 Task: Look for space in Louth, United Kingdom from 2nd September, 2023 to 6th September, 2023 for 2 adults in price range Rs.15000 to Rs.20000. Place can be entire place with 1  bedroom having 1 bed and 1 bathroom. Property type can be house, flat, guest house, hotel. Booking option can be shelf check-in. Required host language is English.
Action: Mouse moved to (405, 146)
Screenshot: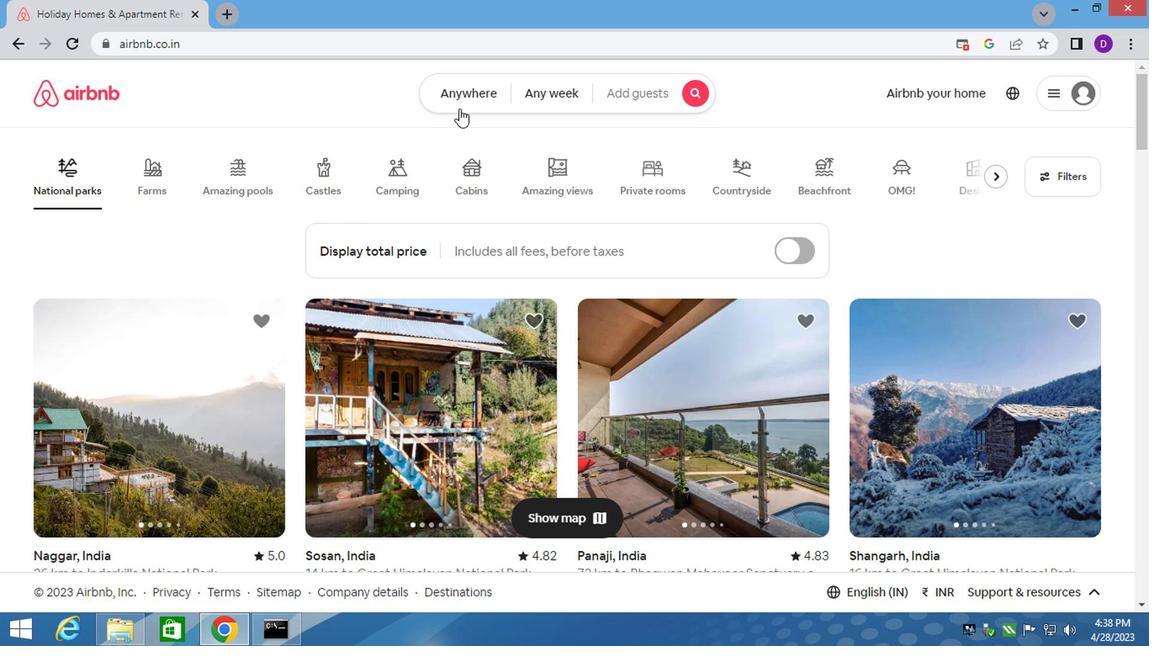 
Action: Mouse pressed left at (405, 146)
Screenshot: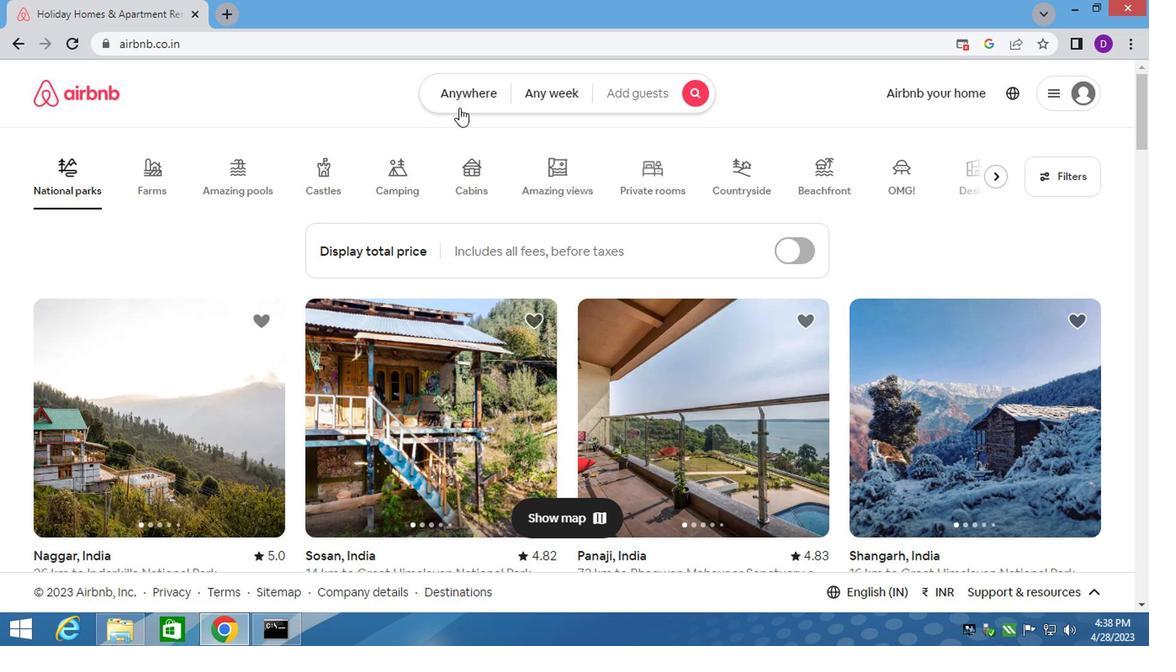 
Action: Mouse moved to (296, 195)
Screenshot: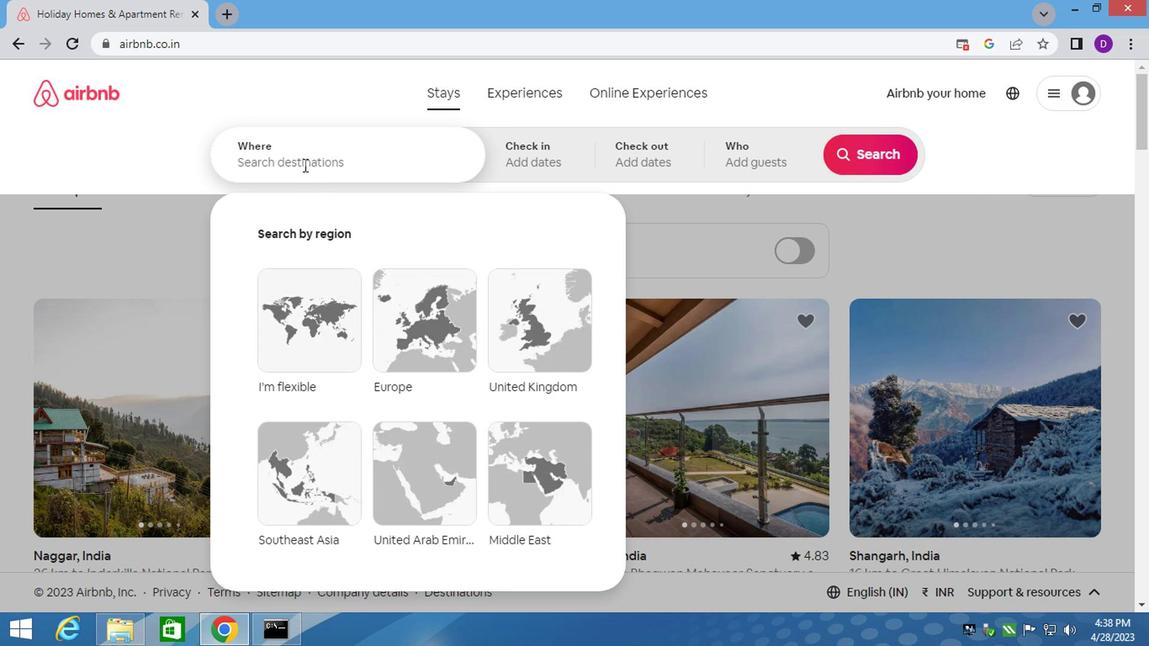 
Action: Mouse pressed left at (296, 195)
Screenshot: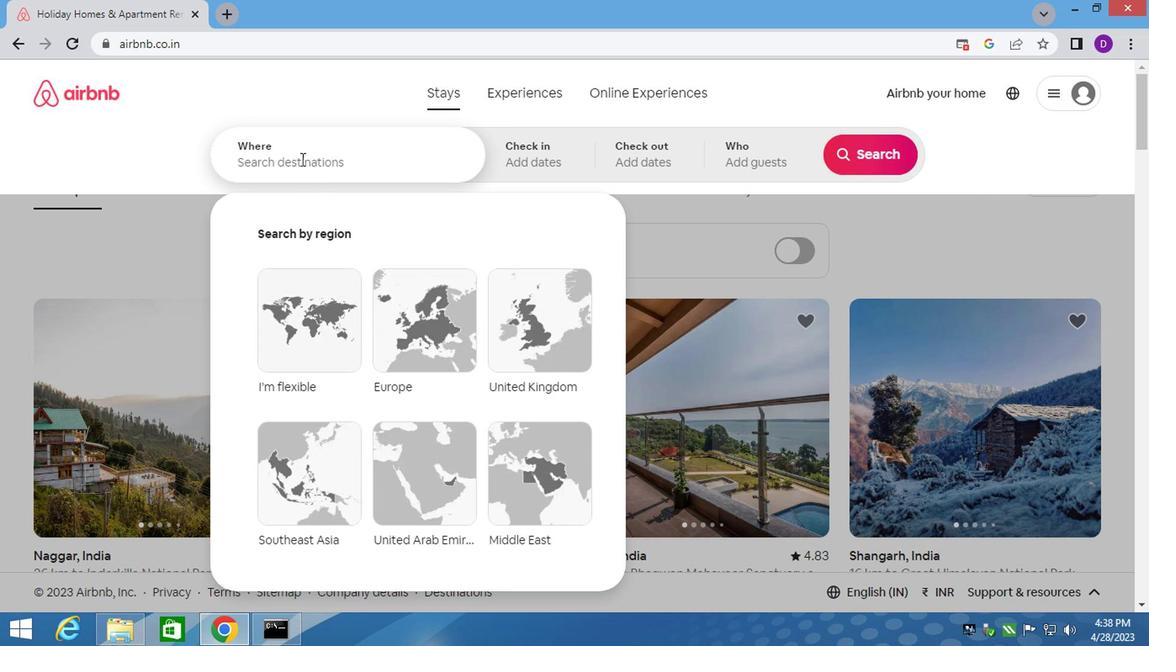 
Action: Key pressed <Key.shift>BN<Key.backspace><Key.shift>N<Key.backspace><Key.backspace><Key.shift_r><Key.shift_r>LOUTH,<Key.space><Key.shift_r><Key.shift_r><Key.shift_r>U<Key.down><Key.enter>
Screenshot: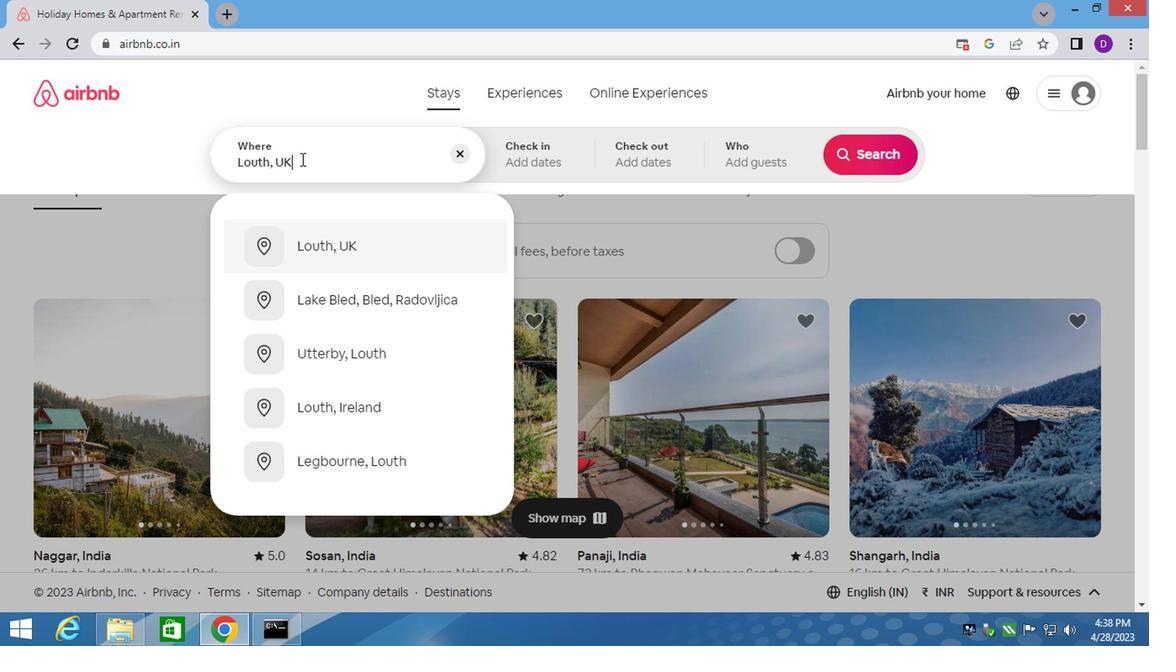 
Action: Mouse moved to (693, 286)
Screenshot: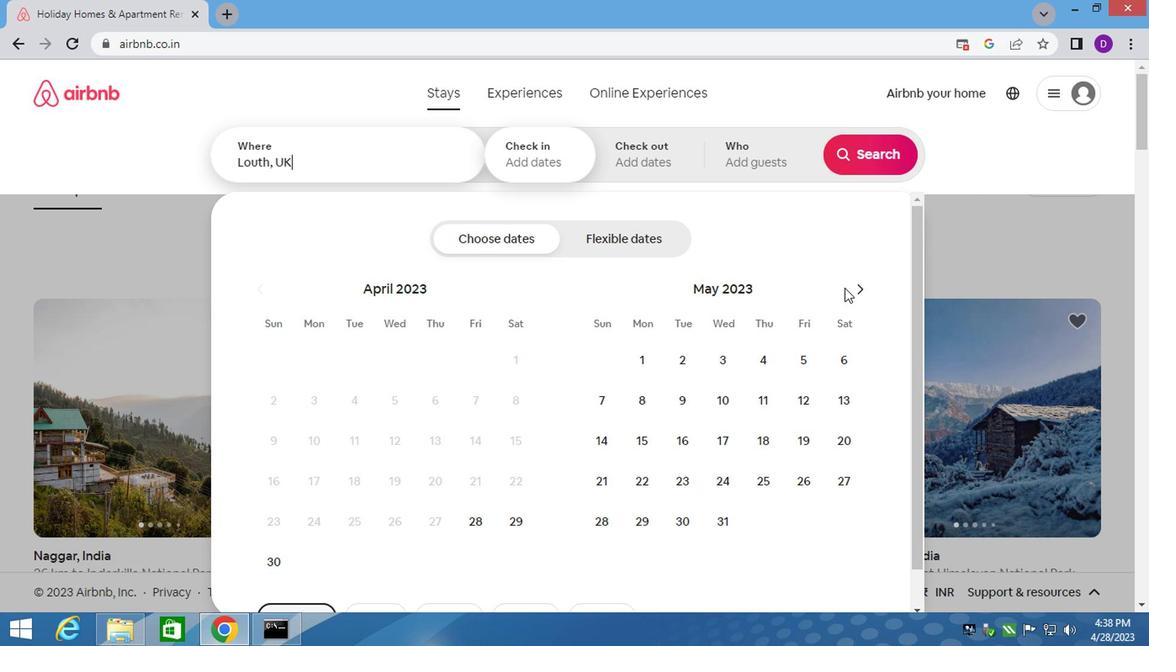 
Action: Mouse pressed left at (693, 286)
Screenshot: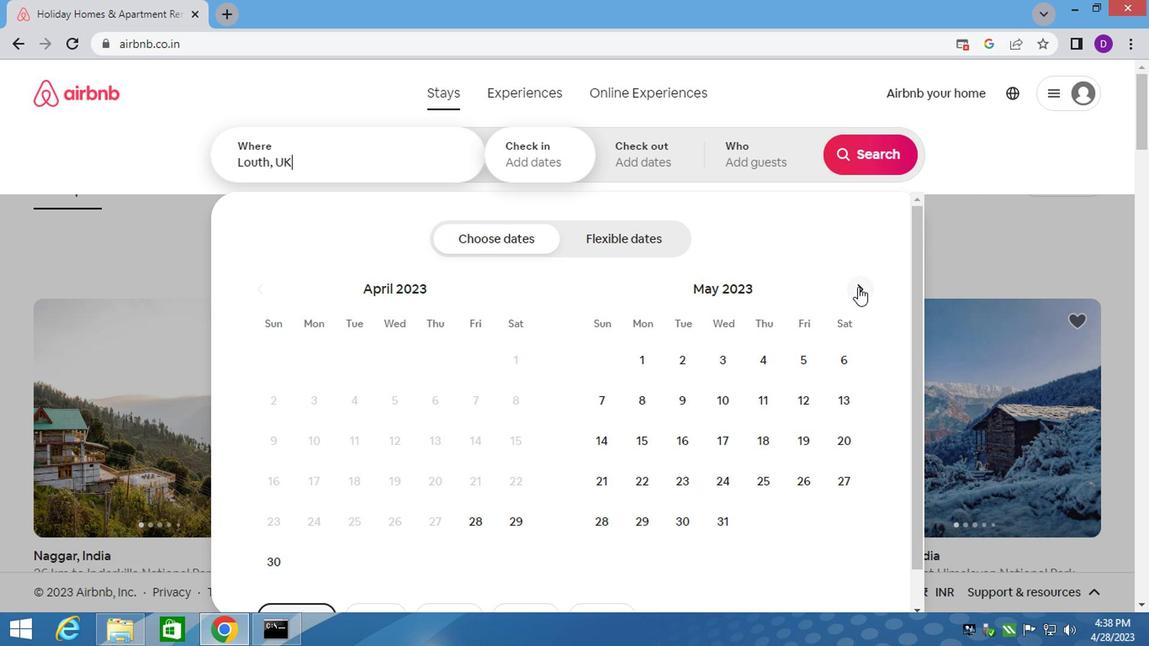 
Action: Mouse moved to (693, 286)
Screenshot: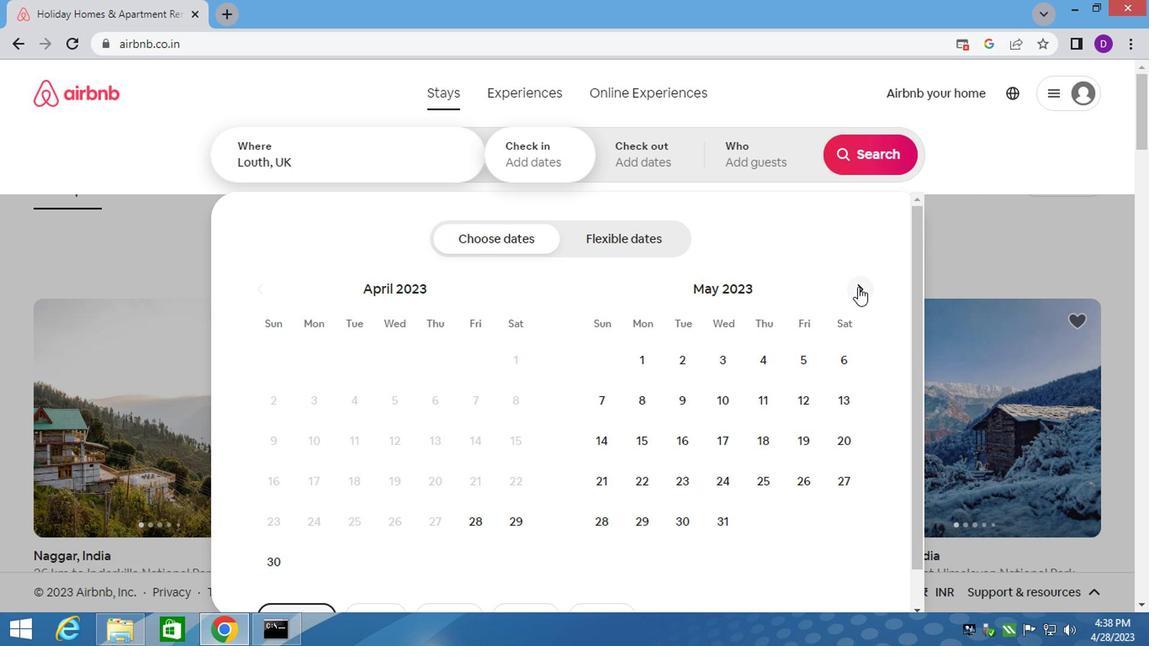 
Action: Mouse pressed left at (693, 286)
Screenshot: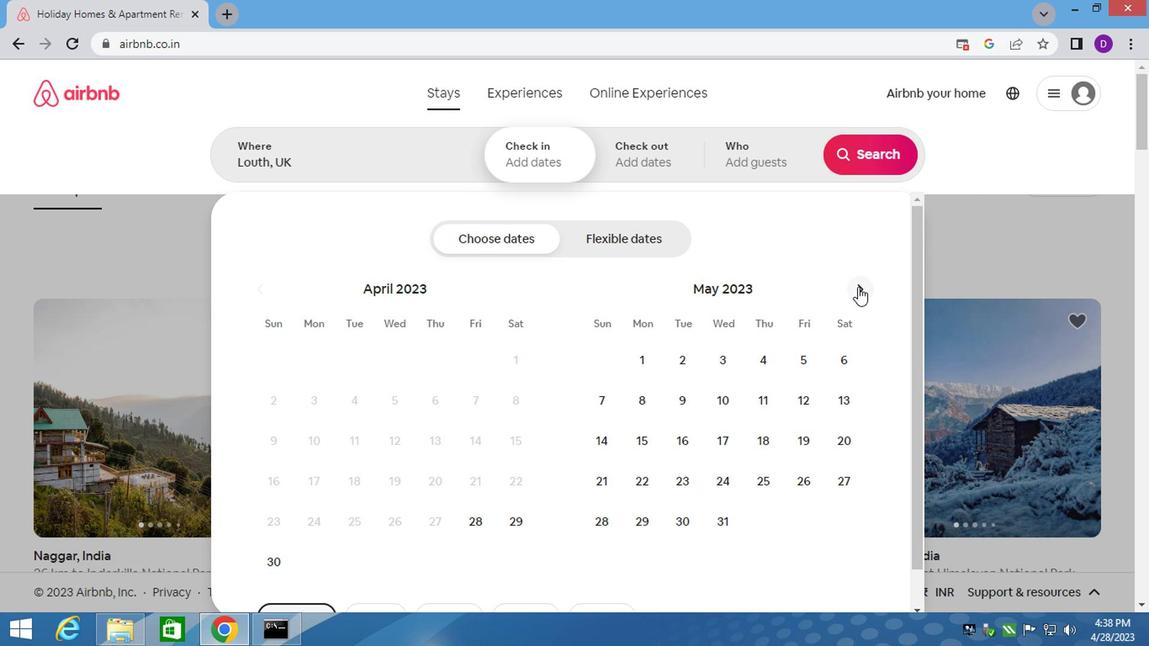
Action: Mouse pressed left at (693, 286)
Screenshot: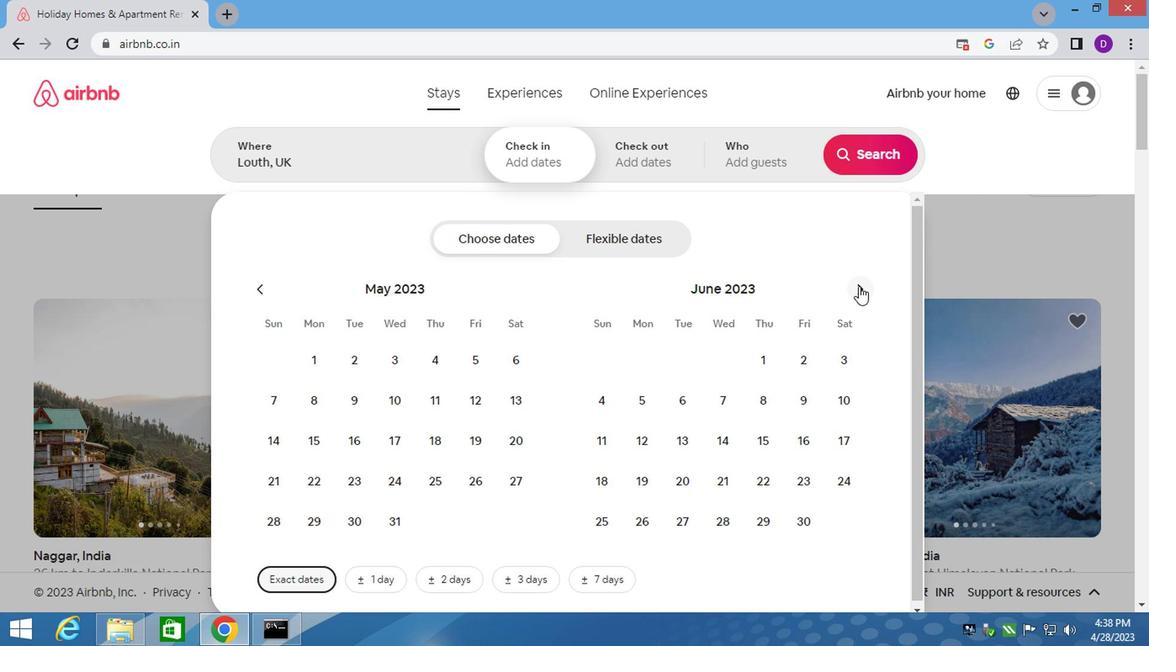 
Action: Mouse pressed left at (693, 286)
Screenshot: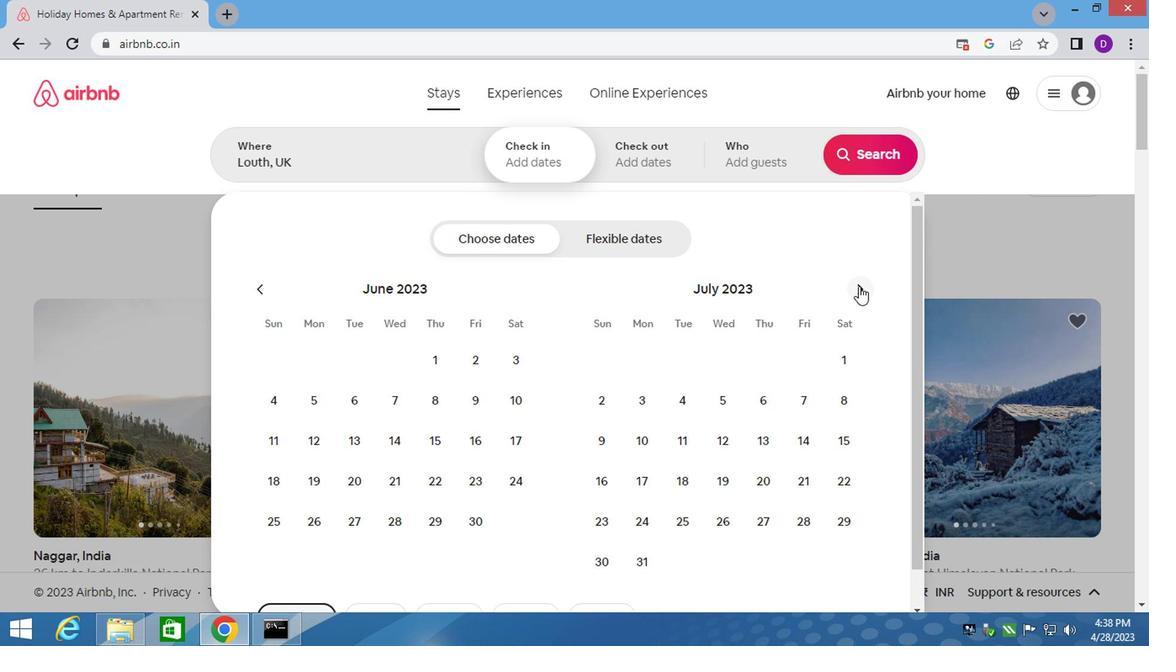 
Action: Mouse pressed left at (693, 286)
Screenshot: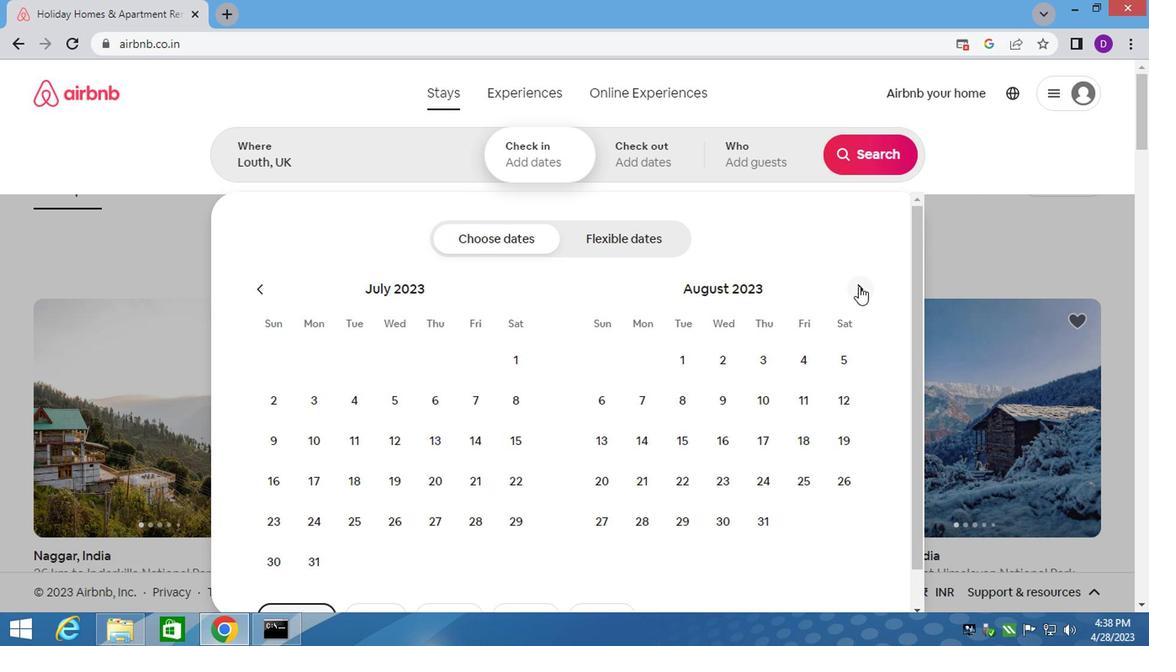 
Action: Mouse moved to (681, 331)
Screenshot: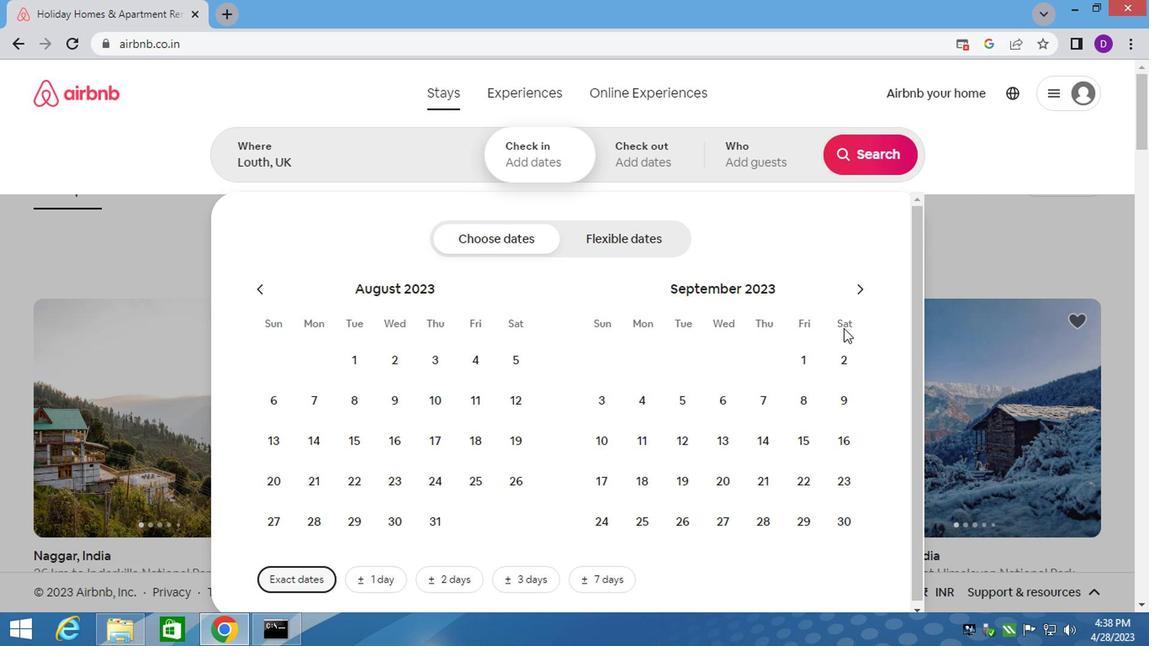 
Action: Mouse pressed left at (681, 331)
Screenshot: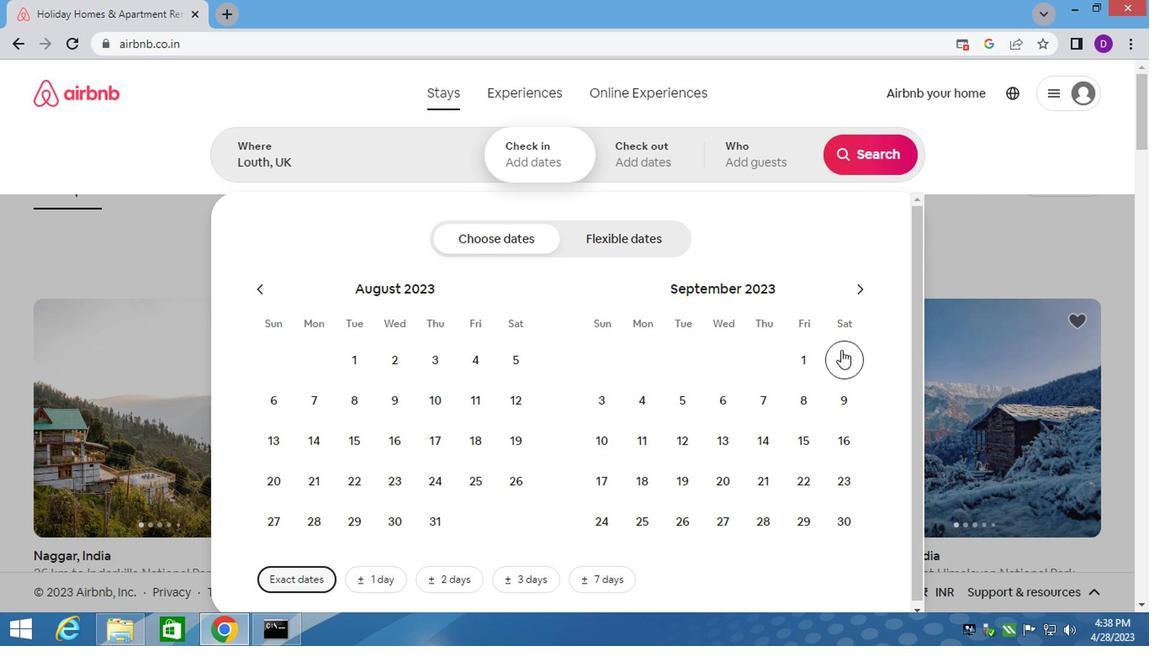
Action: Mouse moved to (605, 364)
Screenshot: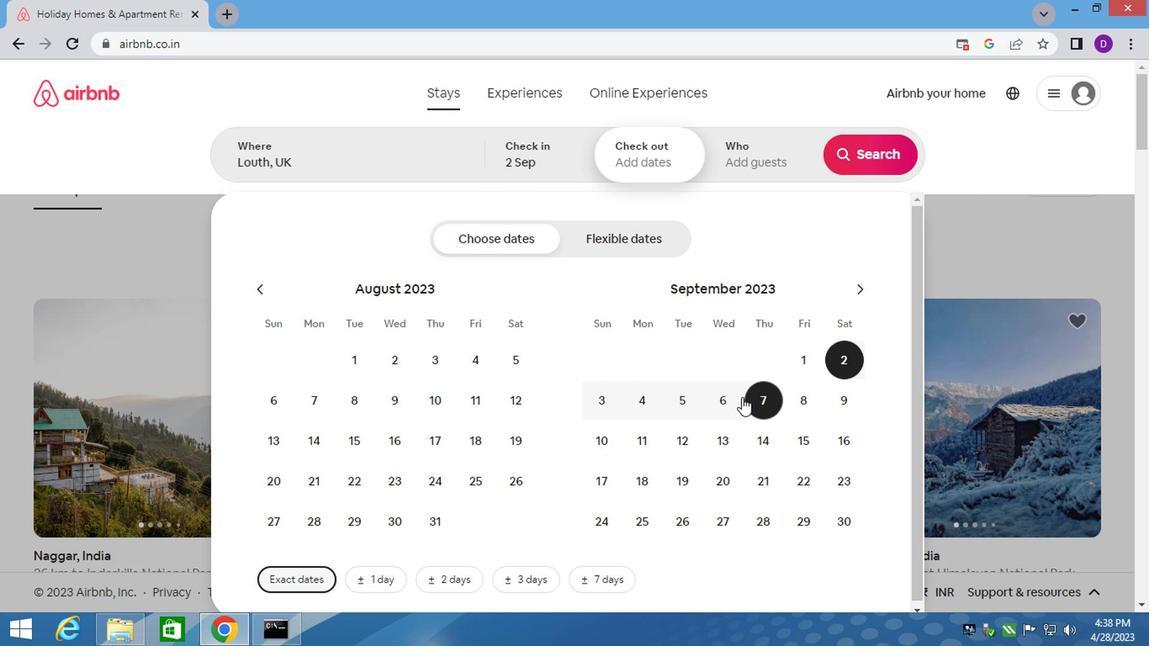 
Action: Mouse pressed left at (605, 364)
Screenshot: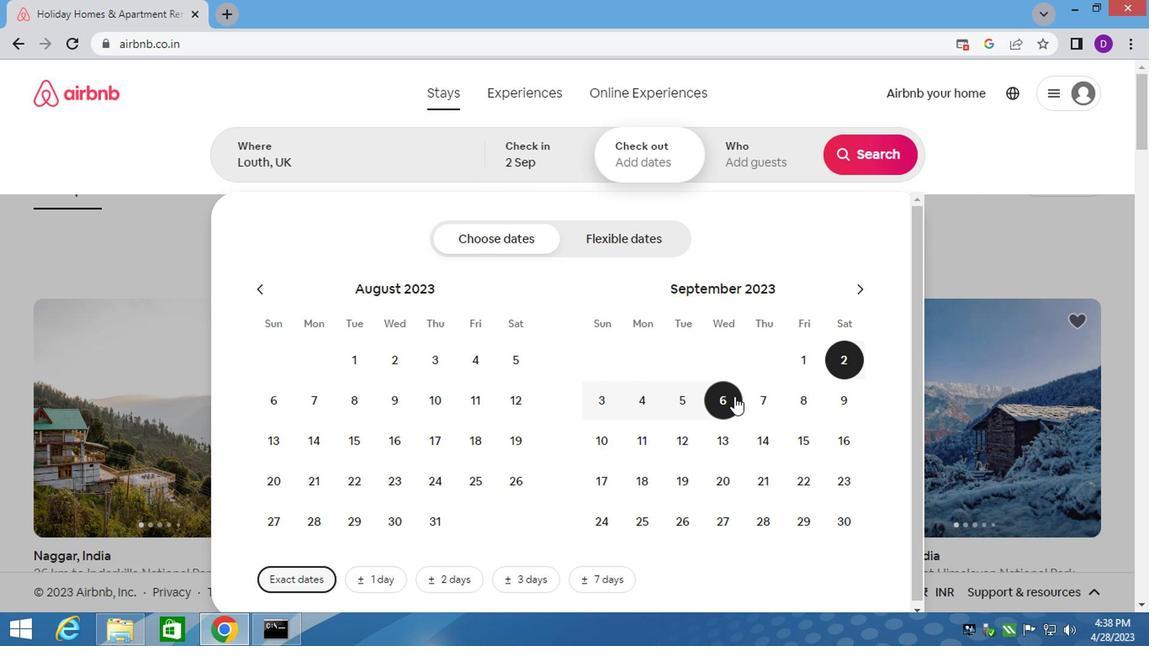 
Action: Mouse moved to (615, 189)
Screenshot: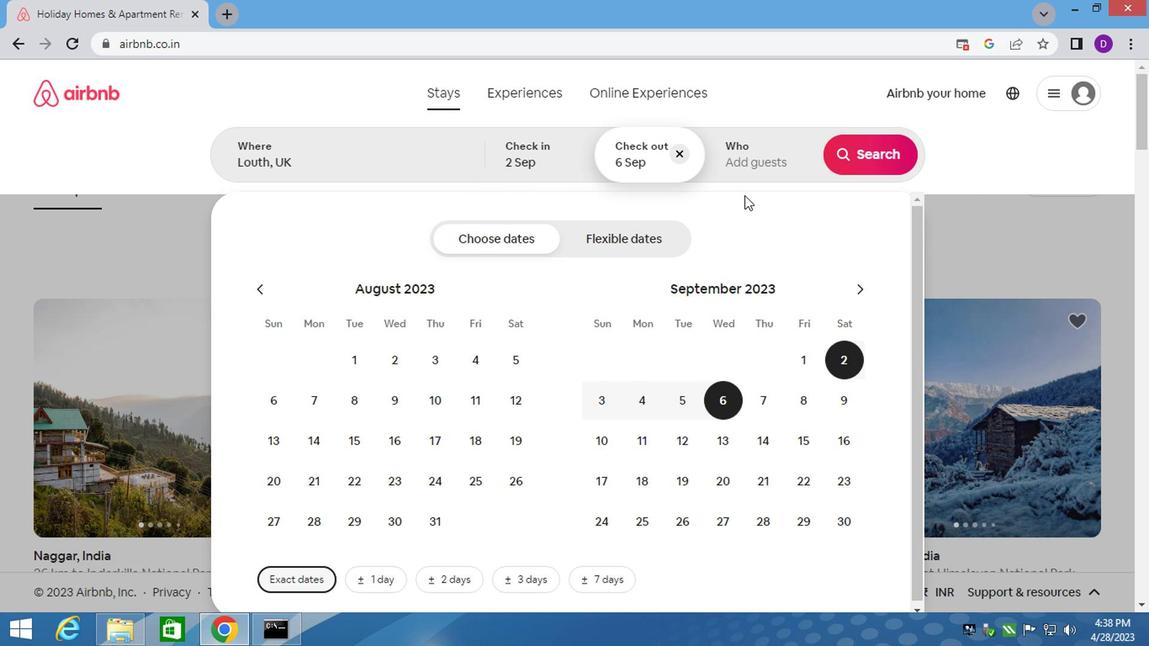 
Action: Mouse pressed left at (615, 189)
Screenshot: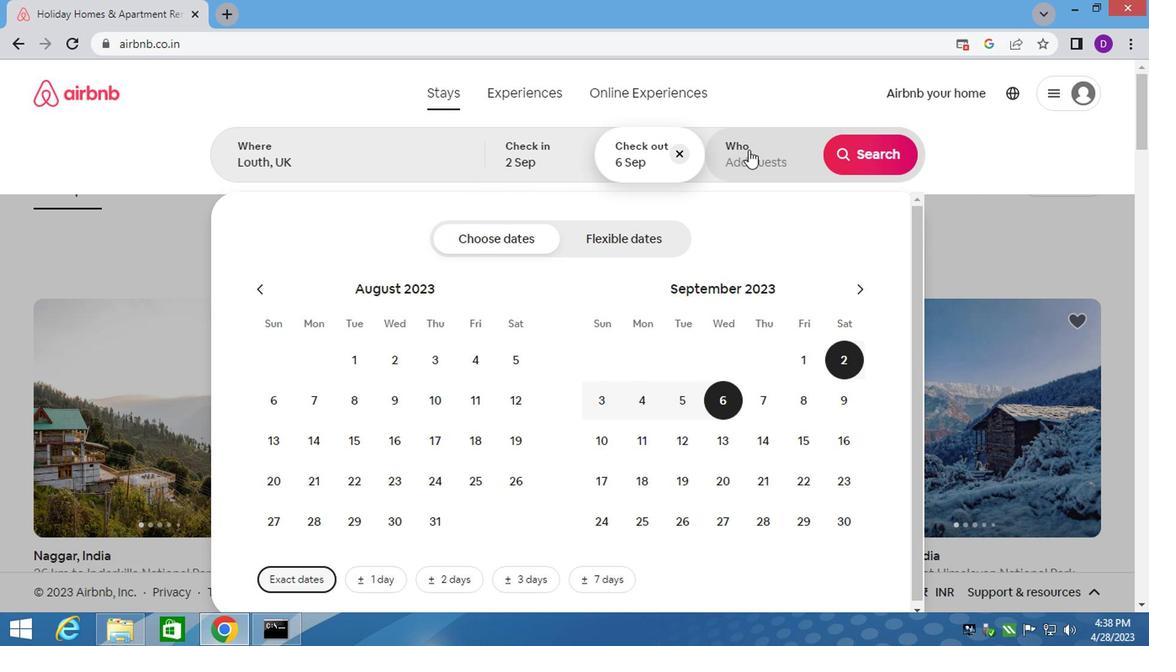 
Action: Mouse moved to (701, 257)
Screenshot: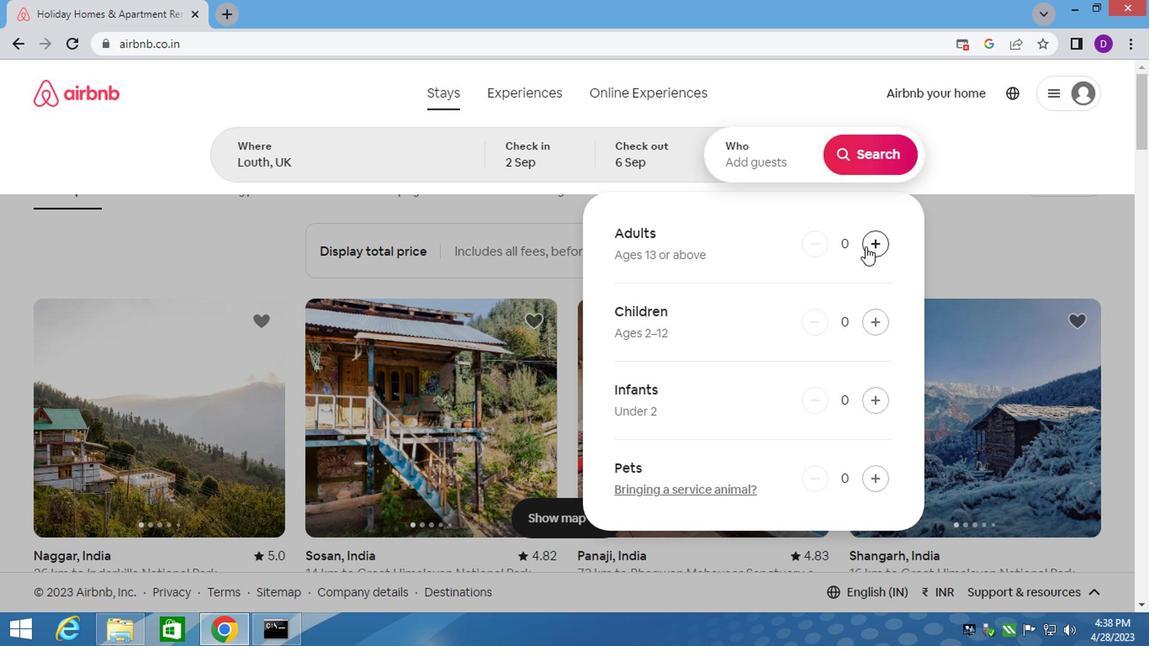 
Action: Mouse pressed left at (701, 257)
Screenshot: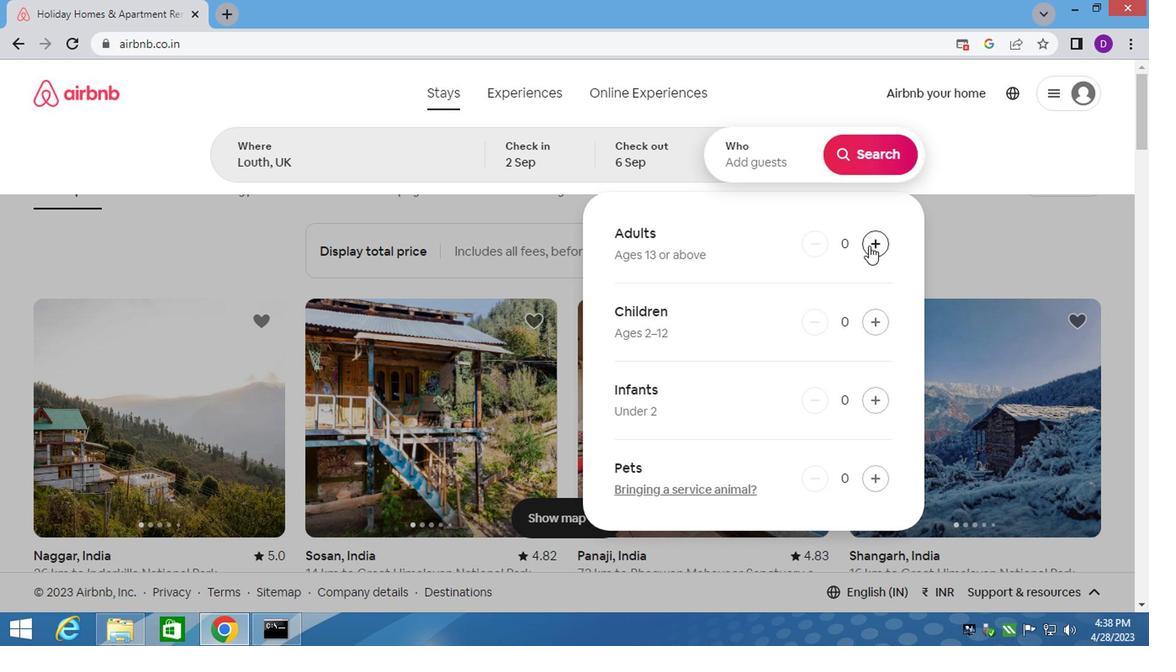 
Action: Mouse pressed left at (701, 257)
Screenshot: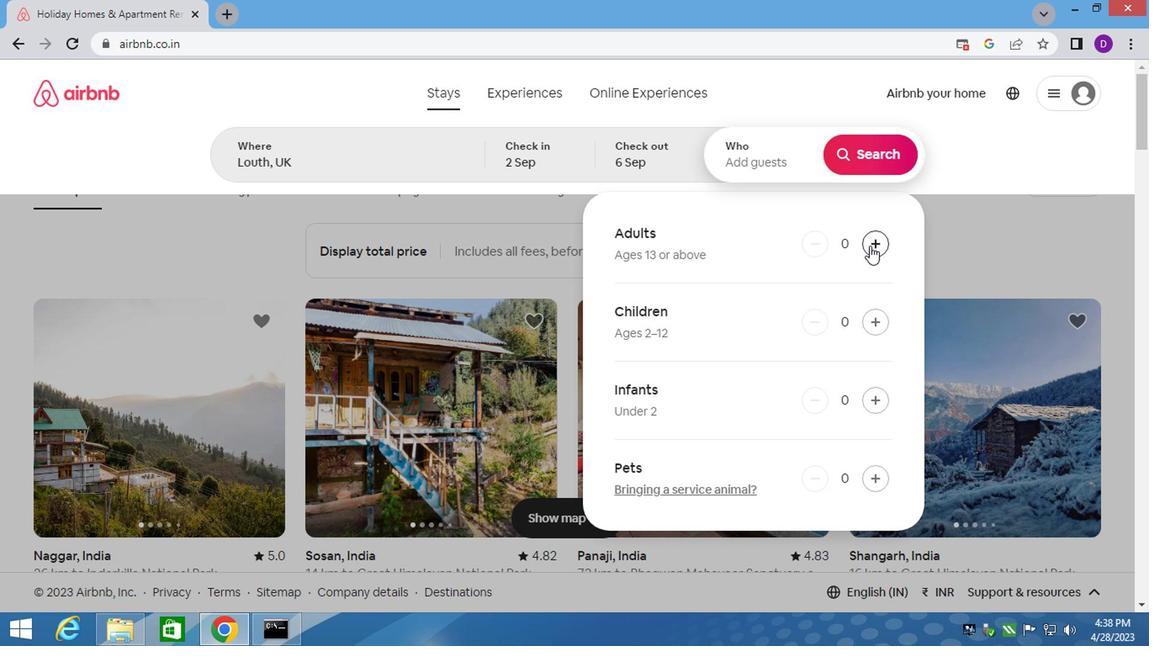 
Action: Mouse moved to (697, 192)
Screenshot: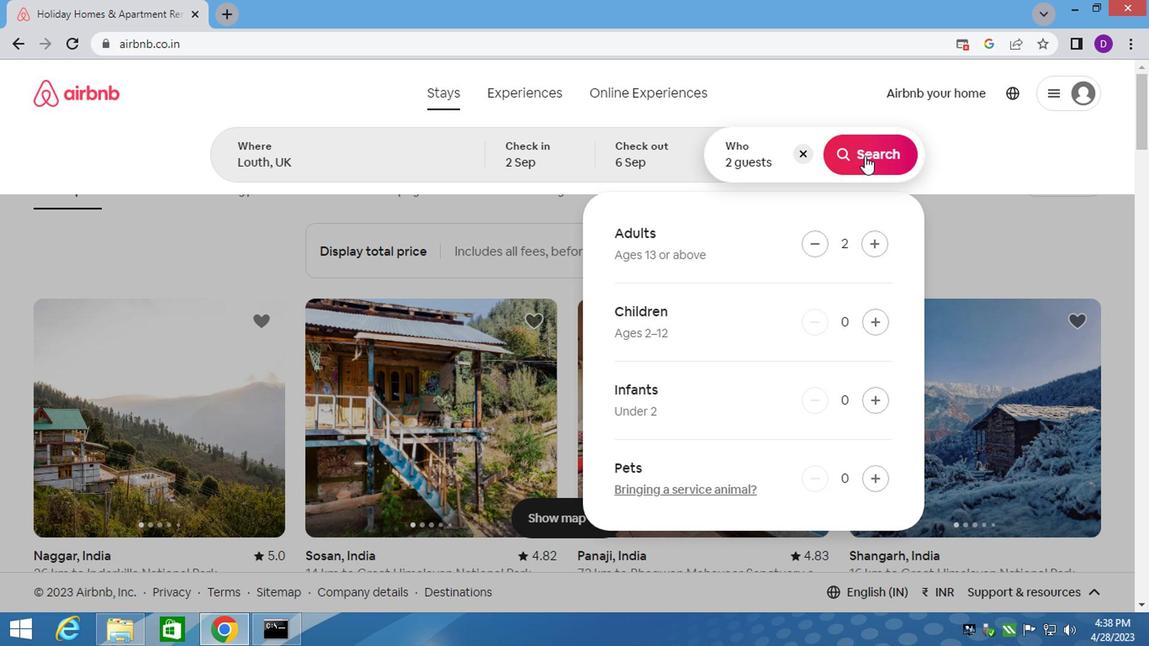
Action: Mouse pressed left at (697, 192)
Screenshot: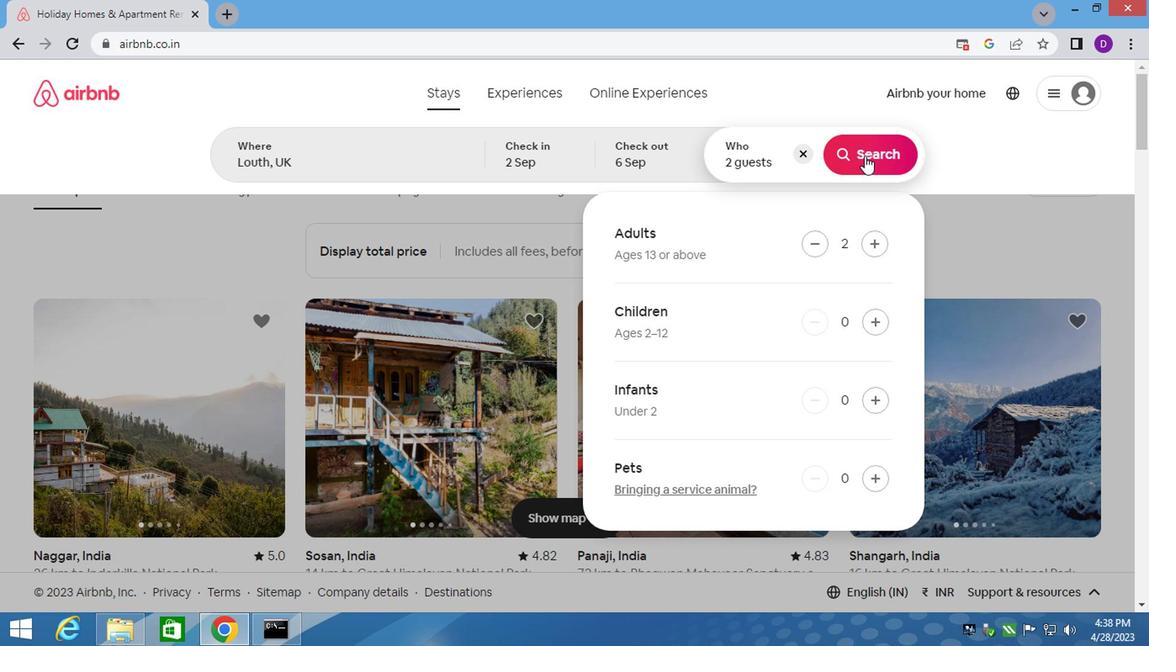 
Action: Mouse moved to (845, 200)
Screenshot: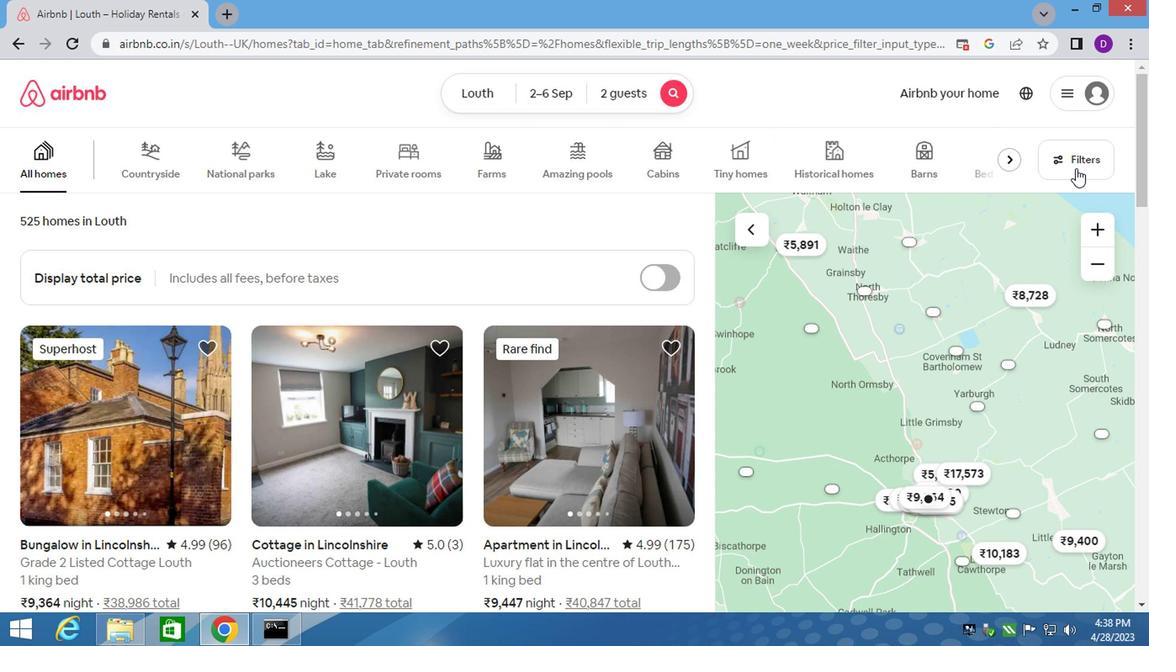
Action: Mouse pressed left at (845, 200)
Screenshot: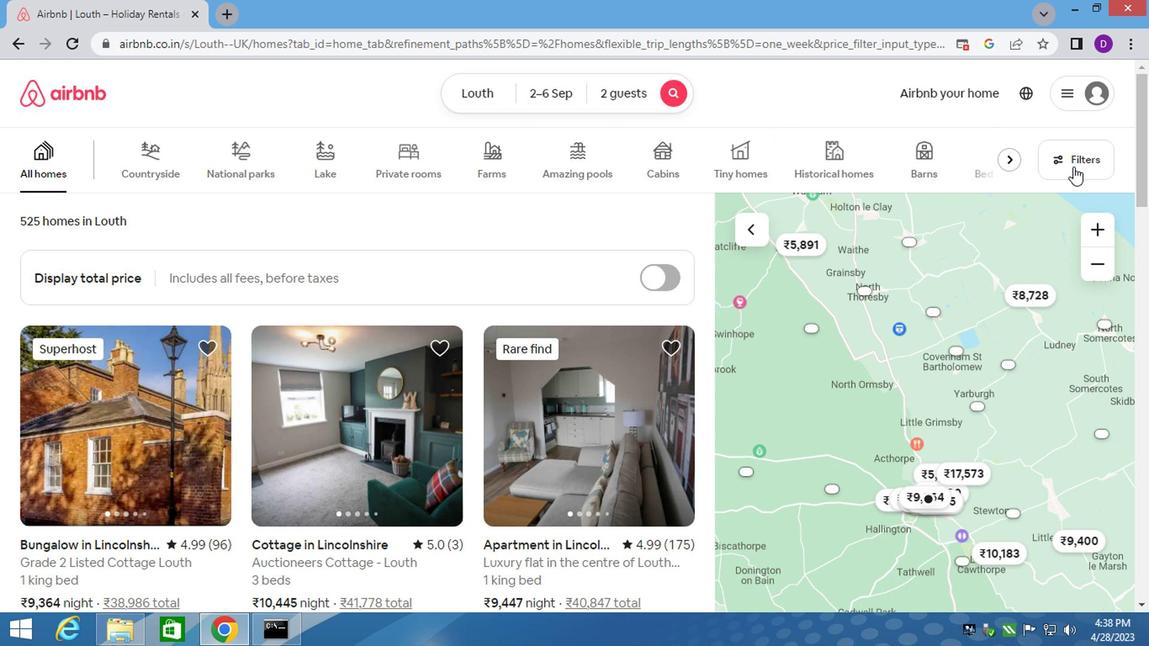
Action: Mouse moved to (332, 350)
Screenshot: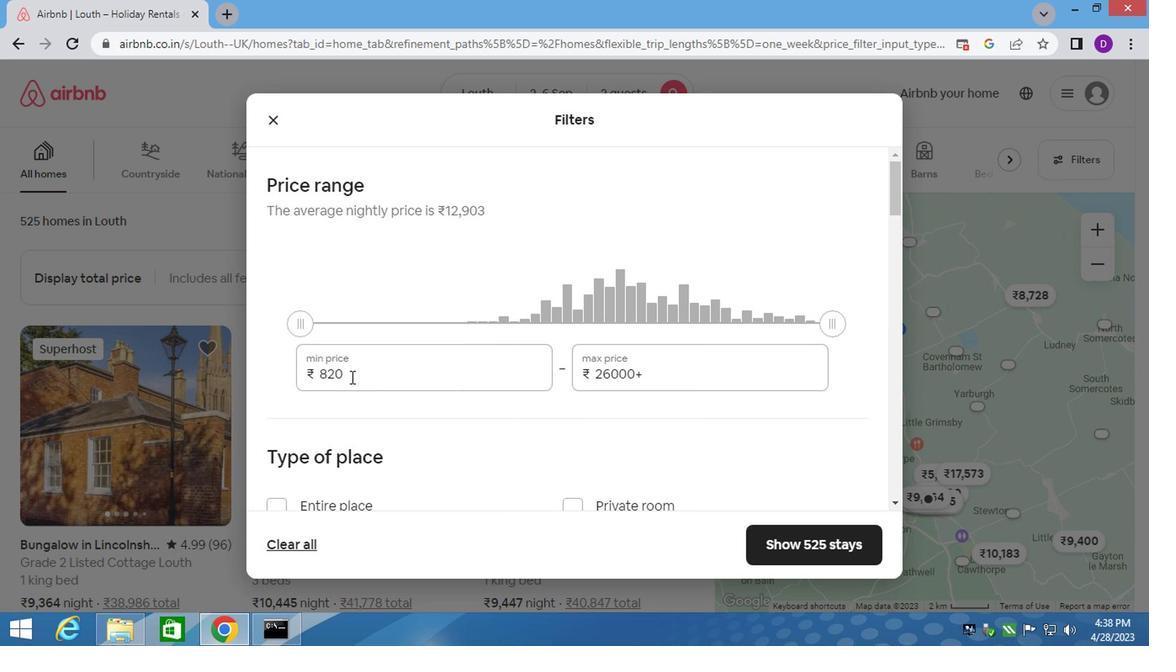 
Action: Mouse pressed left at (332, 350)
Screenshot: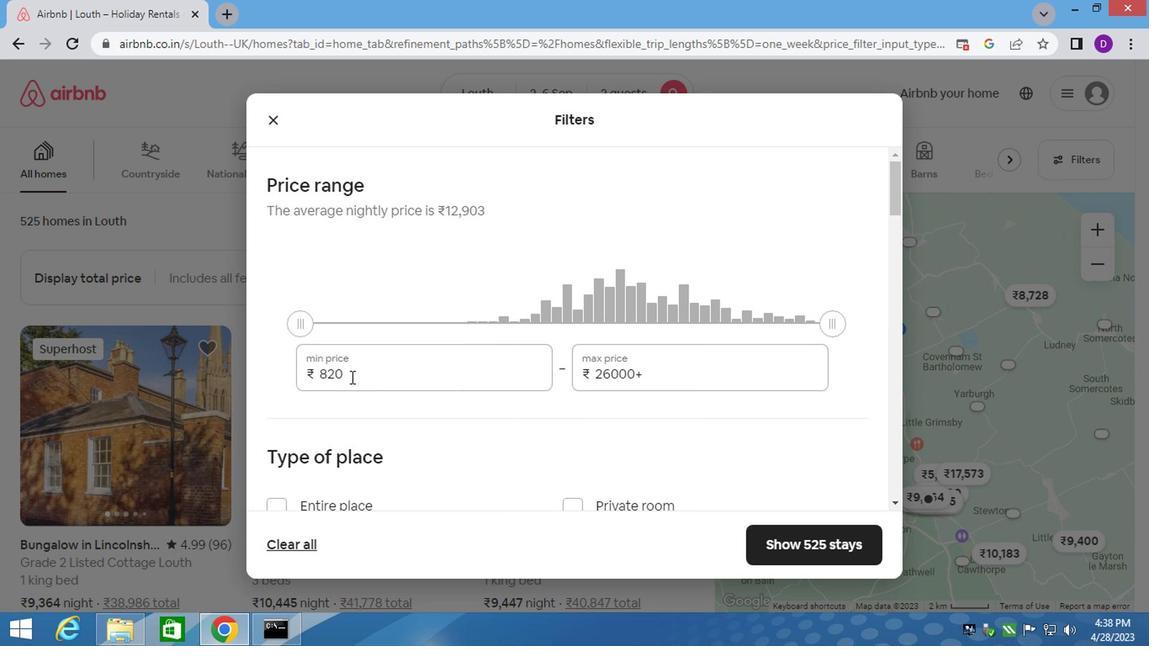 
Action: Mouse pressed left at (332, 350)
Screenshot: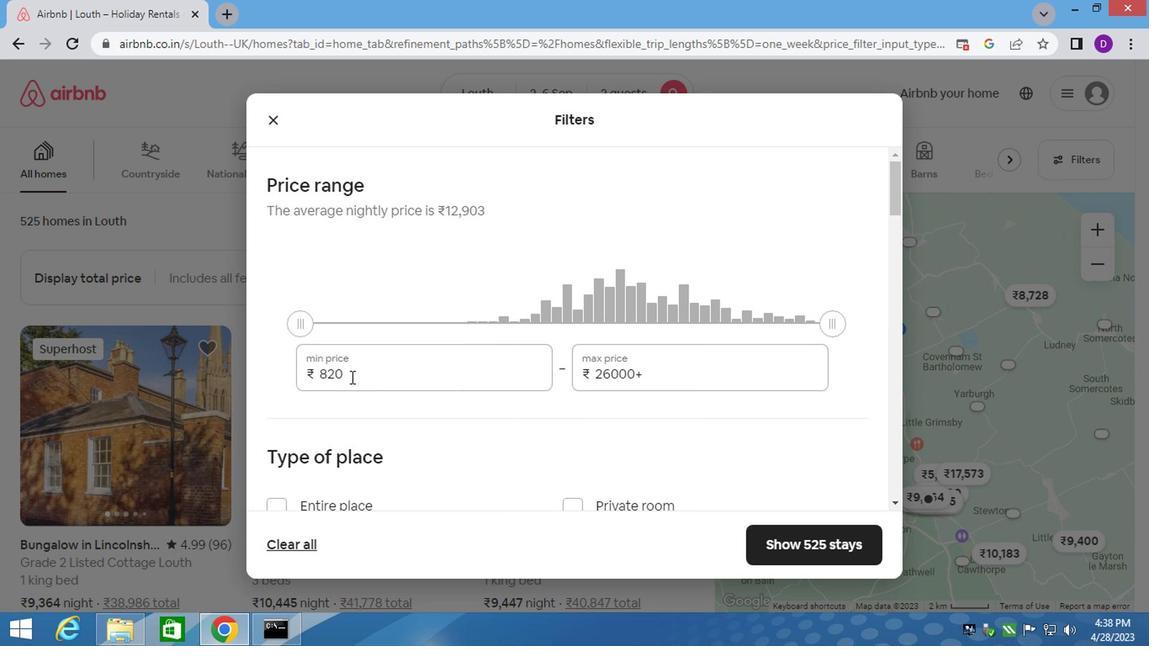 
Action: Key pressed 15000<Key.tab>29<Key.backspace>0000
Screenshot: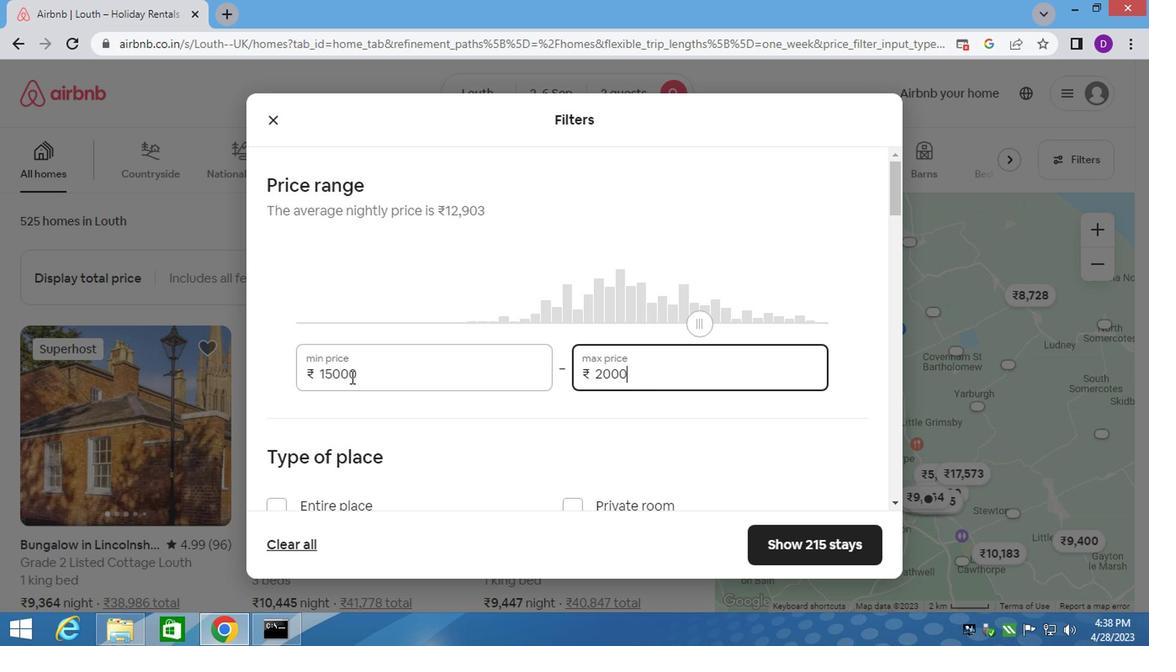 
Action: Mouse scrolled (332, 350) with delta (0, 0)
Screenshot: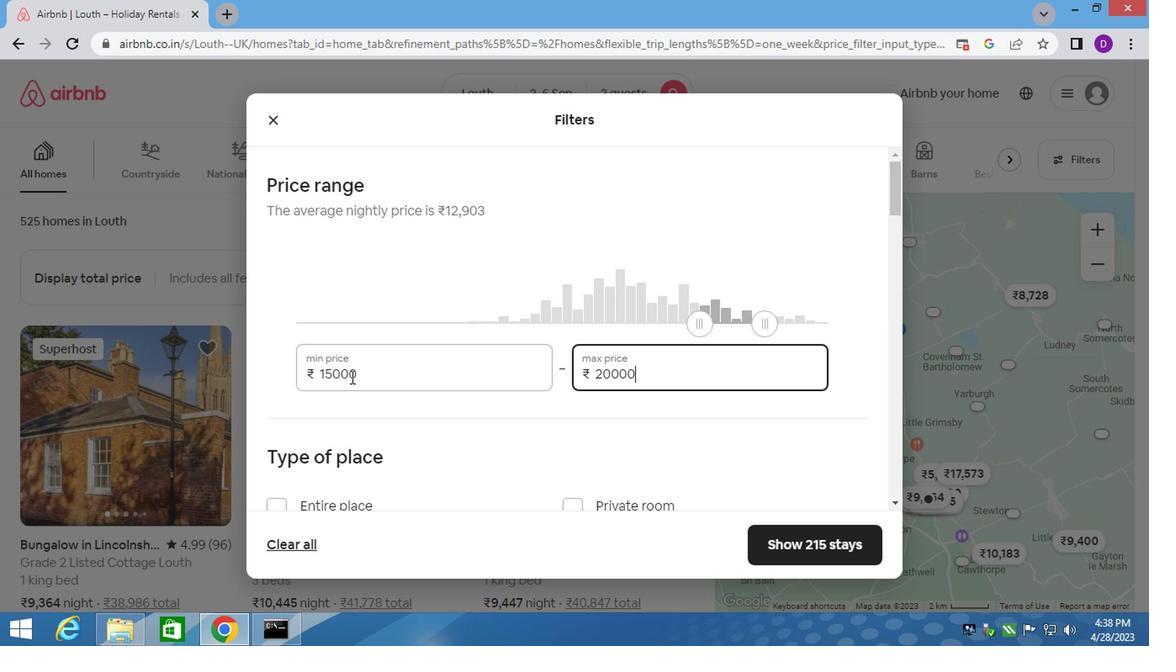 
Action: Mouse scrolled (332, 350) with delta (0, 0)
Screenshot: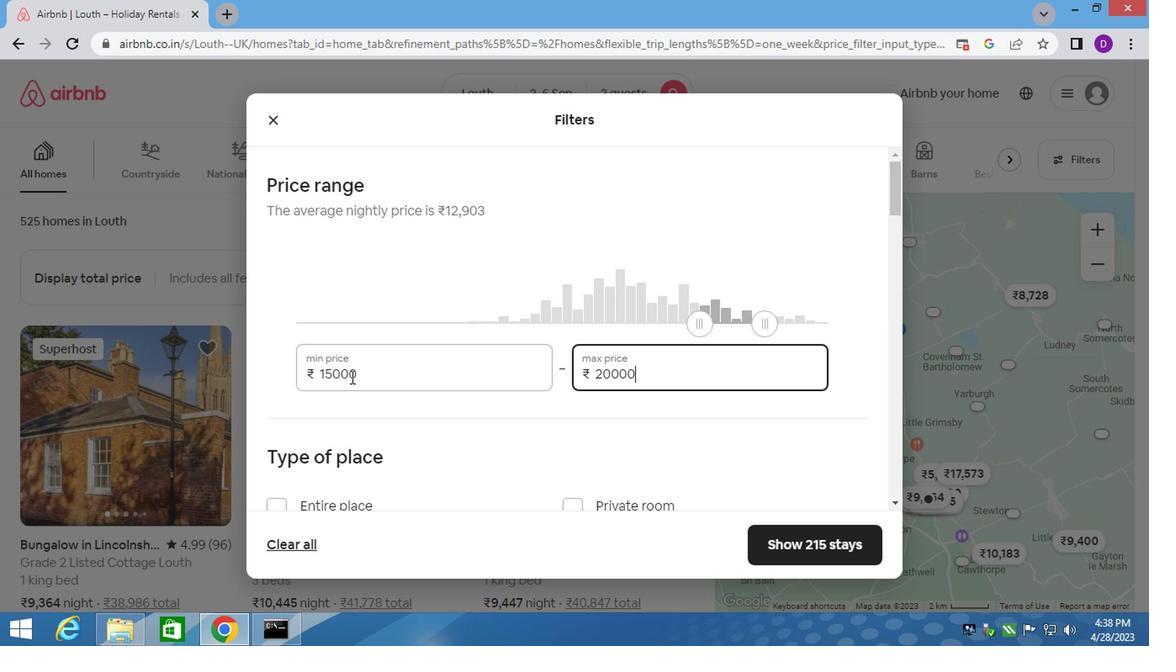 
Action: Mouse scrolled (332, 350) with delta (0, 0)
Screenshot: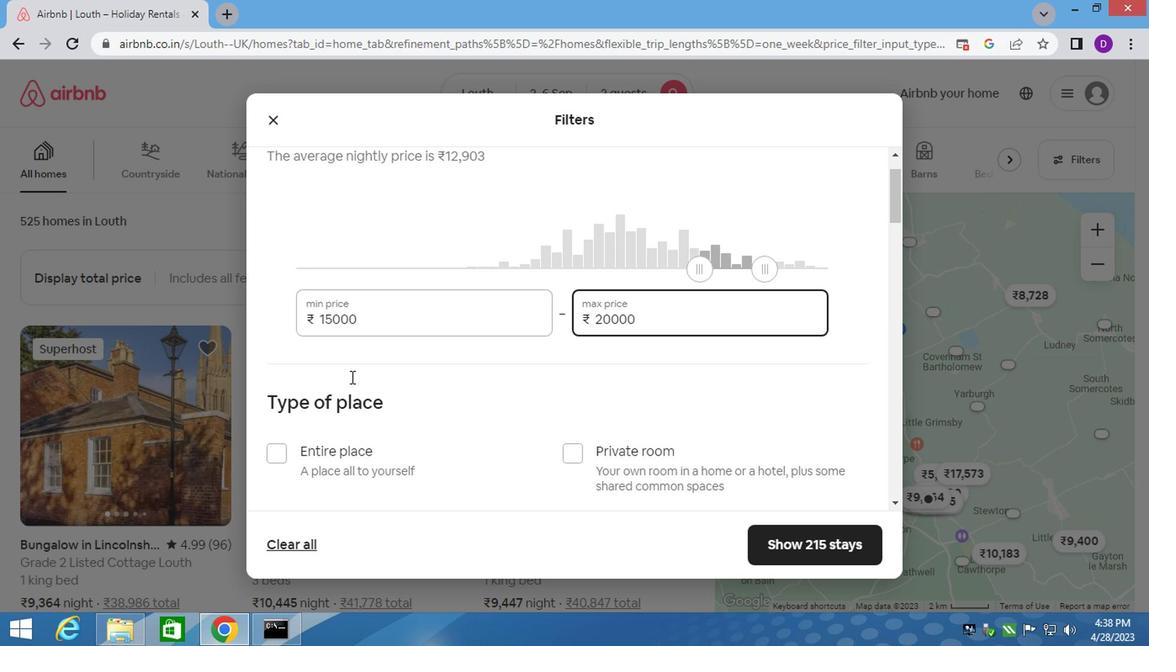 
Action: Mouse moved to (280, 268)
Screenshot: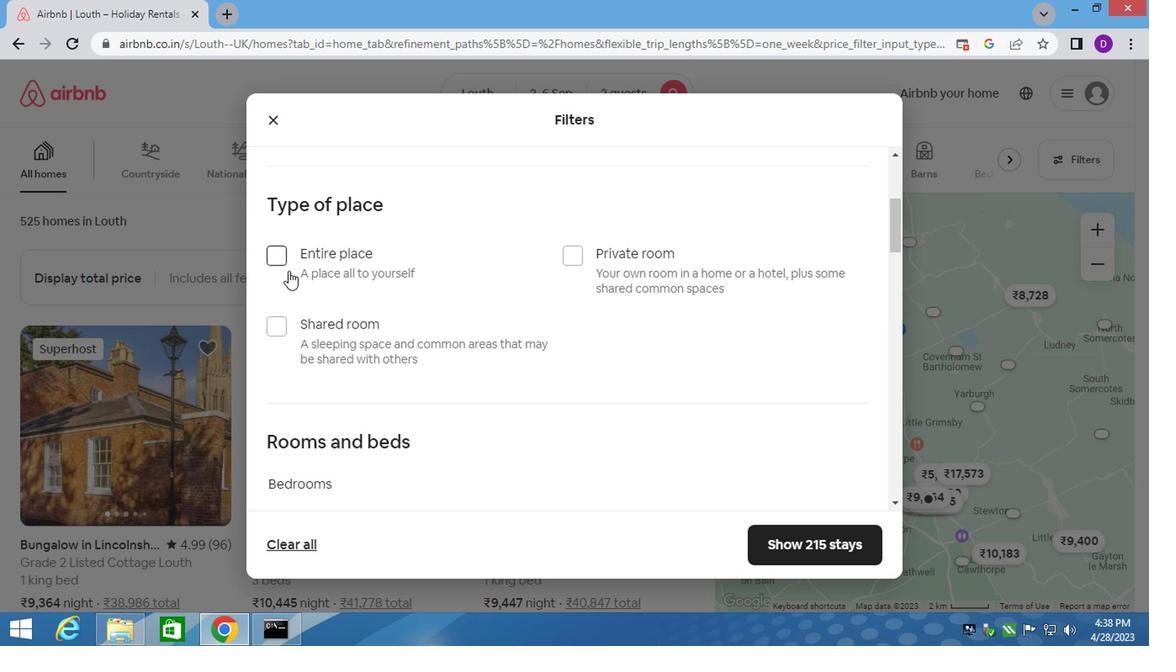 
Action: Mouse pressed left at (280, 268)
Screenshot: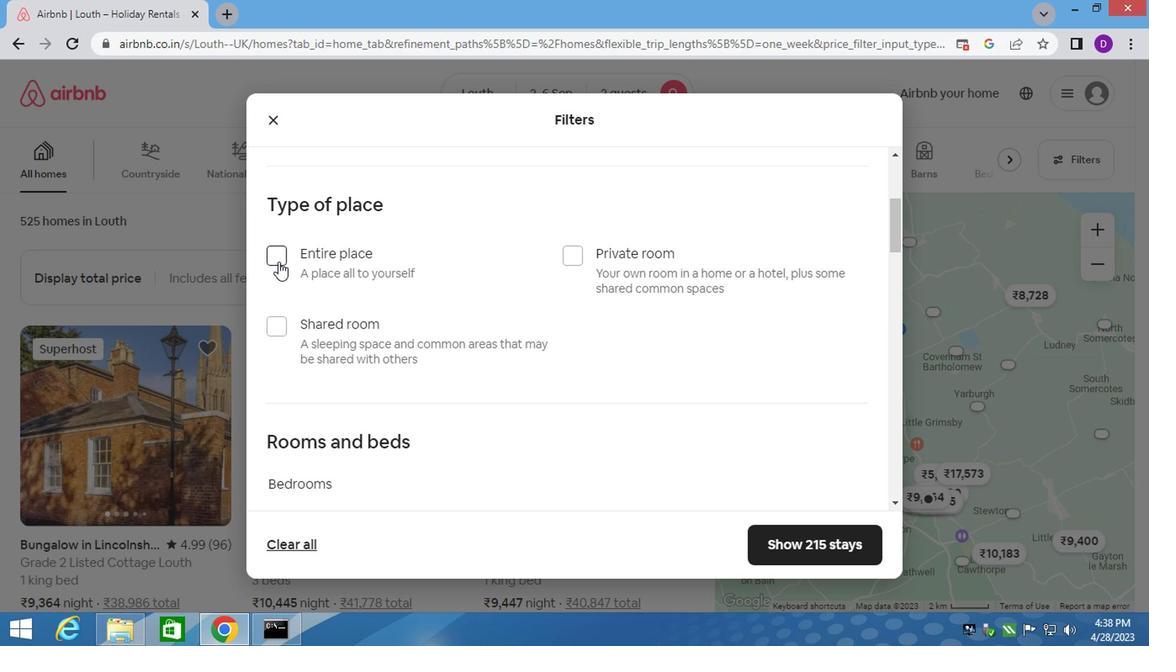 
Action: Mouse moved to (363, 343)
Screenshot: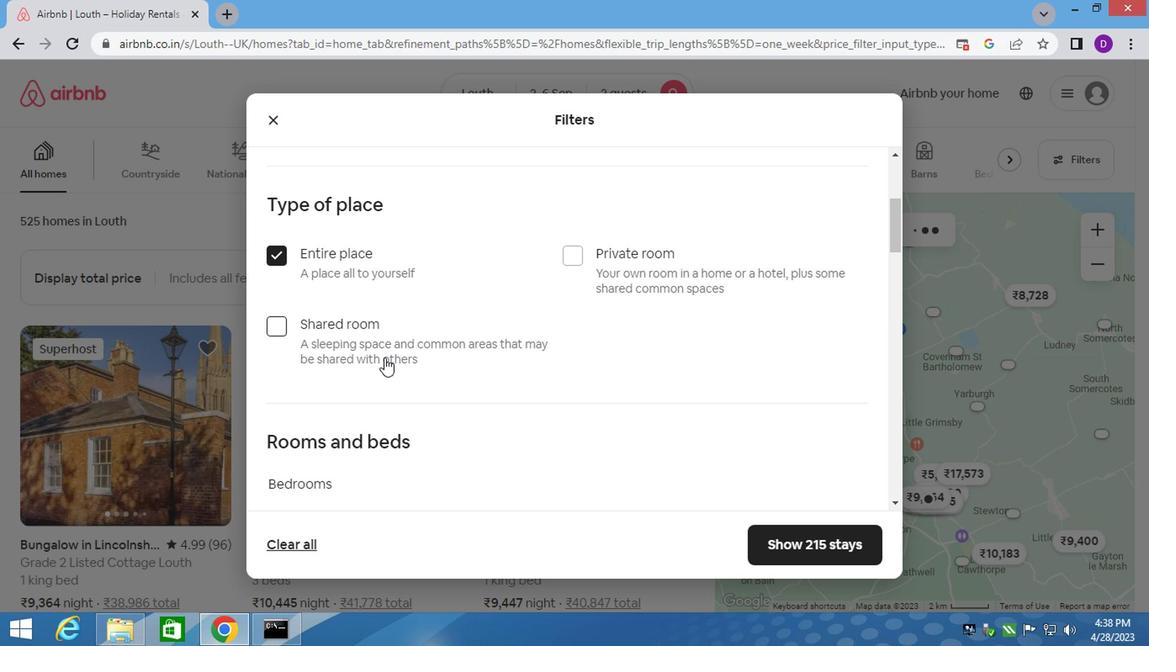 
Action: Mouse scrolled (363, 342) with delta (0, 0)
Screenshot: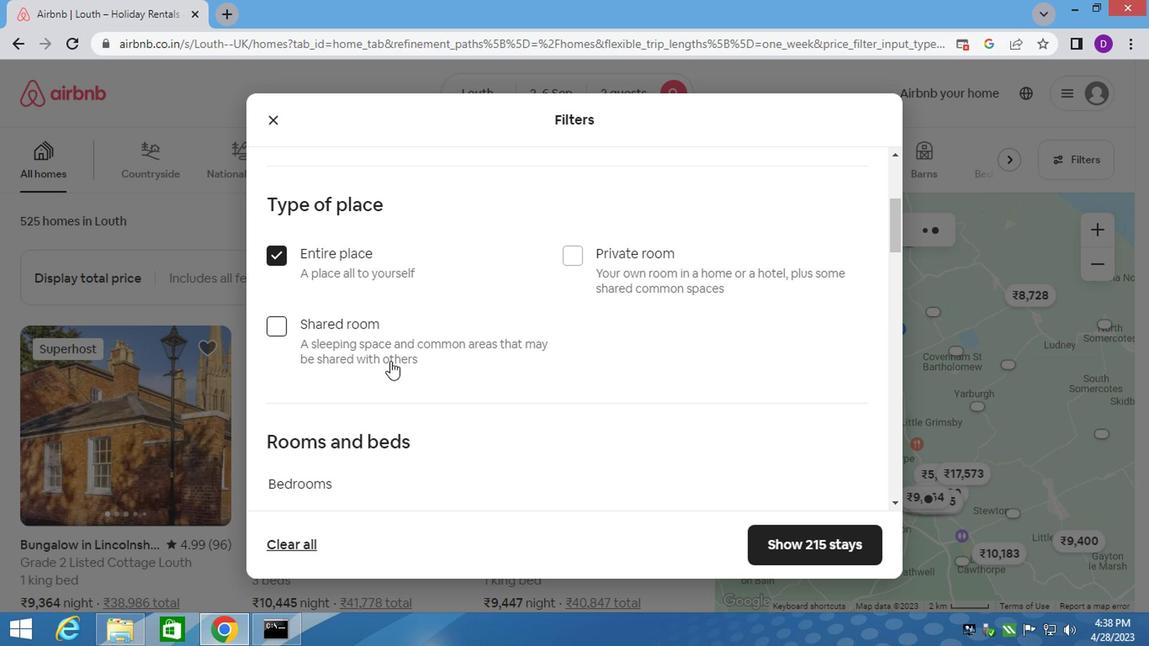 
Action: Mouse scrolled (363, 342) with delta (0, 0)
Screenshot: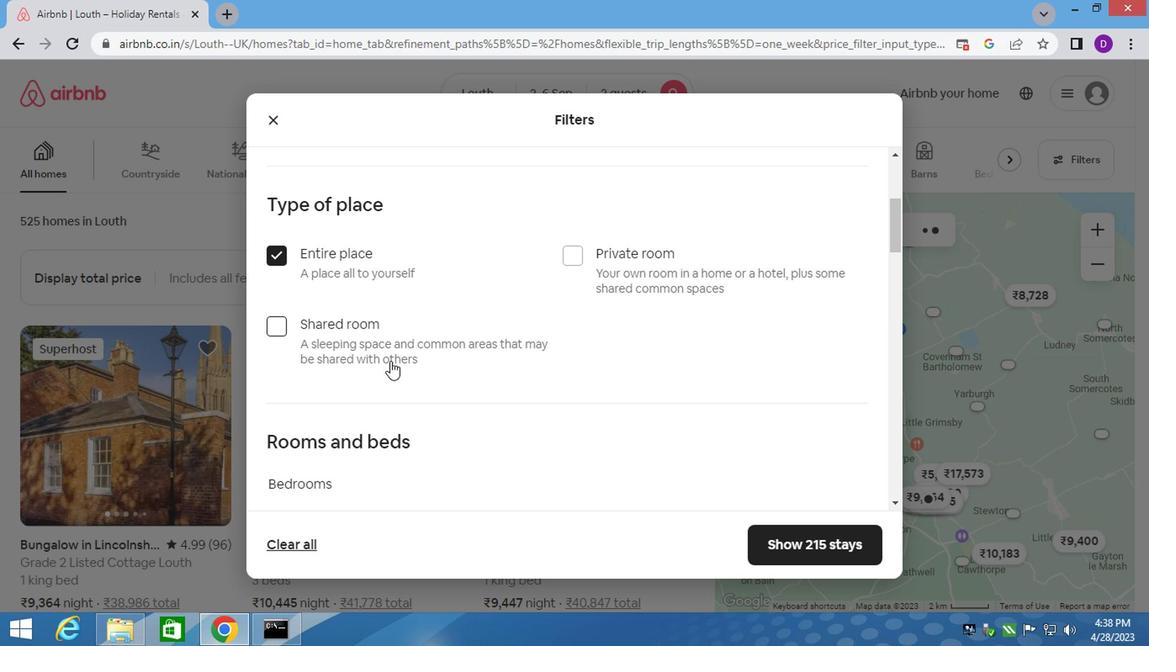 
Action: Mouse scrolled (363, 342) with delta (0, 0)
Screenshot: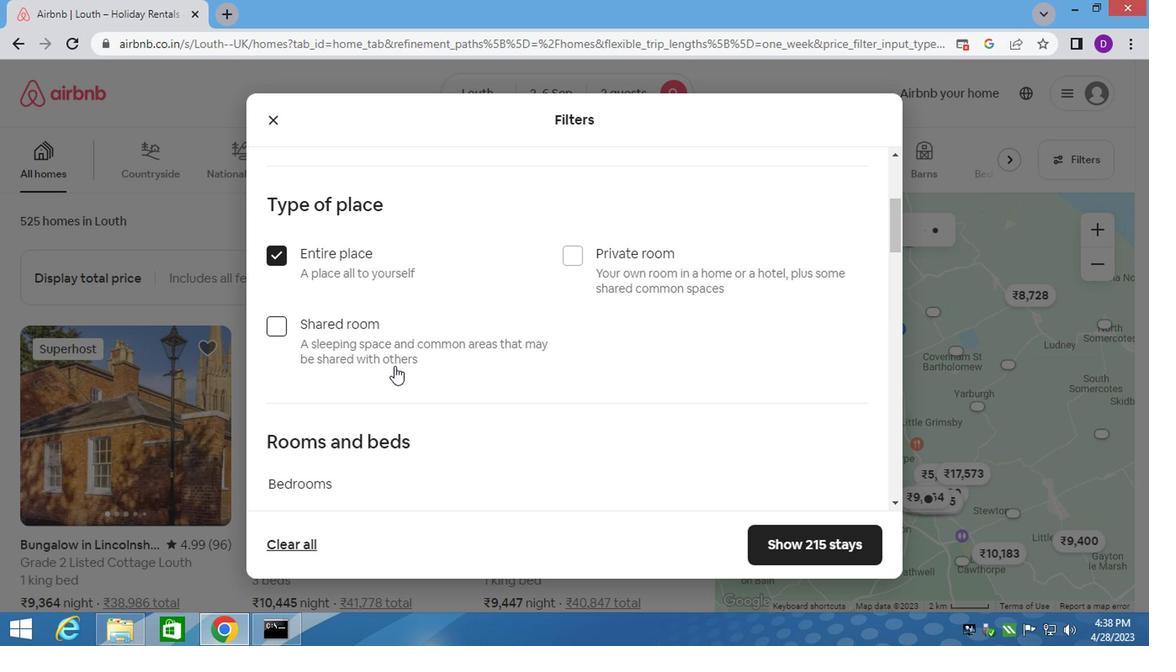 
Action: Mouse scrolled (363, 342) with delta (0, 0)
Screenshot: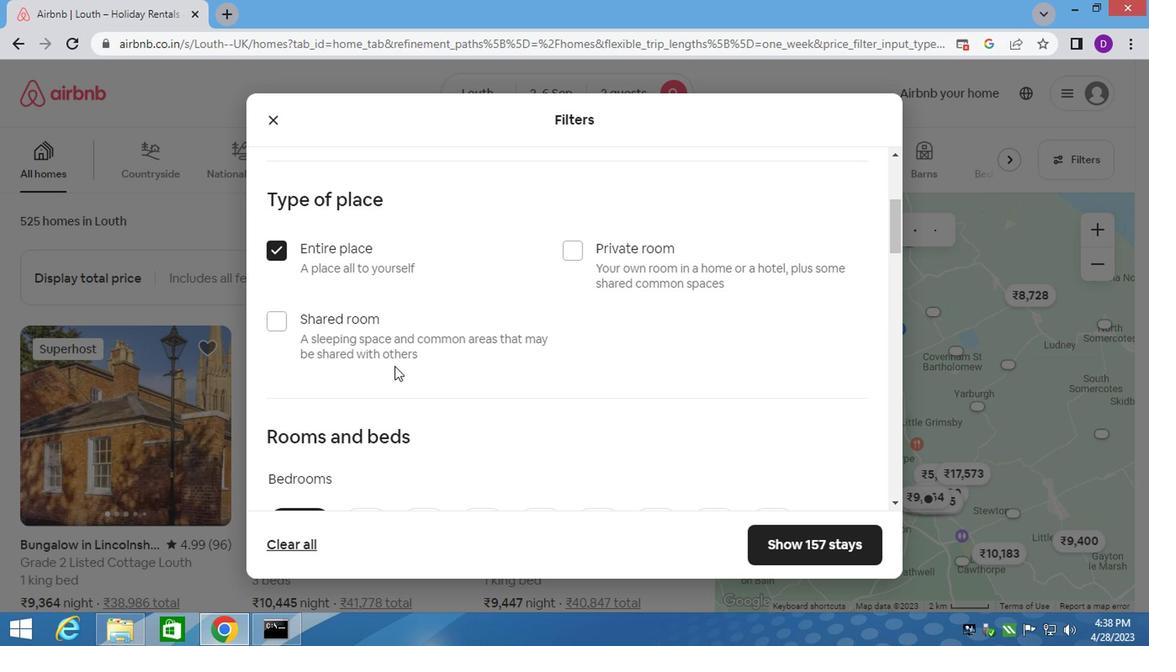 
Action: Mouse moved to (341, 220)
Screenshot: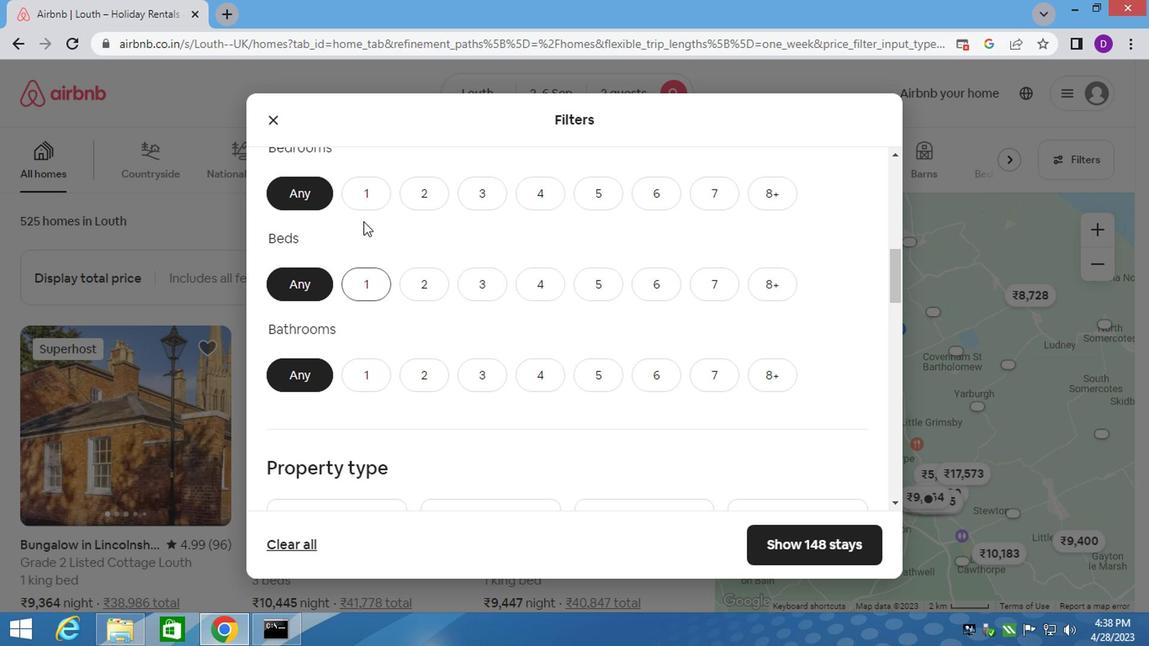 
Action: Mouse pressed left at (341, 220)
Screenshot: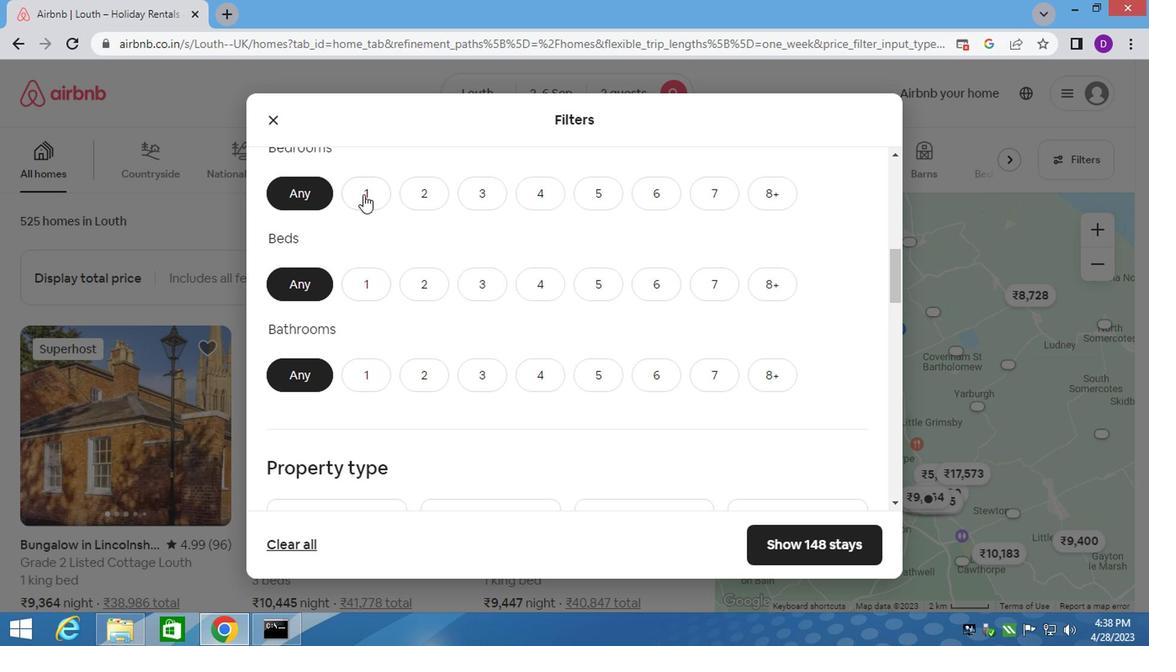 
Action: Mouse moved to (341, 280)
Screenshot: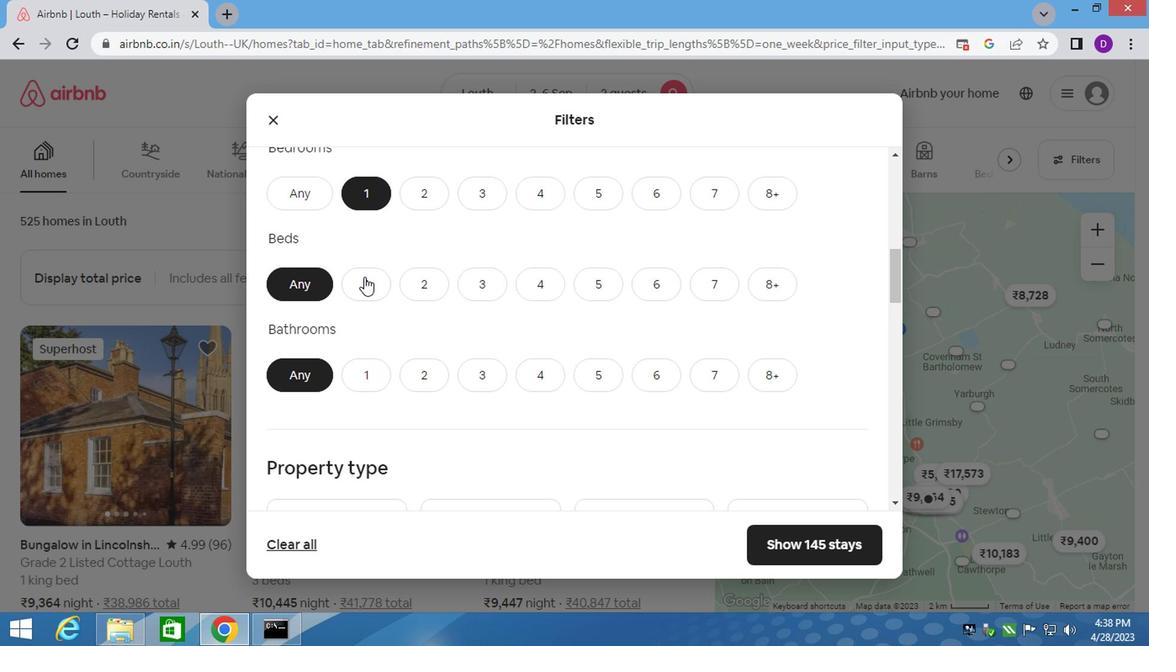 
Action: Mouse pressed left at (341, 280)
Screenshot: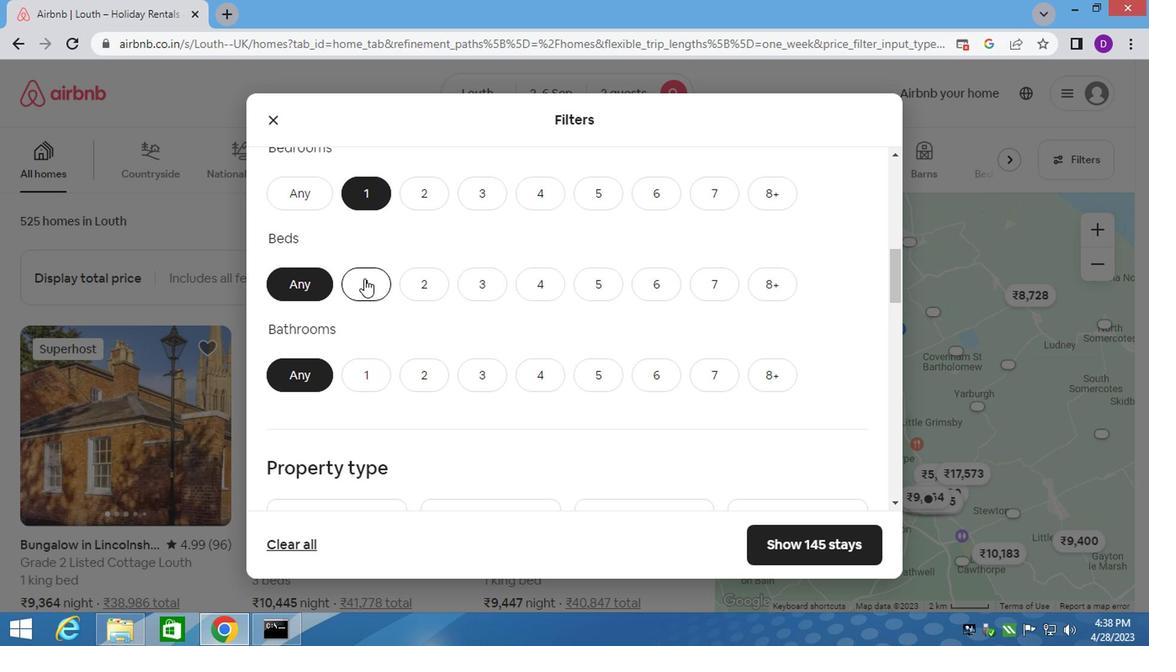 
Action: Mouse moved to (343, 341)
Screenshot: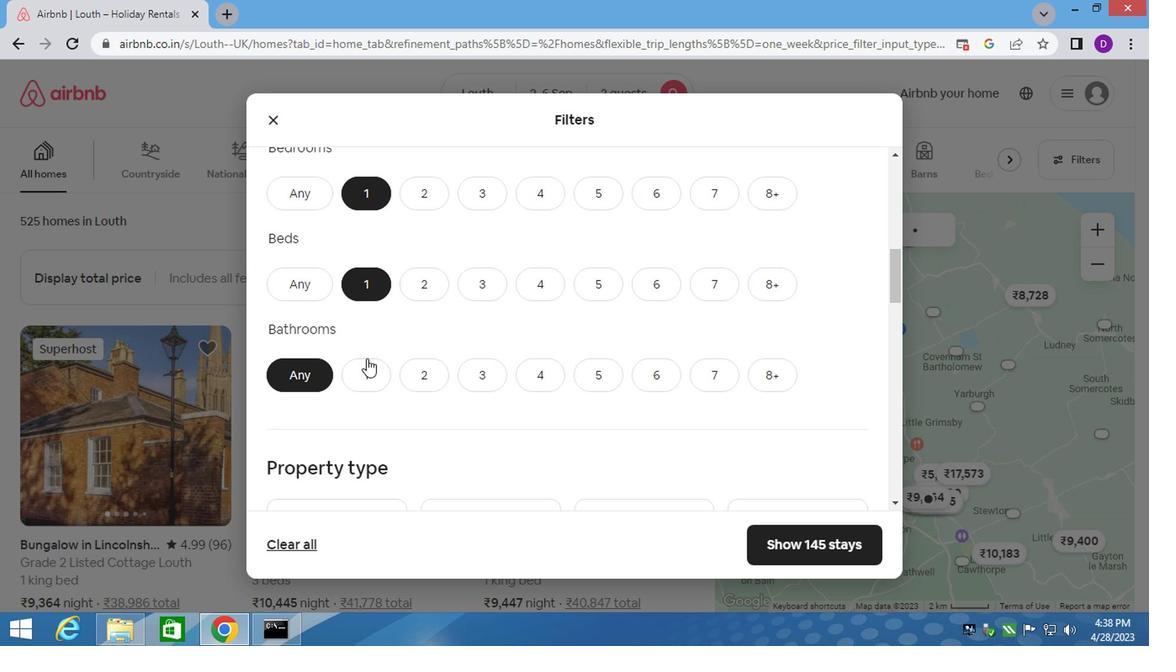 
Action: Mouse pressed left at (343, 341)
Screenshot: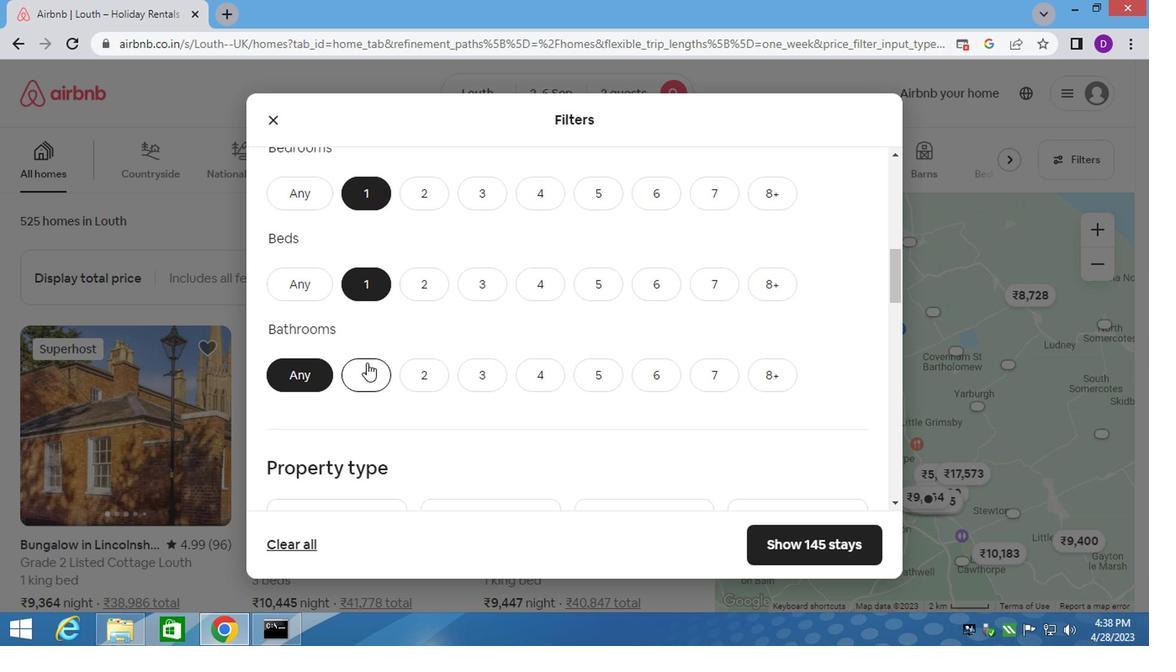 
Action: Mouse moved to (389, 332)
Screenshot: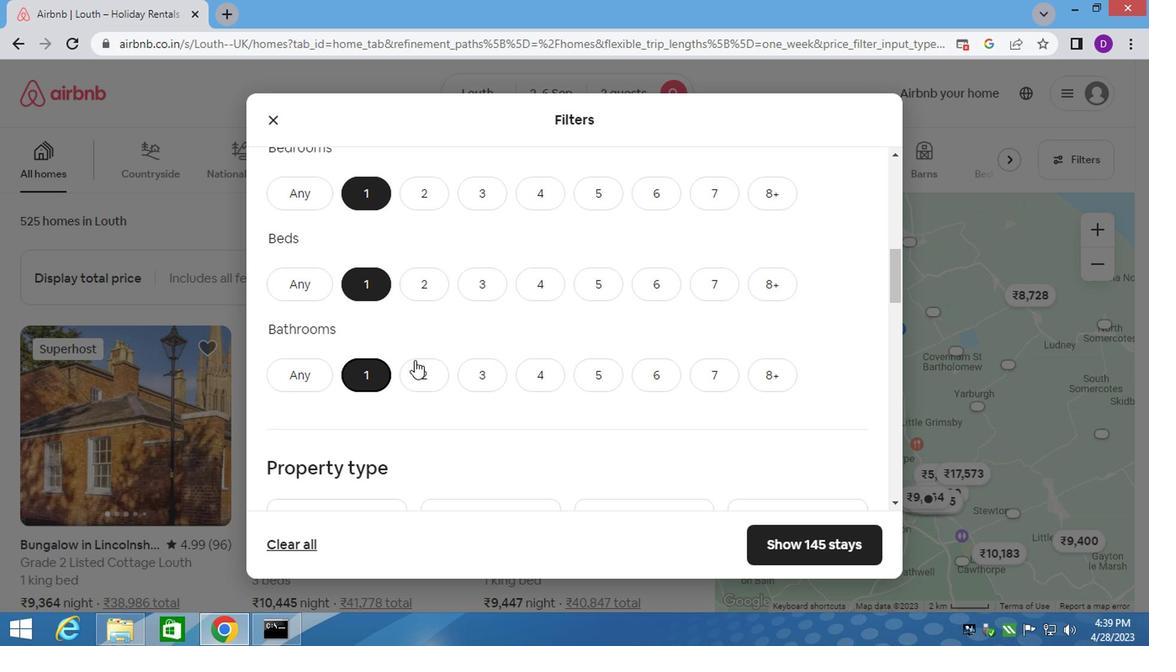 
Action: Mouse scrolled (389, 331) with delta (0, 0)
Screenshot: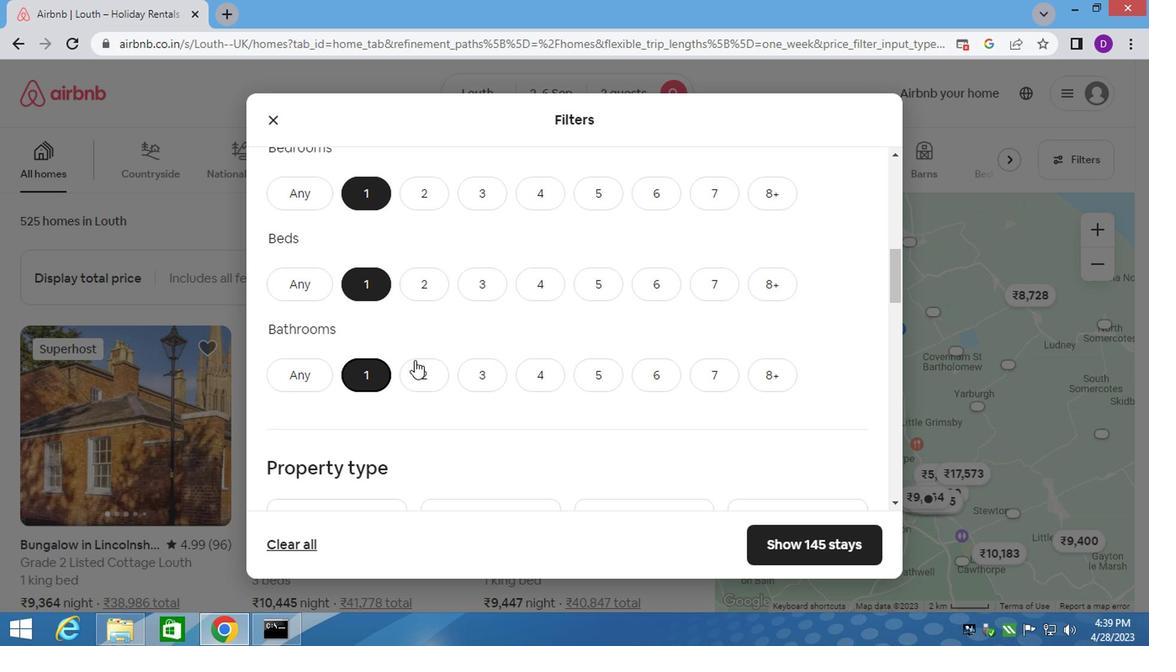 
Action: Mouse scrolled (389, 331) with delta (0, 0)
Screenshot: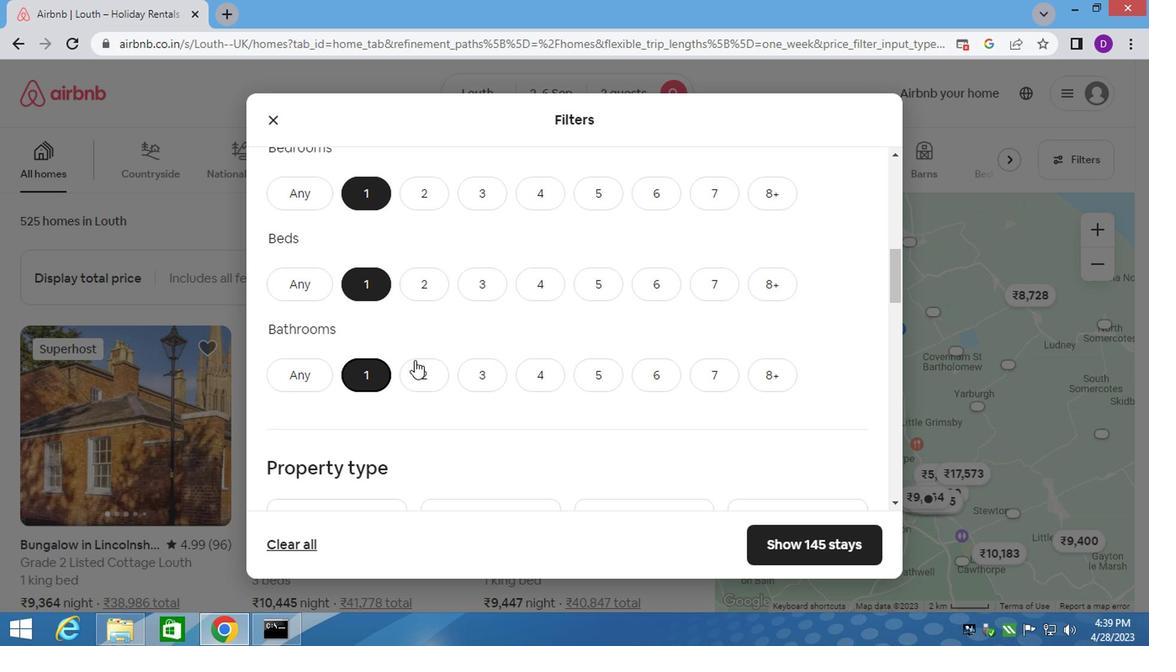 
Action: Mouse scrolled (389, 331) with delta (0, 0)
Screenshot: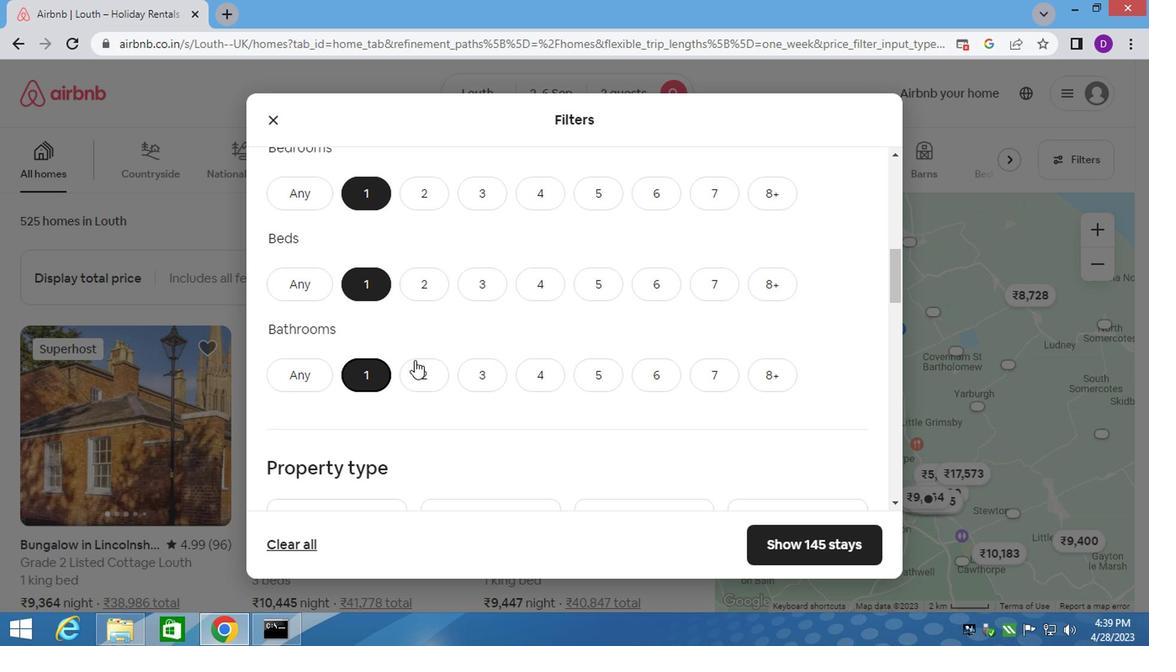 
Action: Mouse scrolled (389, 331) with delta (0, 0)
Screenshot: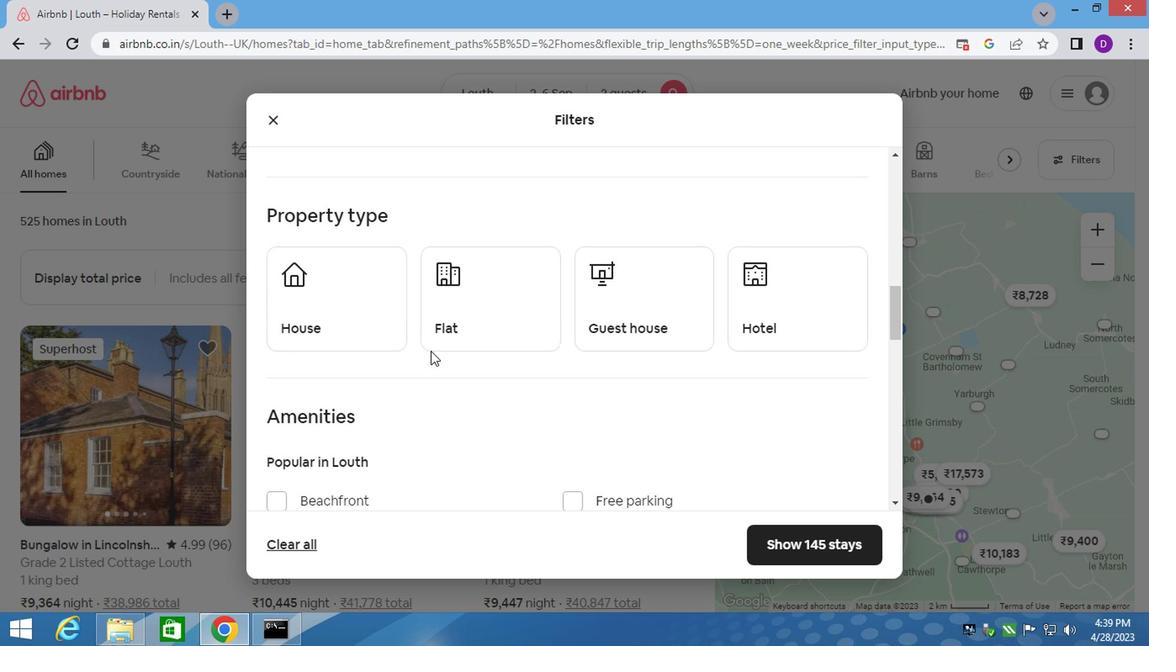 
Action: Mouse moved to (326, 252)
Screenshot: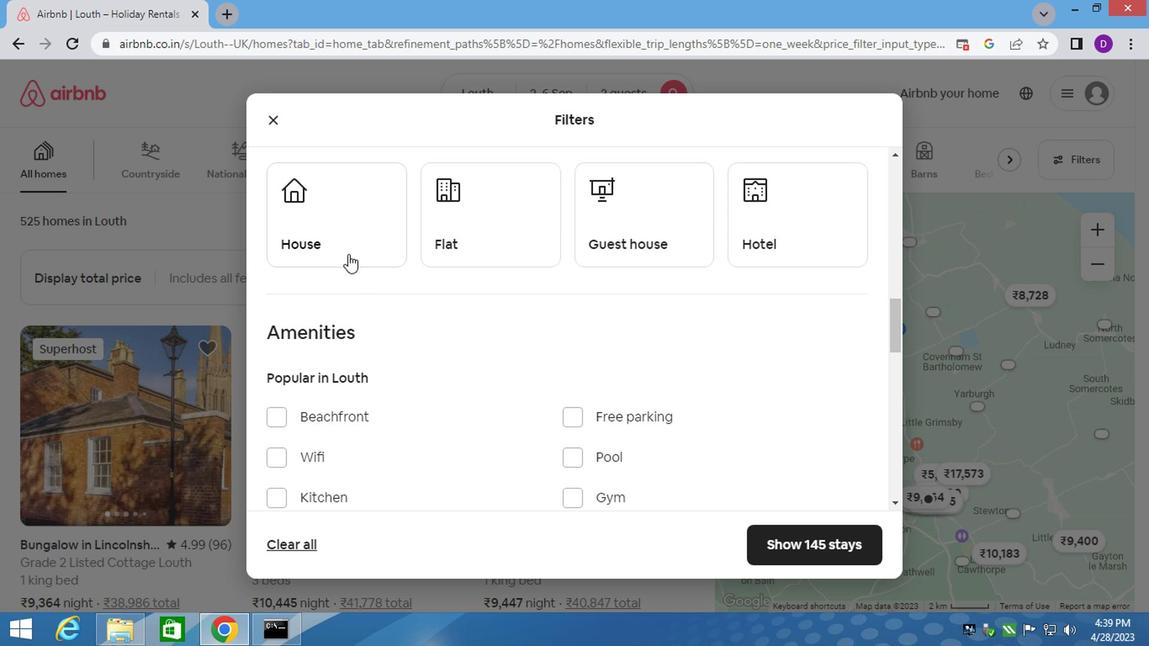 
Action: Mouse pressed left at (326, 252)
Screenshot: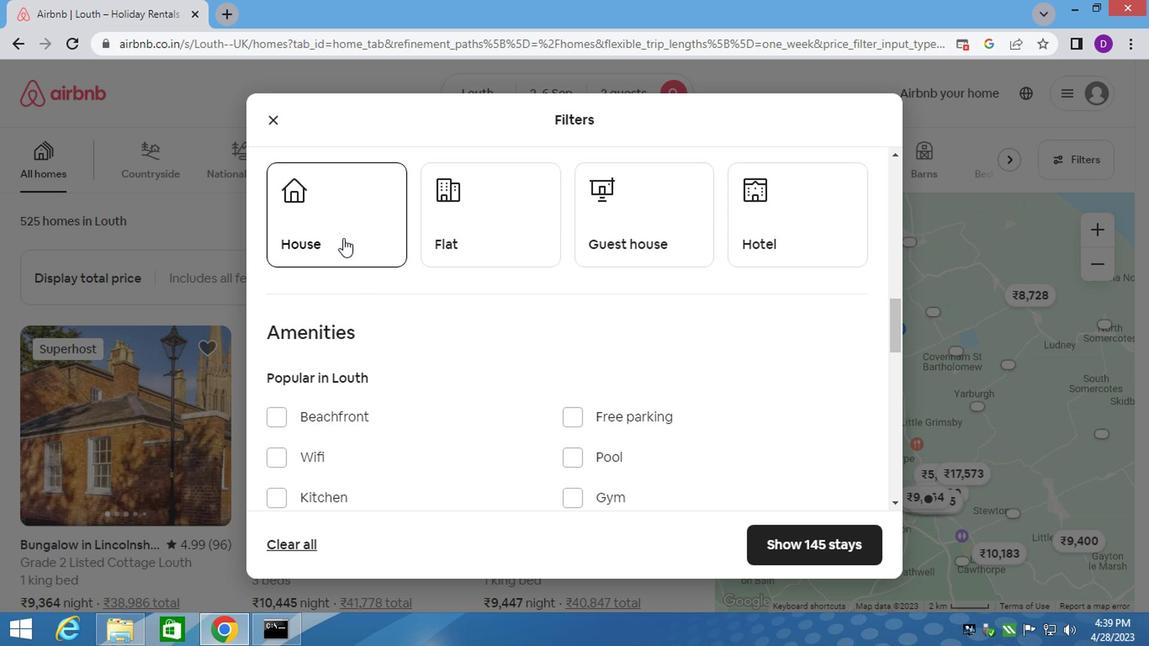 
Action: Mouse moved to (423, 248)
Screenshot: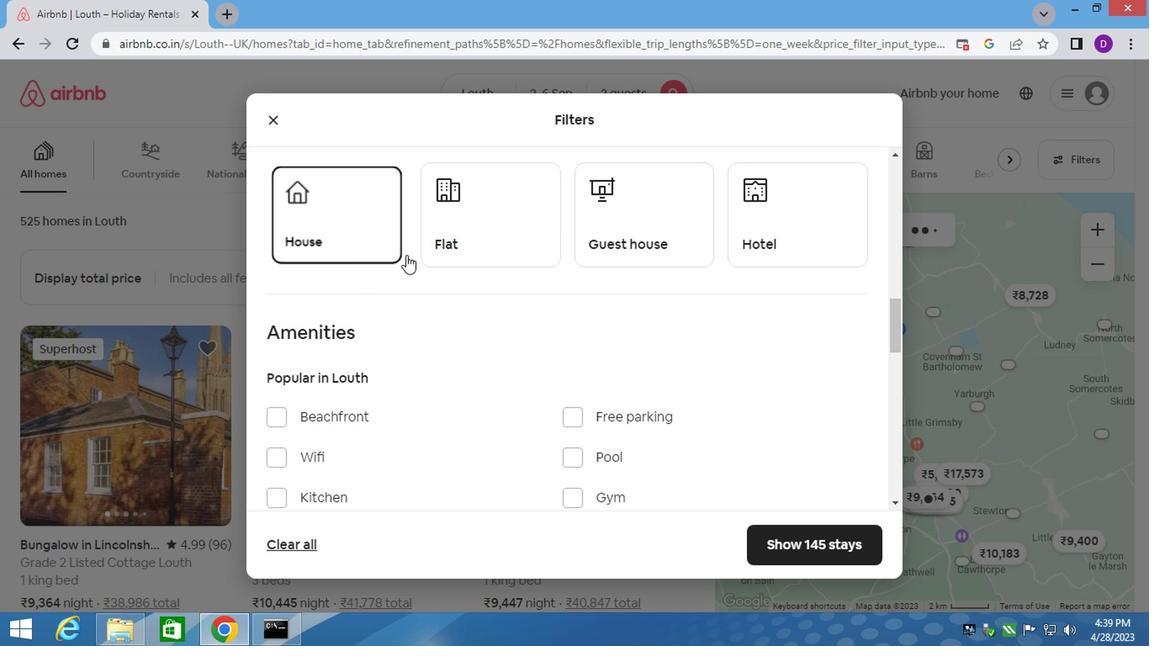 
Action: Mouse pressed left at (423, 248)
Screenshot: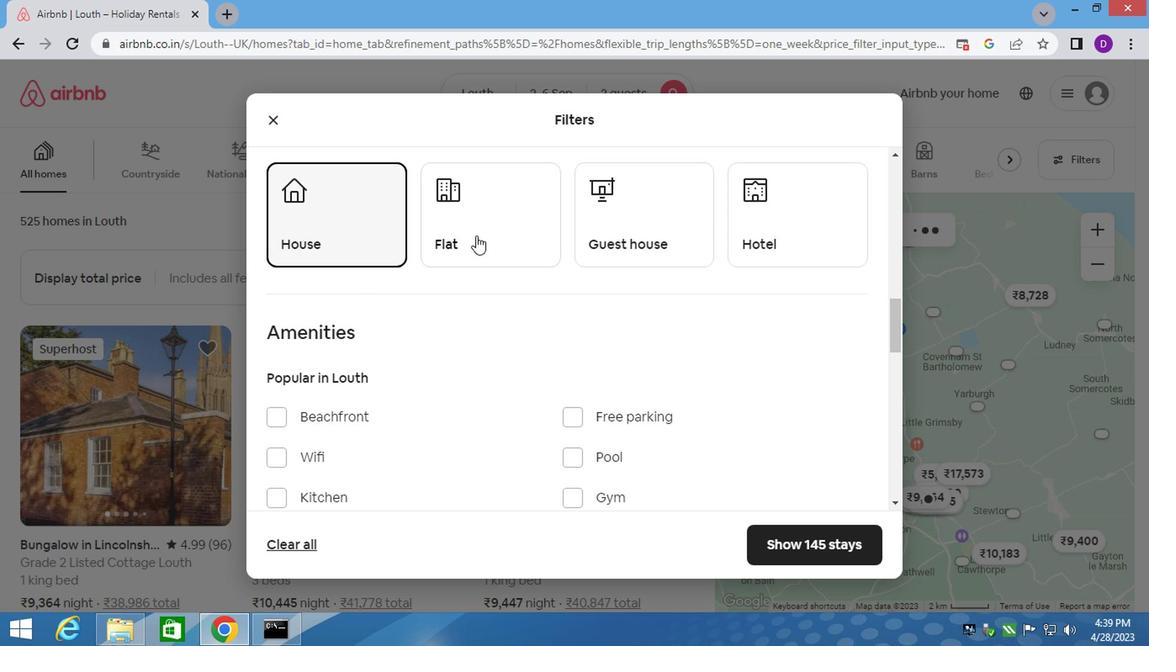 
Action: Mouse moved to (531, 246)
Screenshot: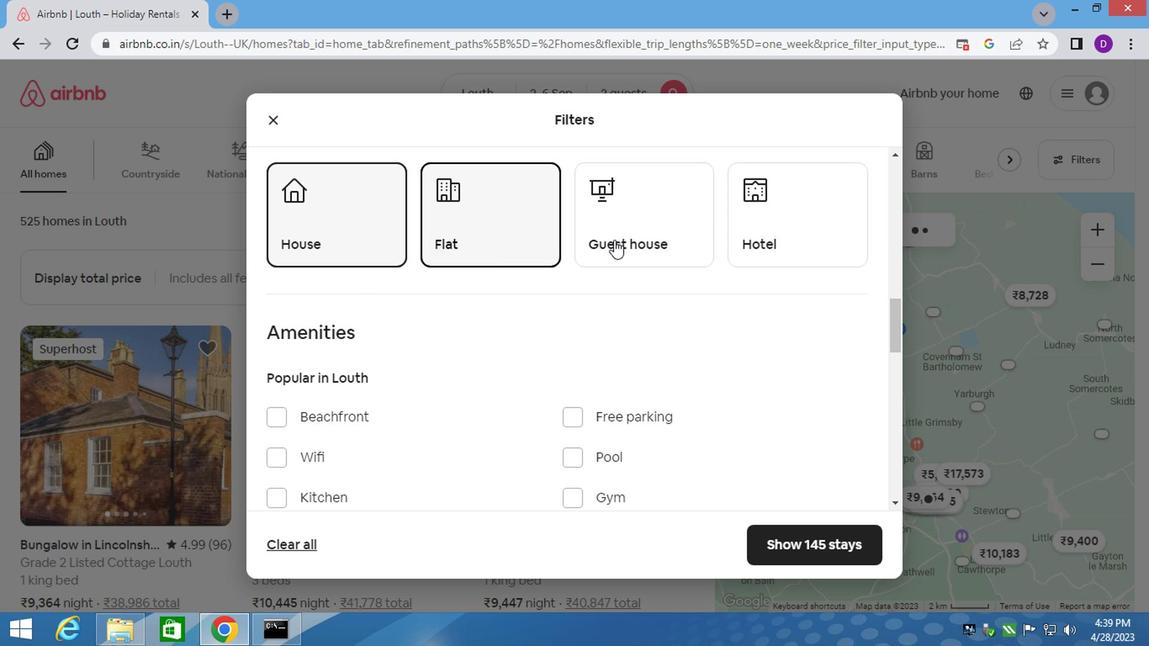
Action: Mouse pressed left at (531, 246)
Screenshot: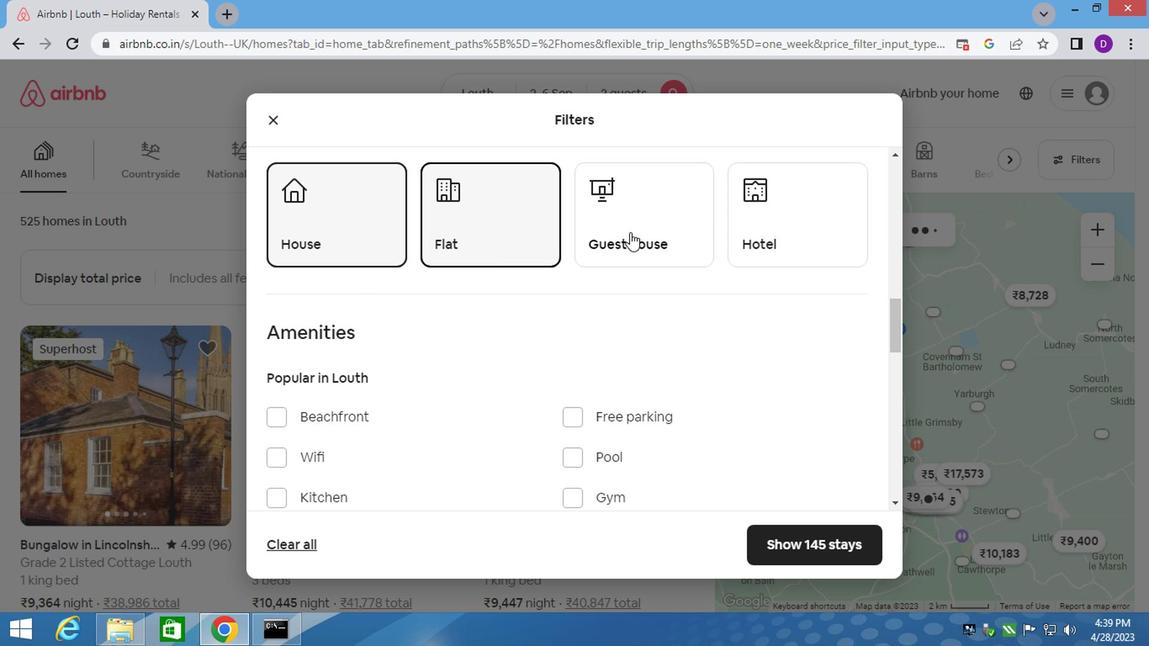 
Action: Mouse moved to (623, 241)
Screenshot: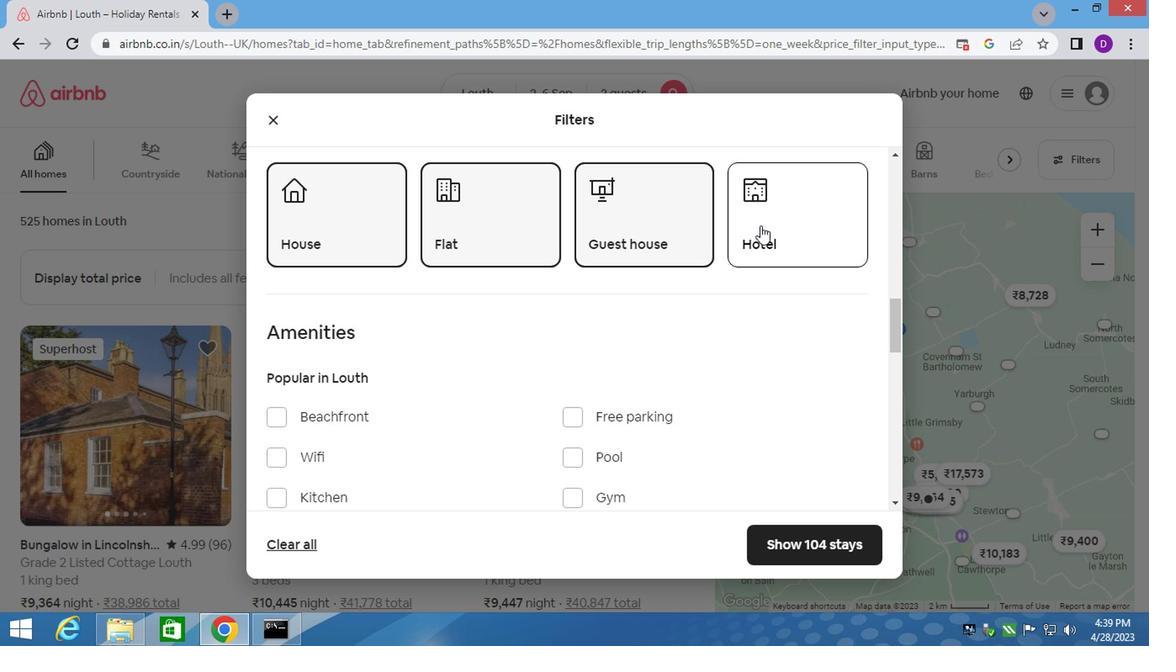 
Action: Mouse pressed left at (623, 241)
Screenshot: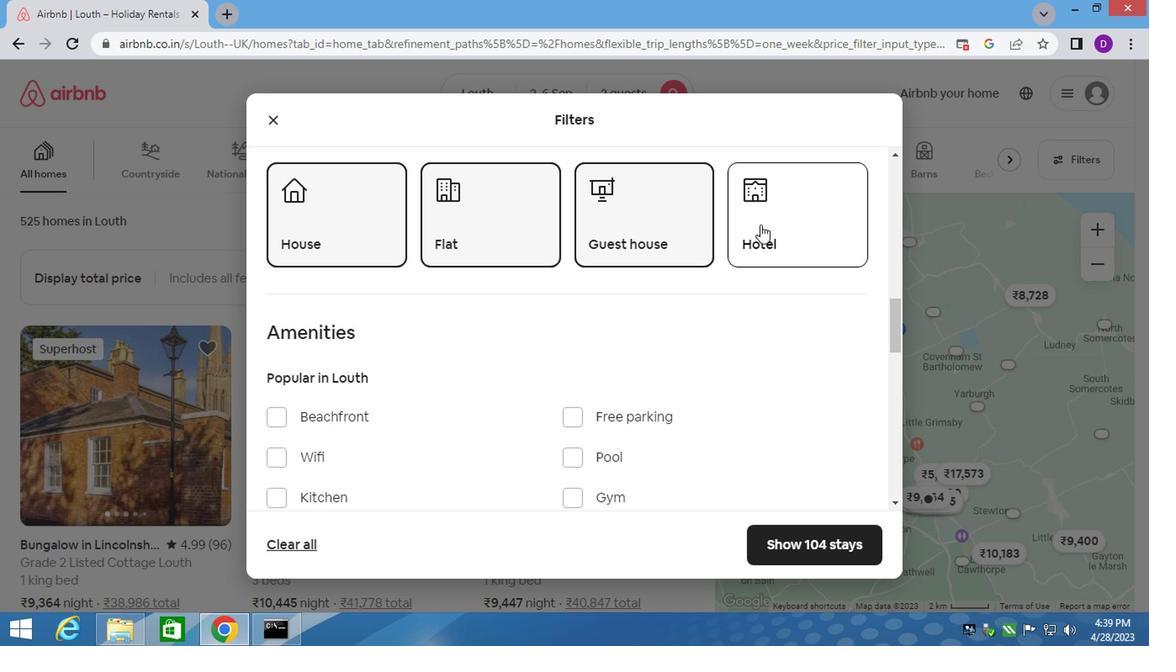 
Action: Mouse moved to (454, 295)
Screenshot: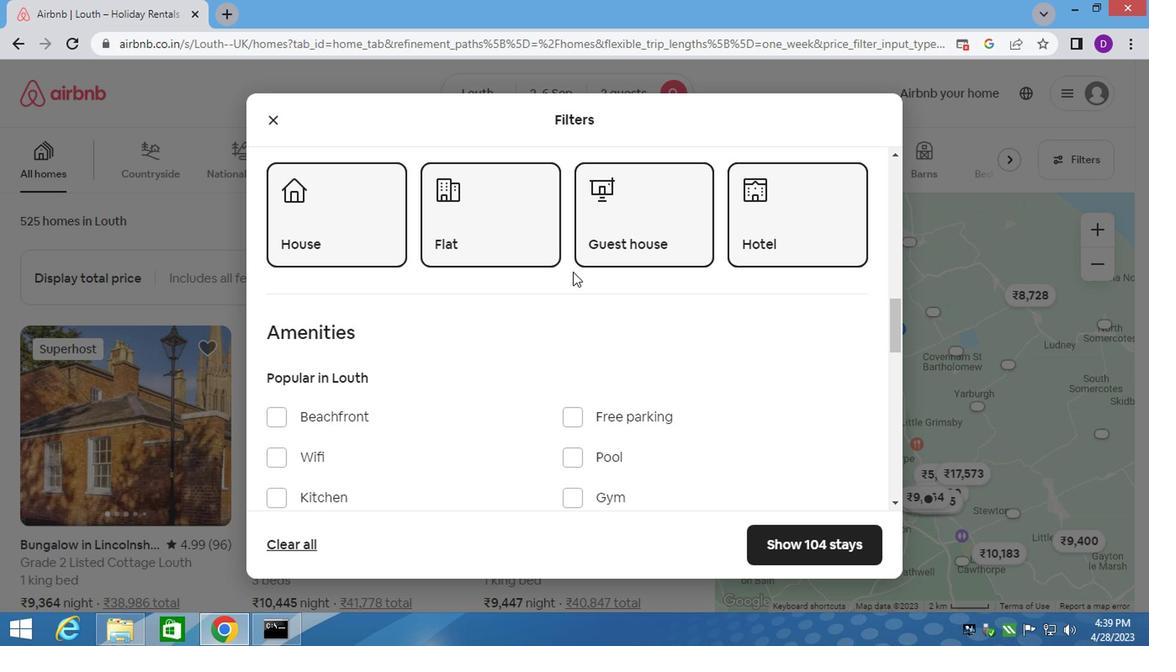 
Action: Mouse scrolled (454, 295) with delta (0, 0)
Screenshot: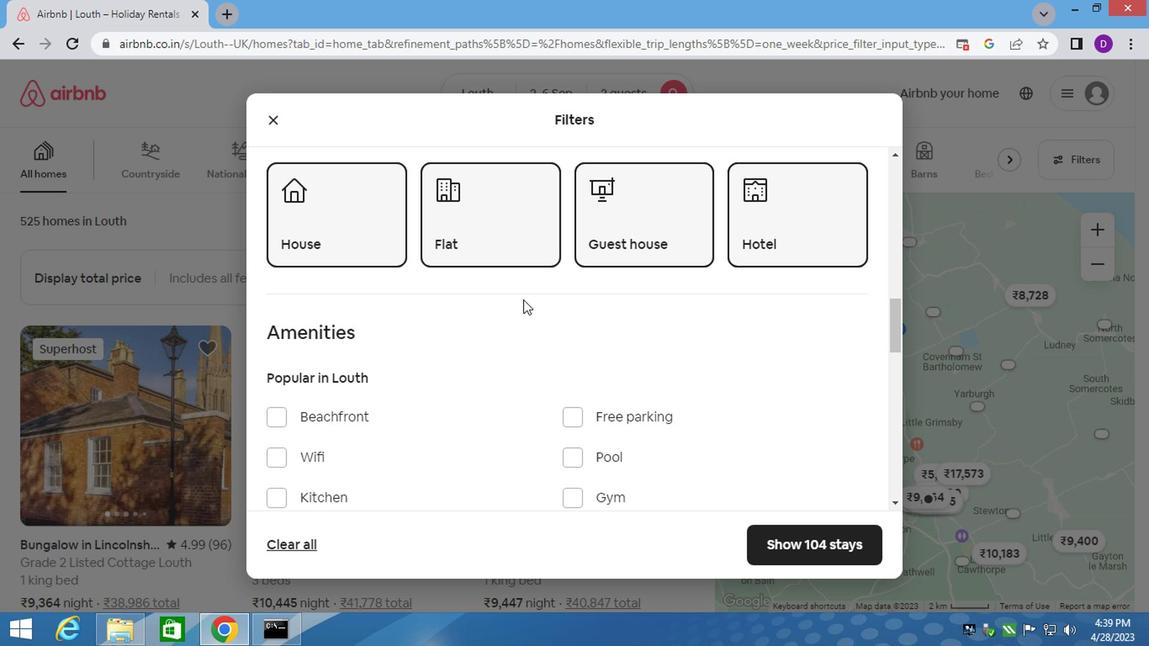 
Action: Mouse scrolled (454, 295) with delta (0, 0)
Screenshot: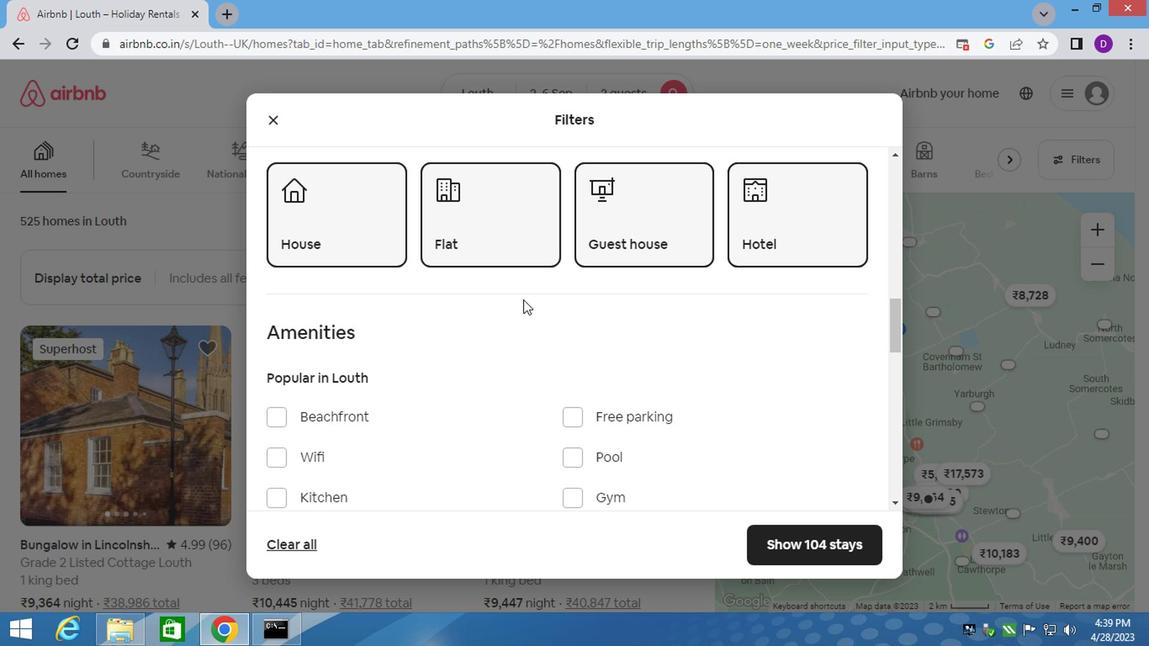 
Action: Mouse moved to (478, 300)
Screenshot: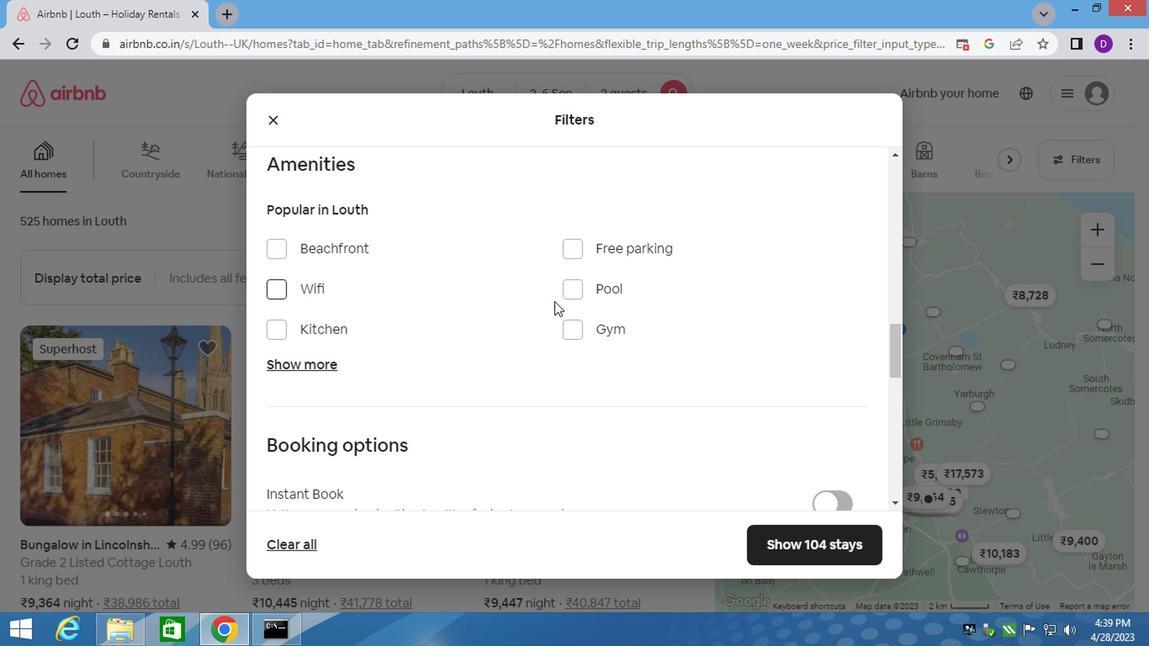 
Action: Mouse scrolled (478, 299) with delta (0, 0)
Screenshot: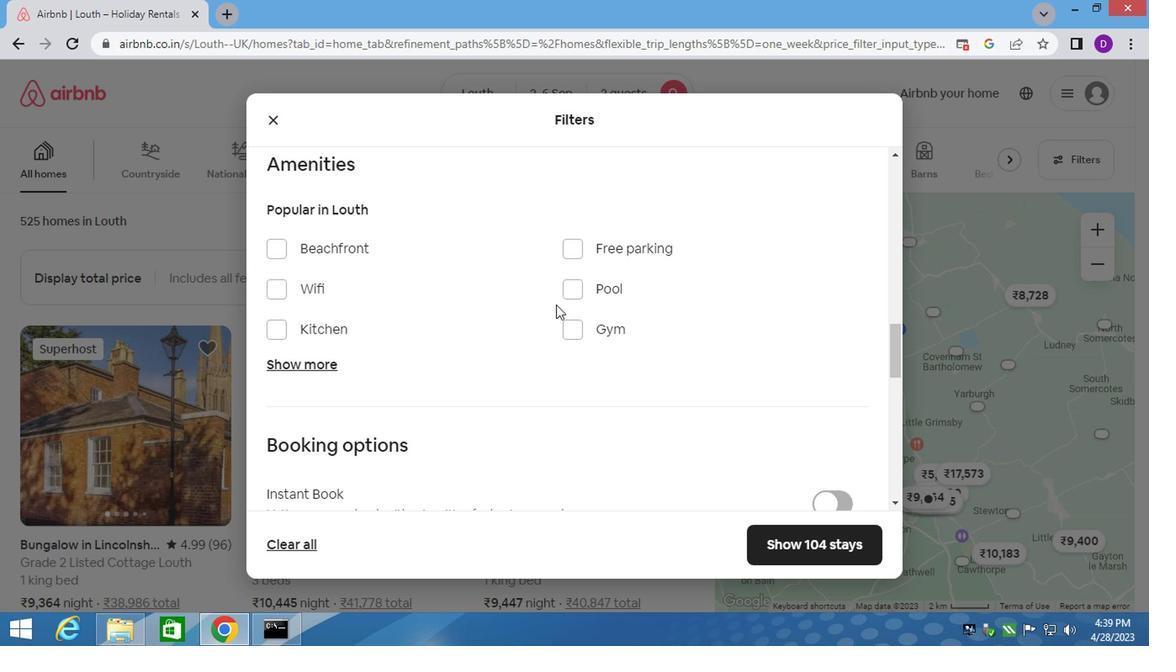 
Action: Mouse moved to (478, 301)
Screenshot: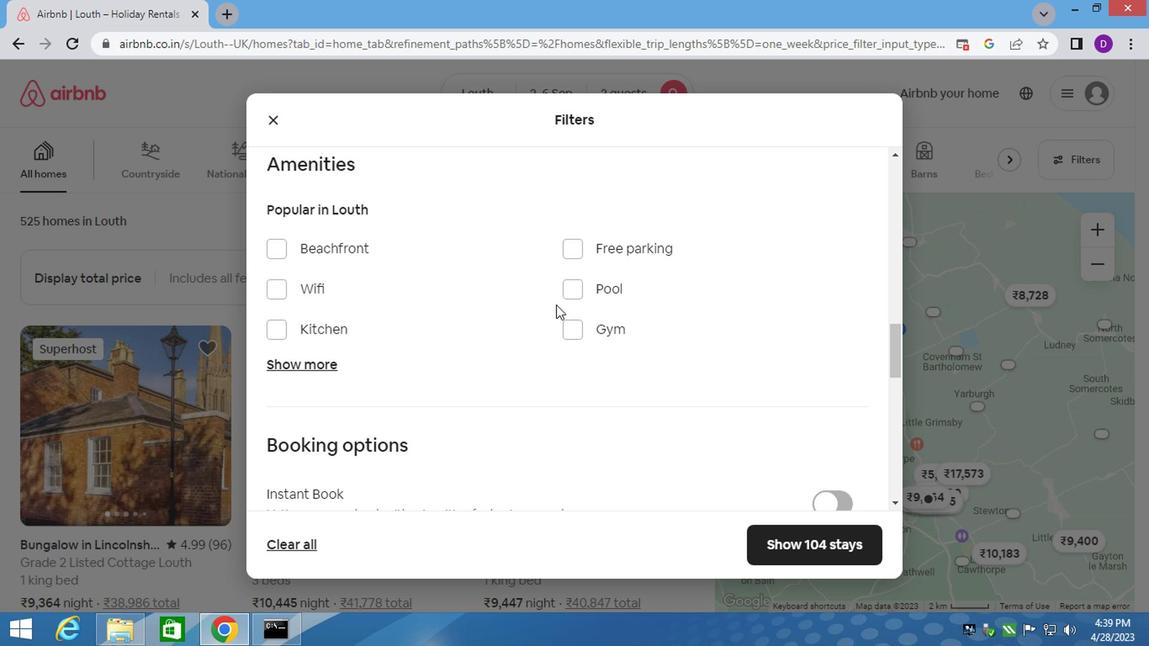 
Action: Mouse scrolled (478, 300) with delta (0, 0)
Screenshot: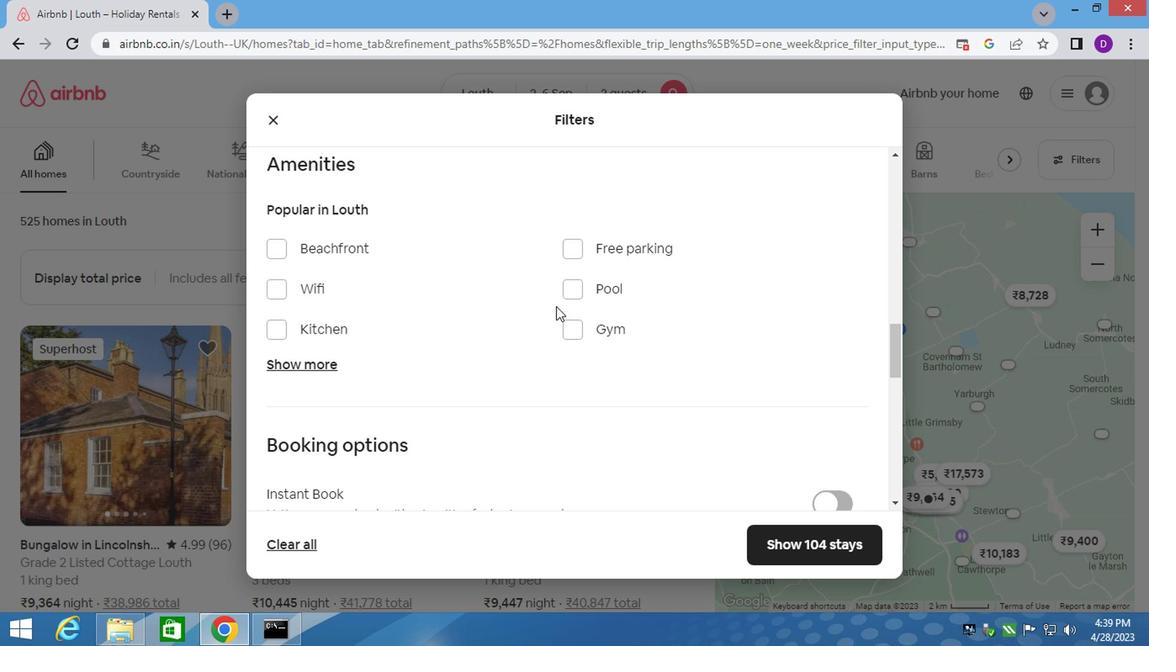 
Action: Mouse moved to (674, 365)
Screenshot: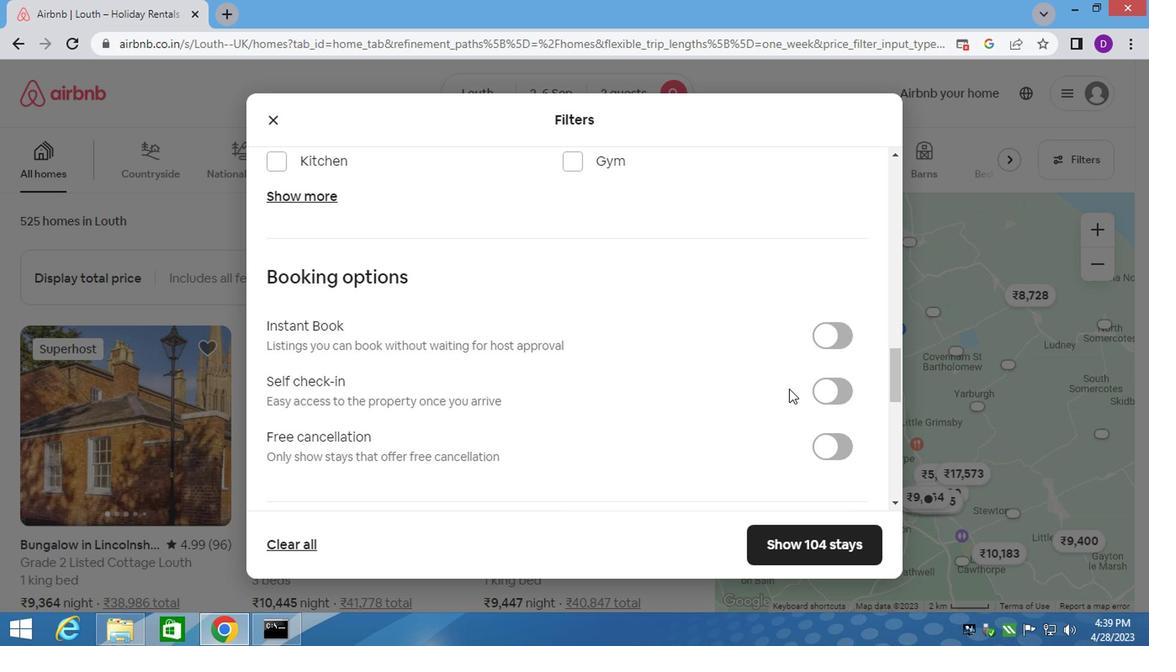 
Action: Mouse pressed left at (674, 365)
Screenshot: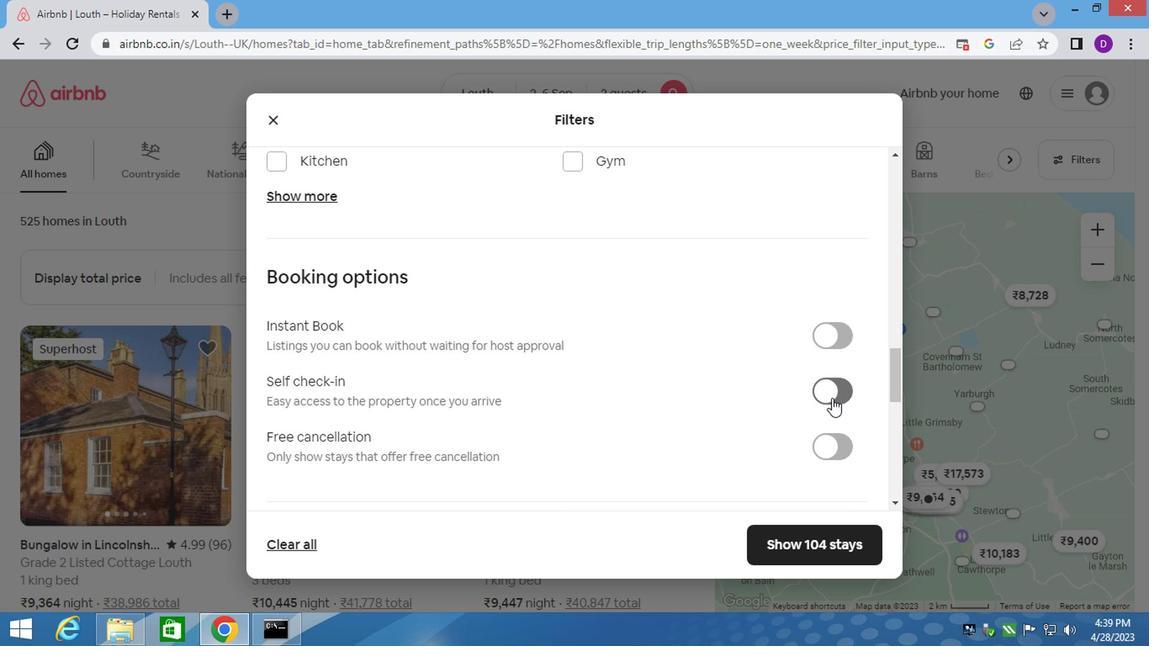 
Action: Mouse moved to (434, 364)
Screenshot: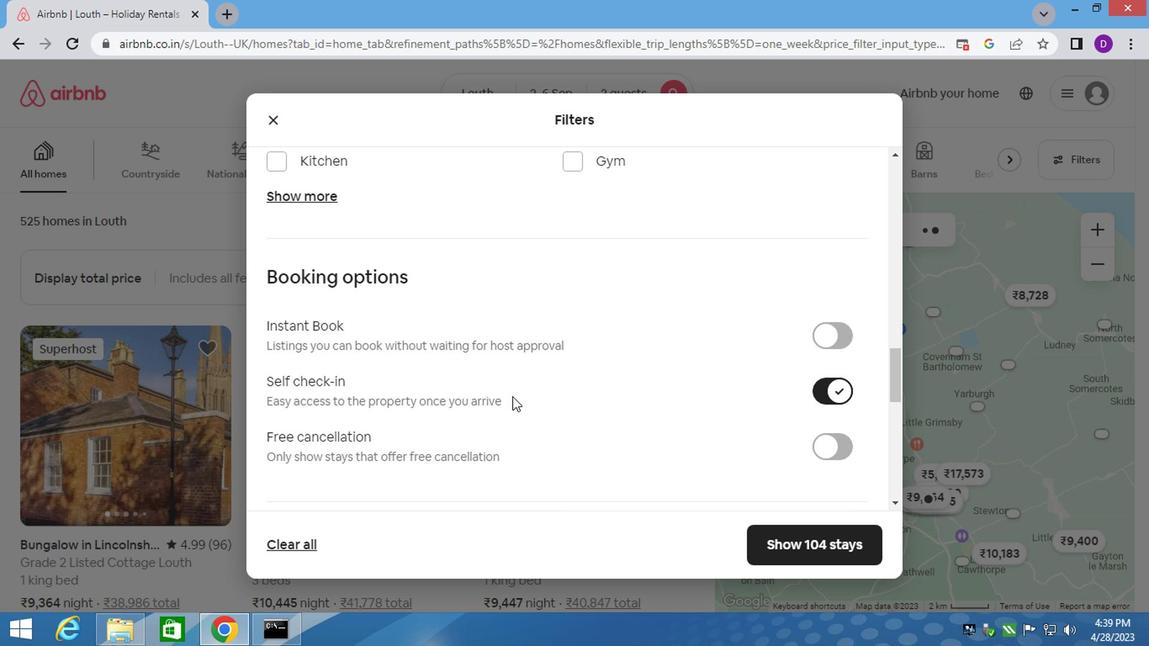 
Action: Mouse scrolled (434, 363) with delta (0, 0)
Screenshot: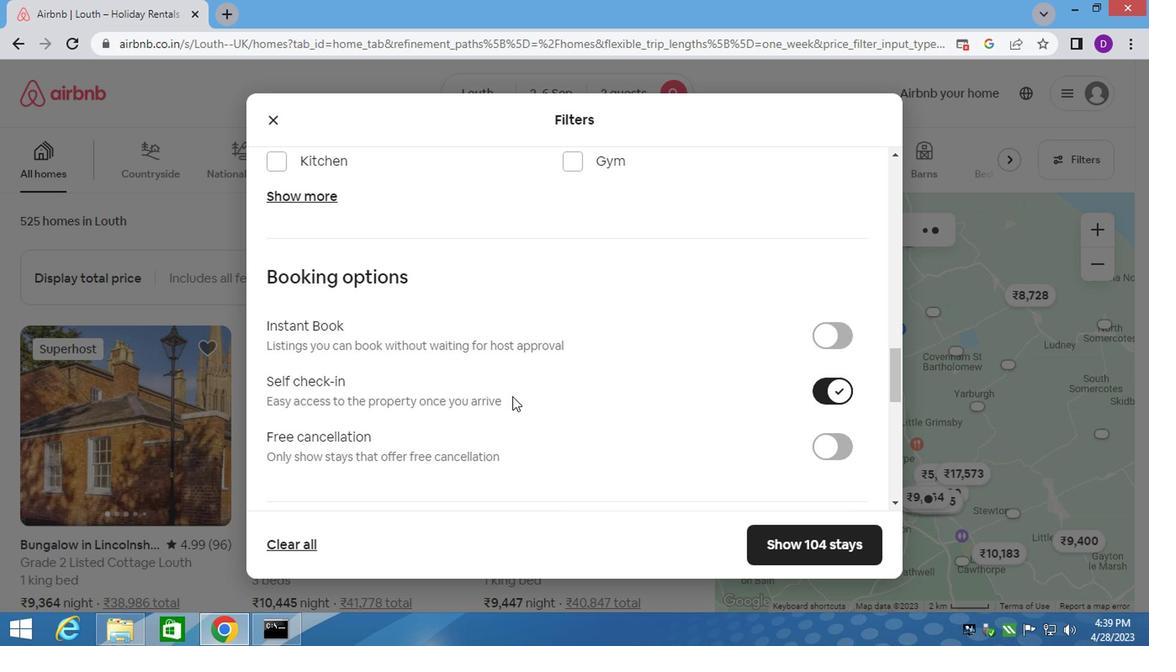 
Action: Mouse scrolled (434, 363) with delta (0, 0)
Screenshot: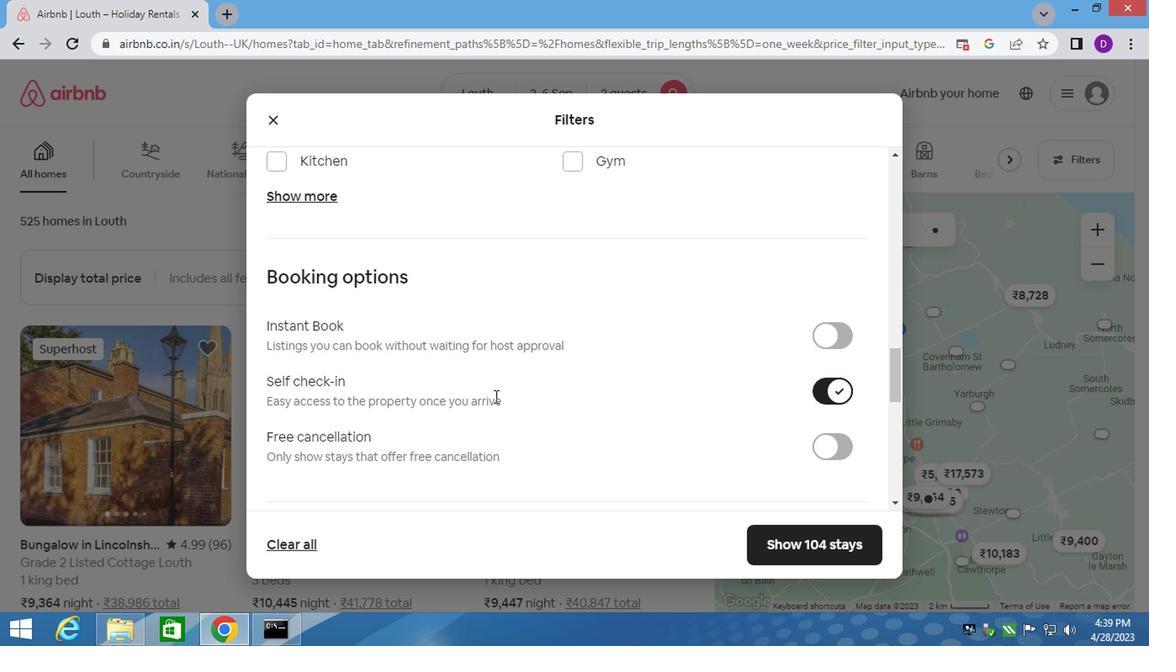 
Action: Mouse scrolled (434, 363) with delta (0, 0)
Screenshot: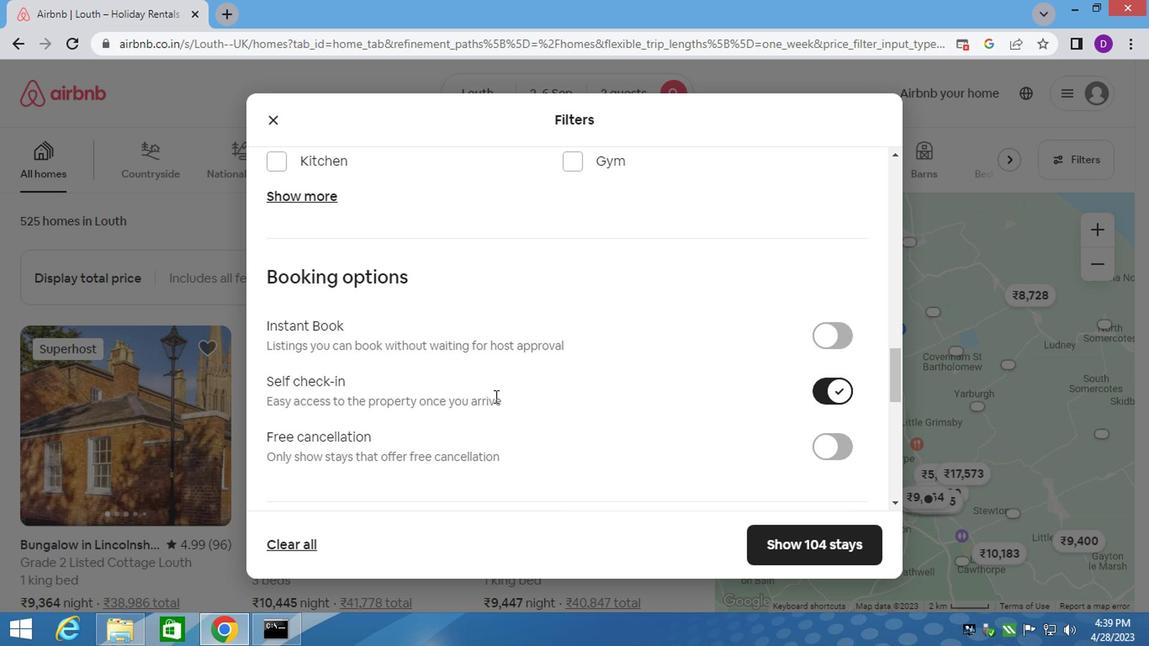
Action: Mouse scrolled (434, 363) with delta (0, 0)
Screenshot: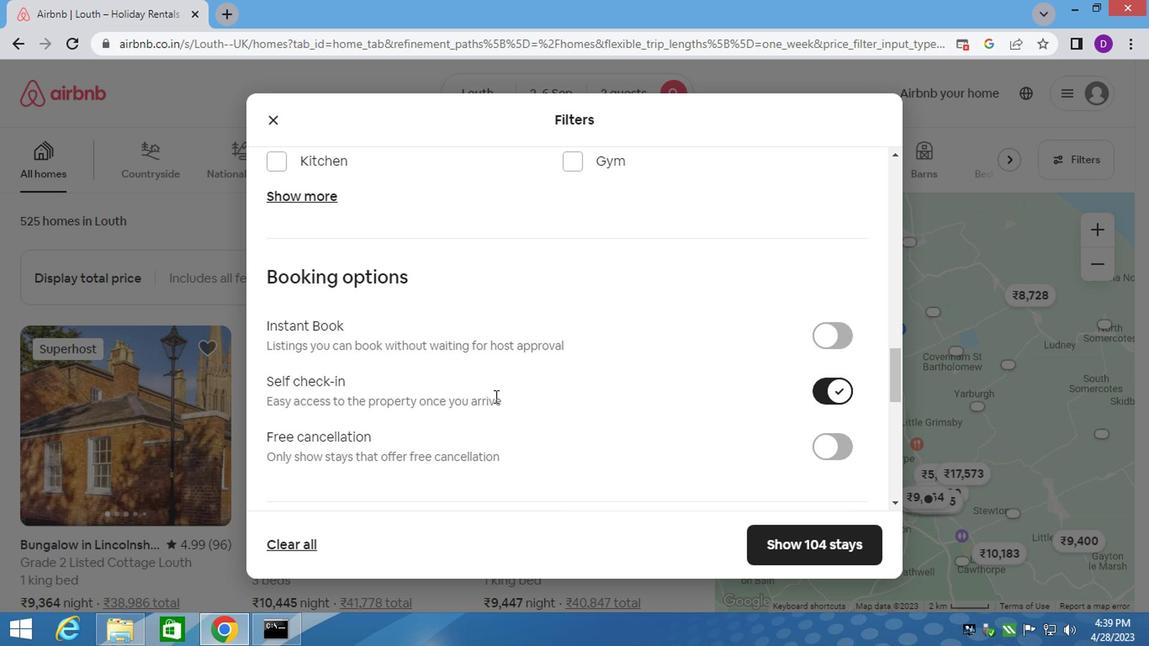
Action: Mouse moved to (434, 364)
Screenshot: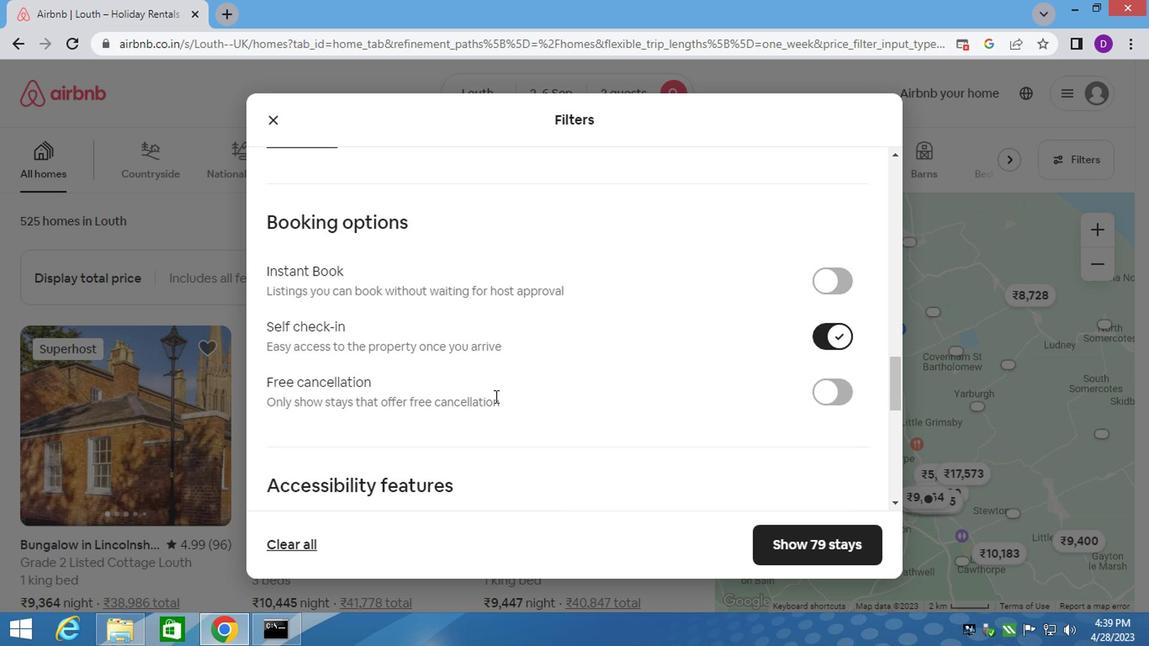 
Action: Mouse scrolled (434, 363) with delta (0, 0)
Screenshot: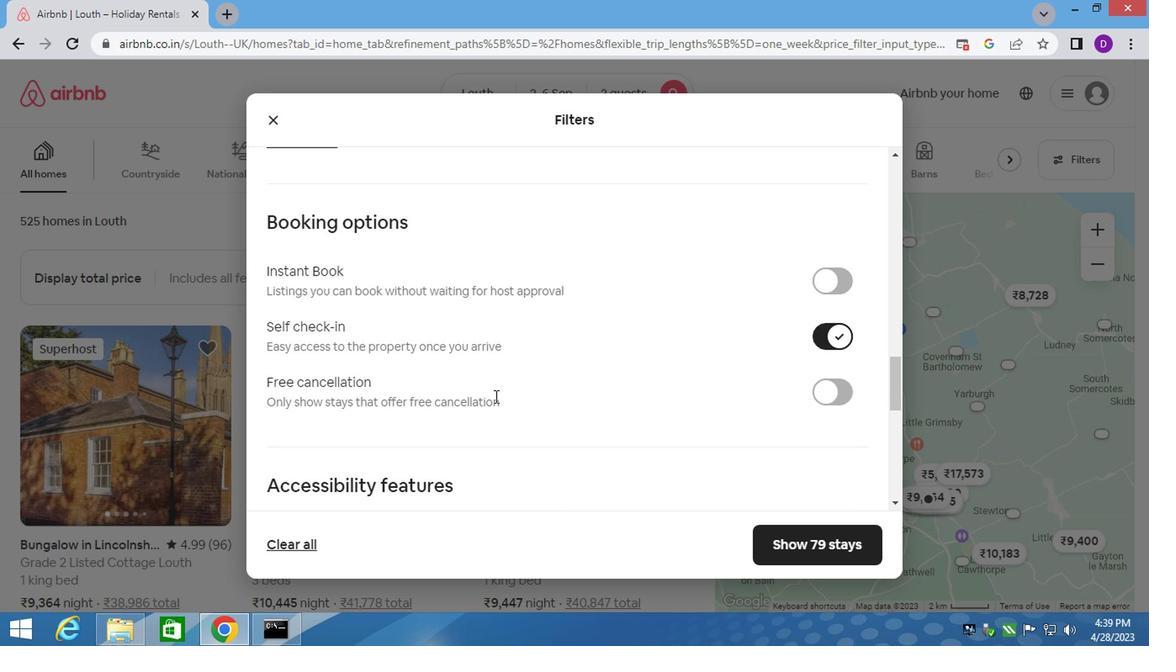 
Action: Mouse moved to (434, 367)
Screenshot: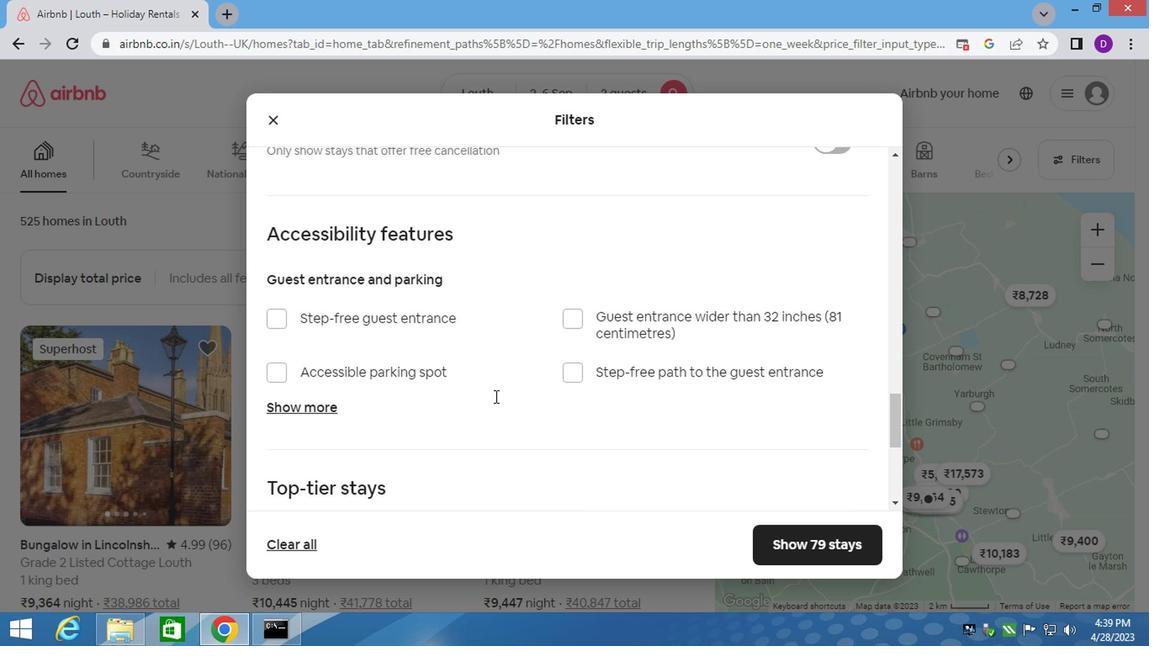 
Action: Mouse scrolled (434, 364) with delta (0, 0)
Screenshot: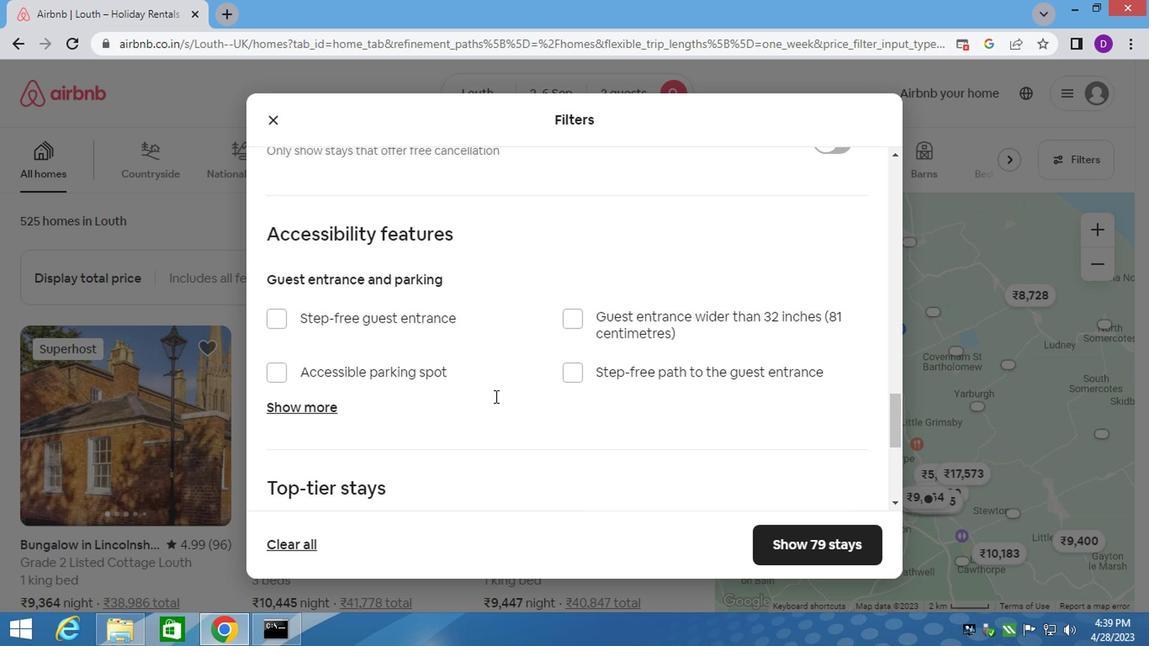 
Action: Mouse scrolled (434, 366) with delta (0, 0)
Screenshot: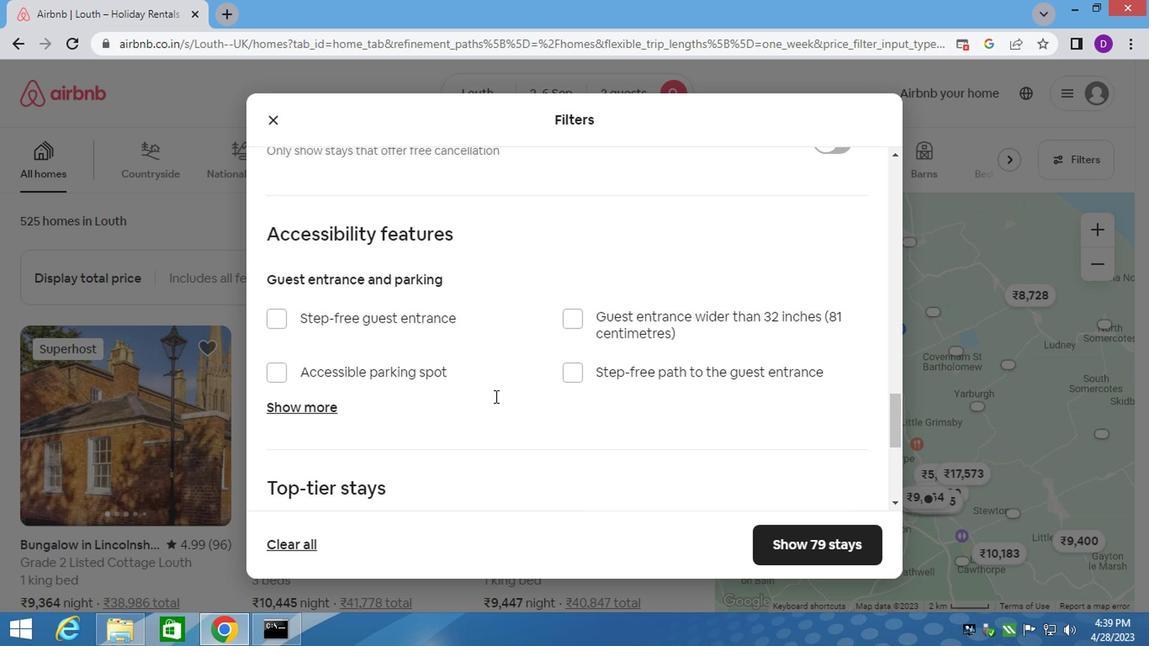 
Action: Mouse scrolled (434, 366) with delta (0, 0)
Screenshot: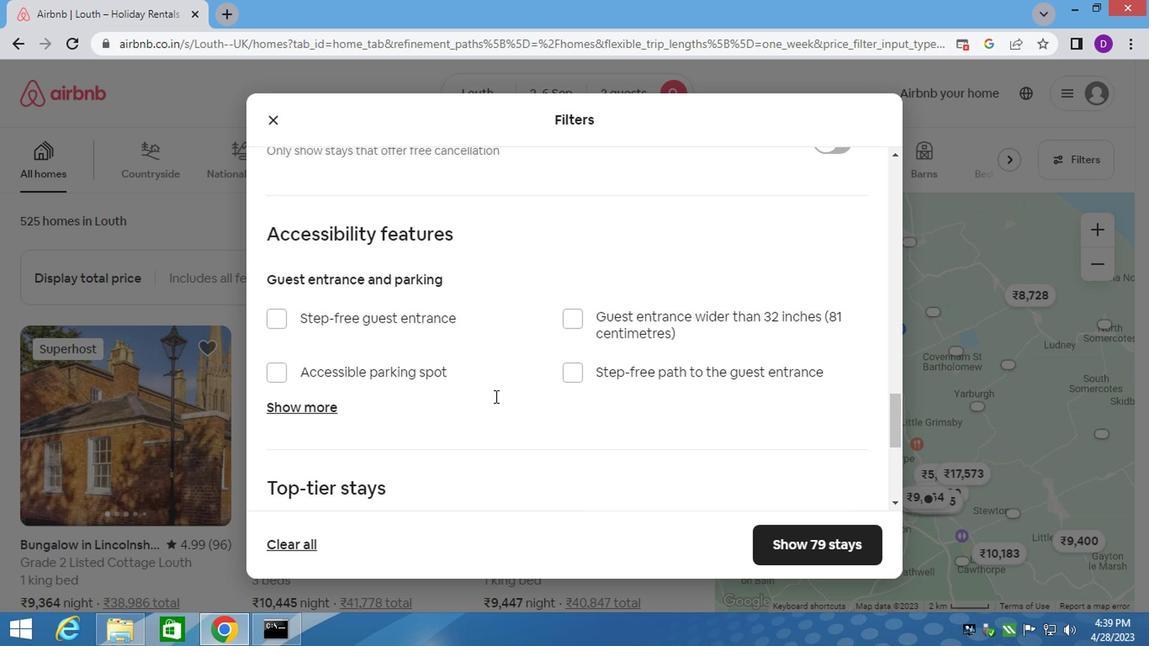 
Action: Mouse scrolled (434, 366) with delta (0, 0)
Screenshot: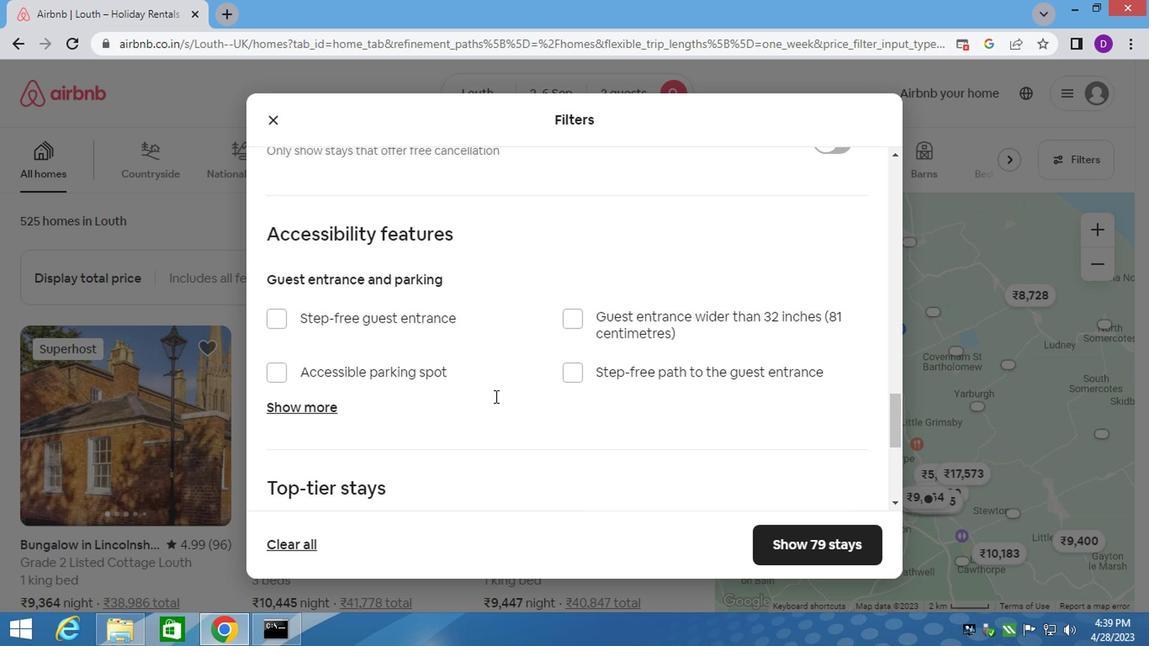 
Action: Mouse scrolled (434, 366) with delta (0, 0)
Screenshot: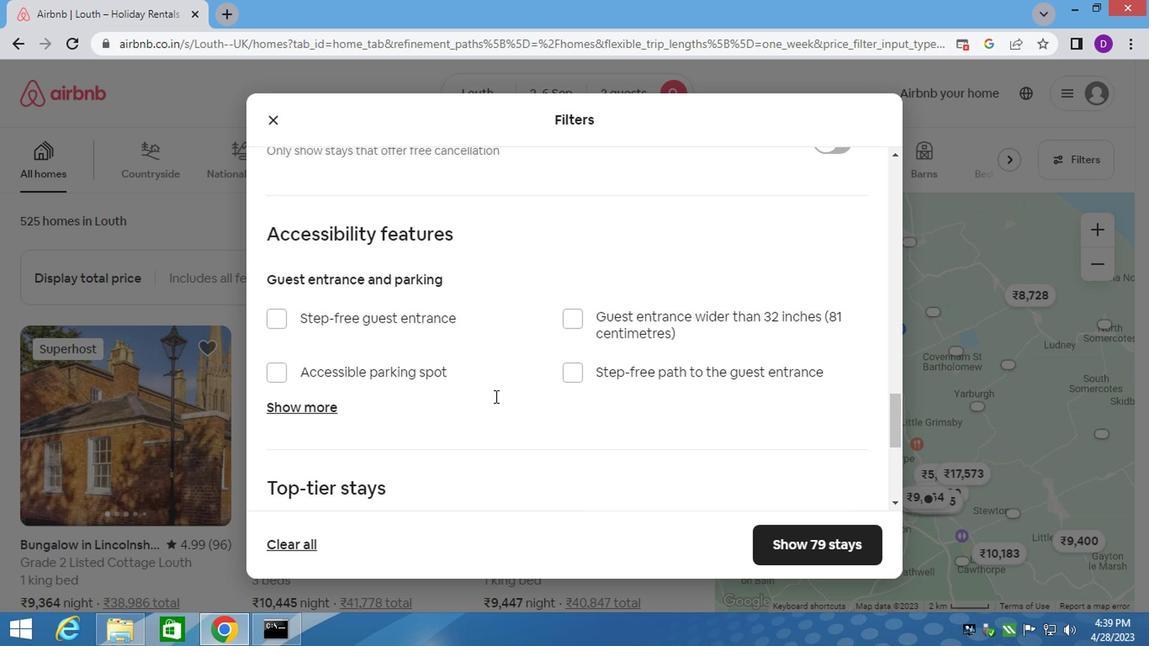 
Action: Mouse scrolled (434, 366) with delta (0, 0)
Screenshot: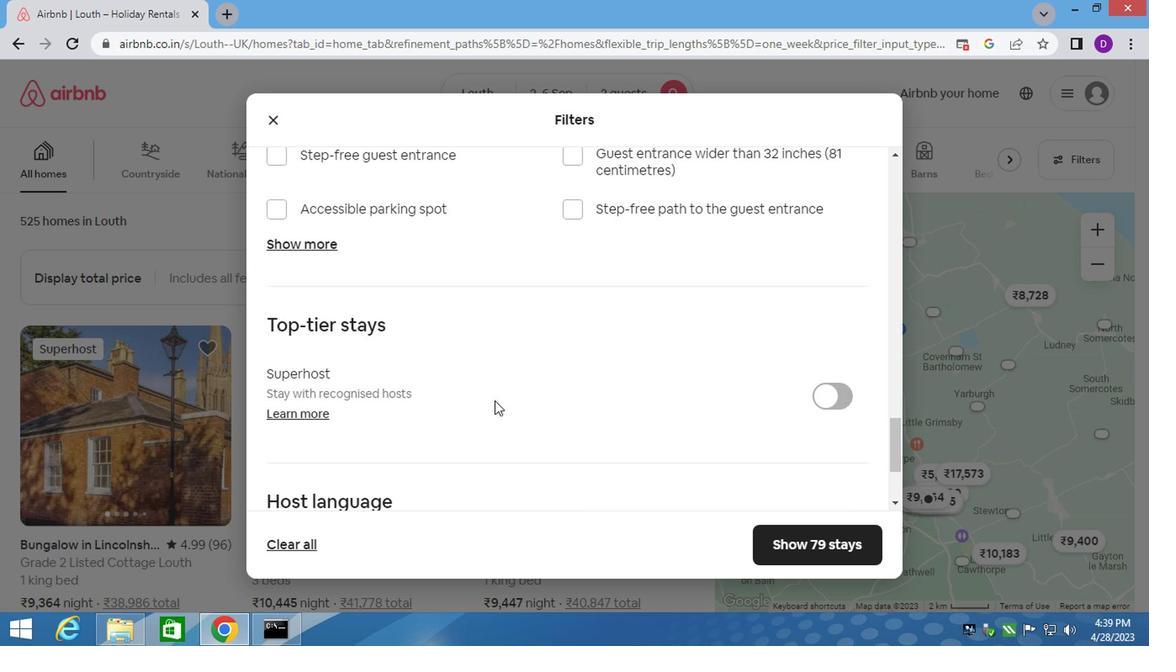 
Action: Mouse scrolled (434, 366) with delta (0, 0)
Screenshot: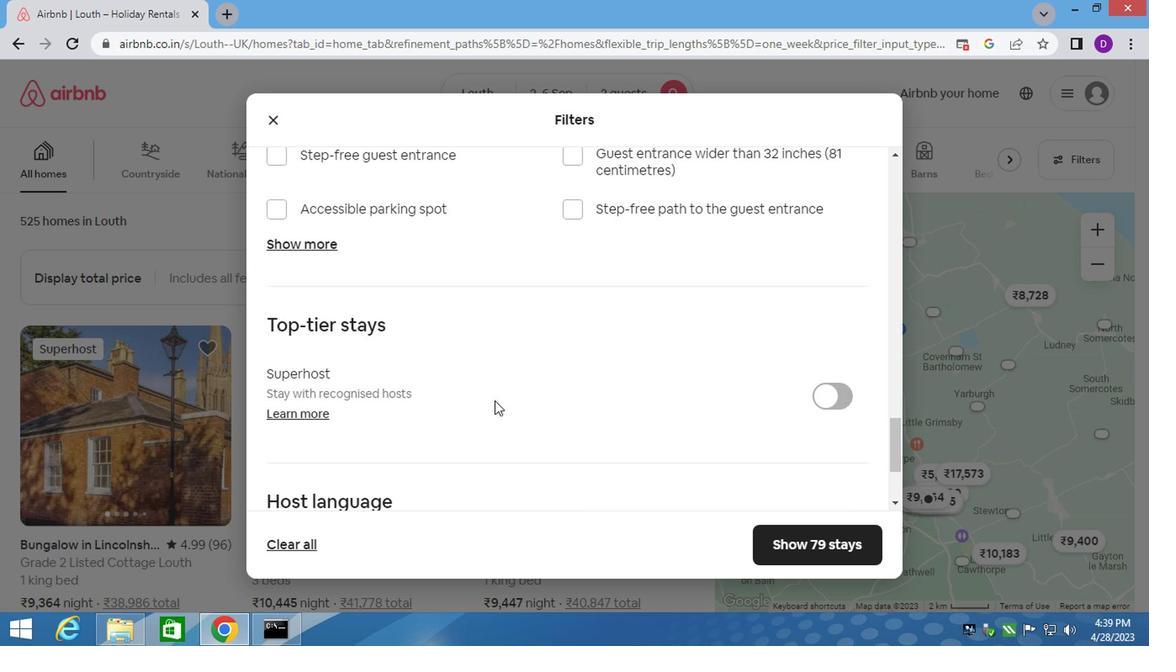 
Action: Mouse scrolled (434, 366) with delta (0, 0)
Screenshot: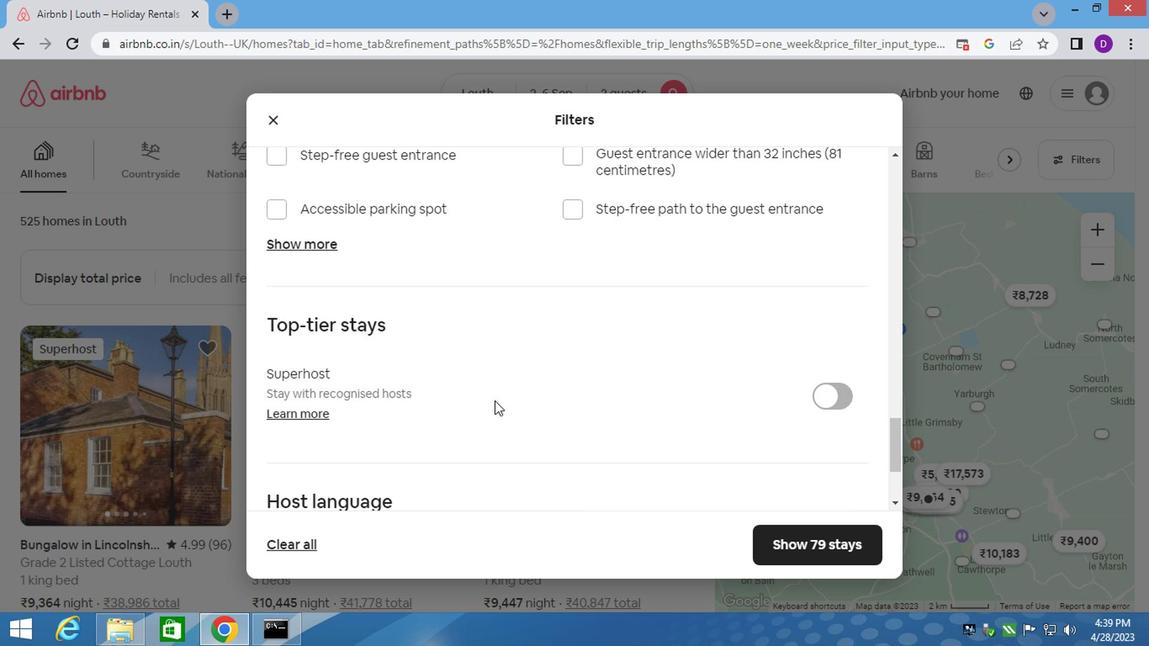 
Action: Mouse scrolled (434, 366) with delta (0, 0)
Screenshot: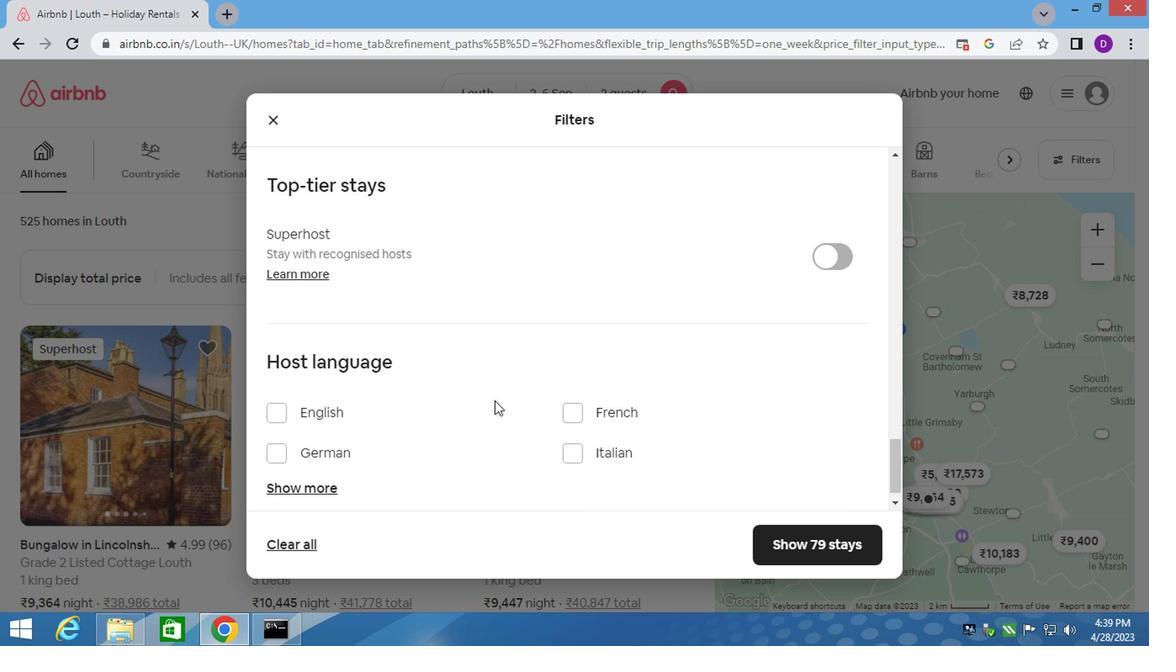 
Action: Mouse moved to (276, 362)
Screenshot: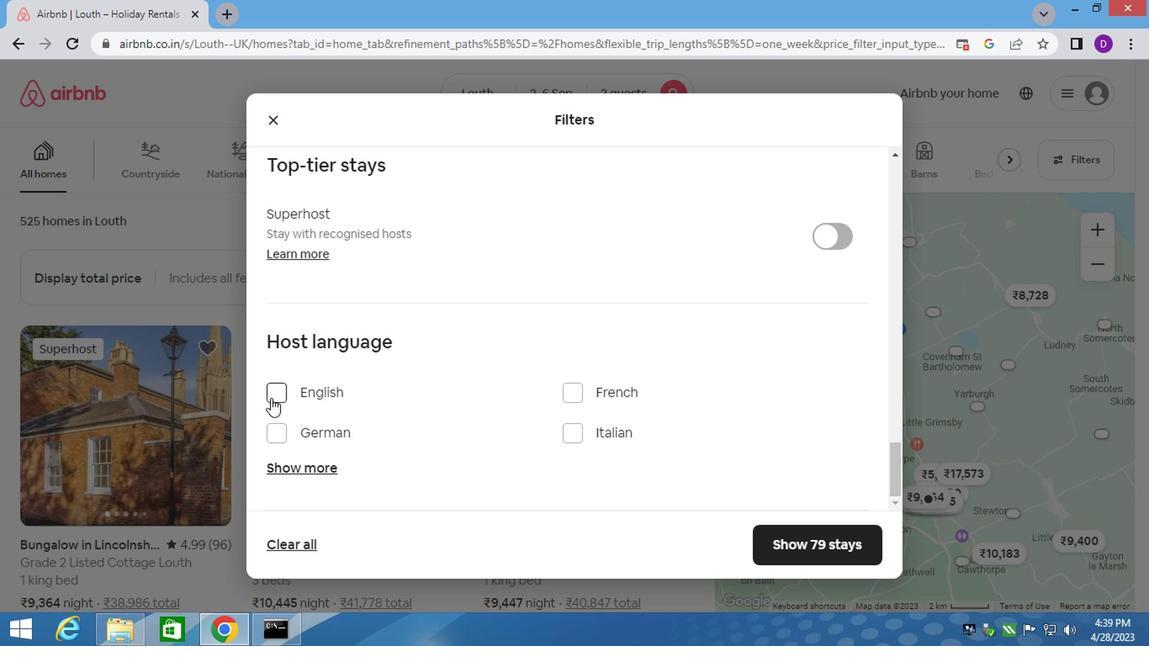 
Action: Mouse pressed left at (276, 362)
Screenshot: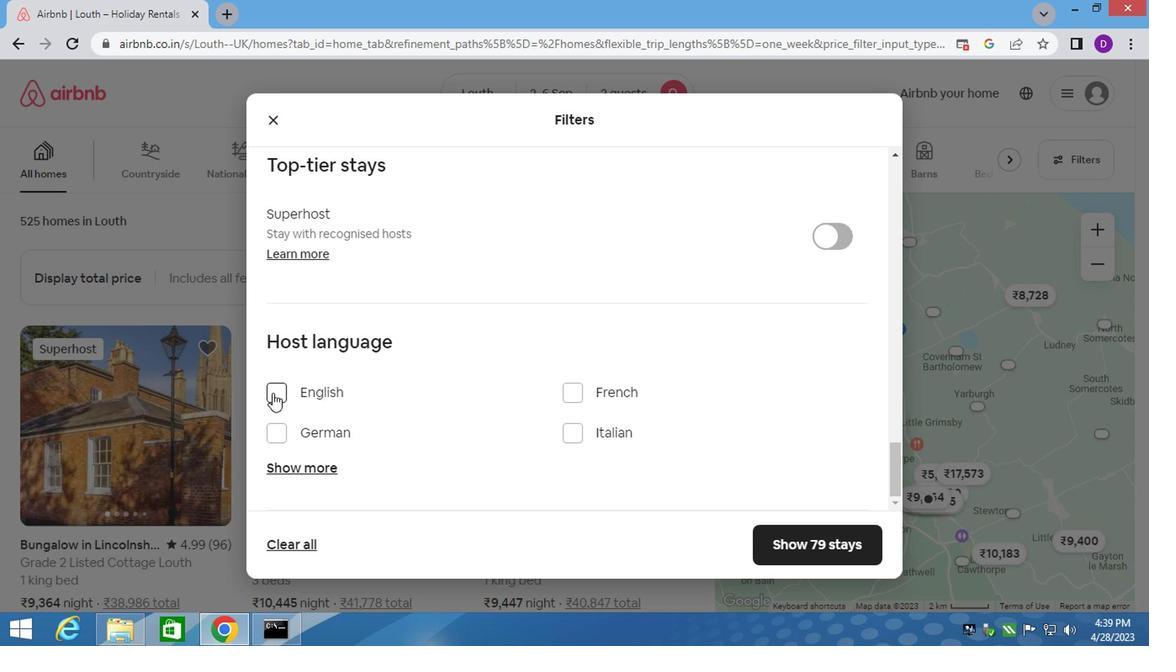 
Action: Mouse moved to (454, 386)
Screenshot: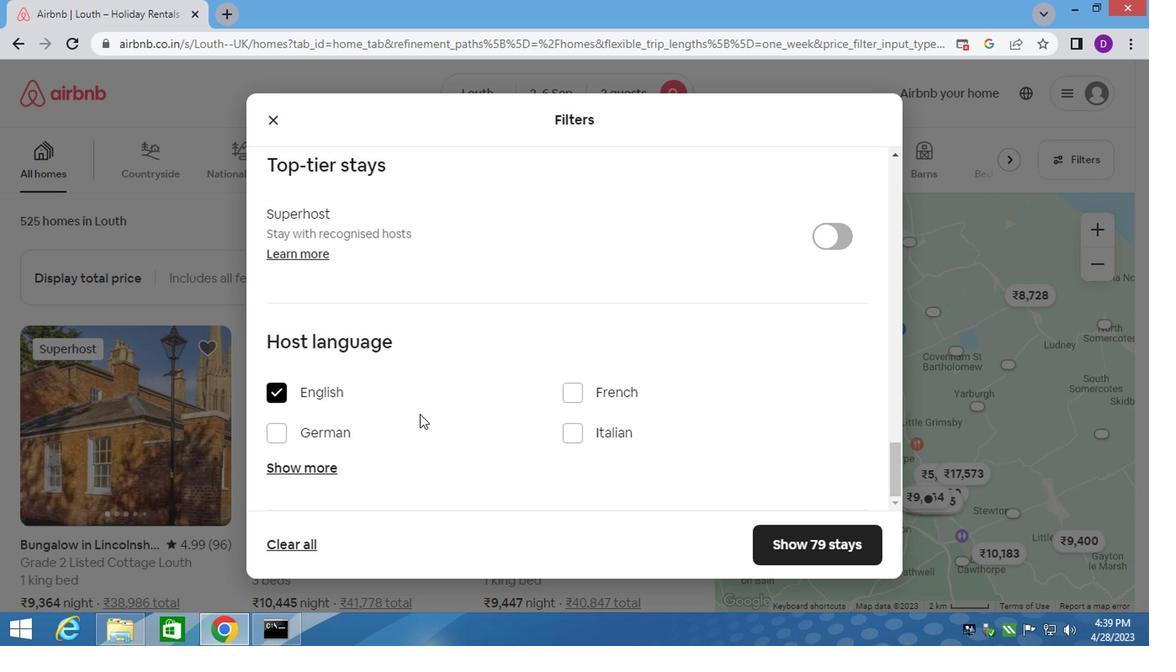 
Action: Mouse scrolled (454, 386) with delta (0, 0)
Screenshot: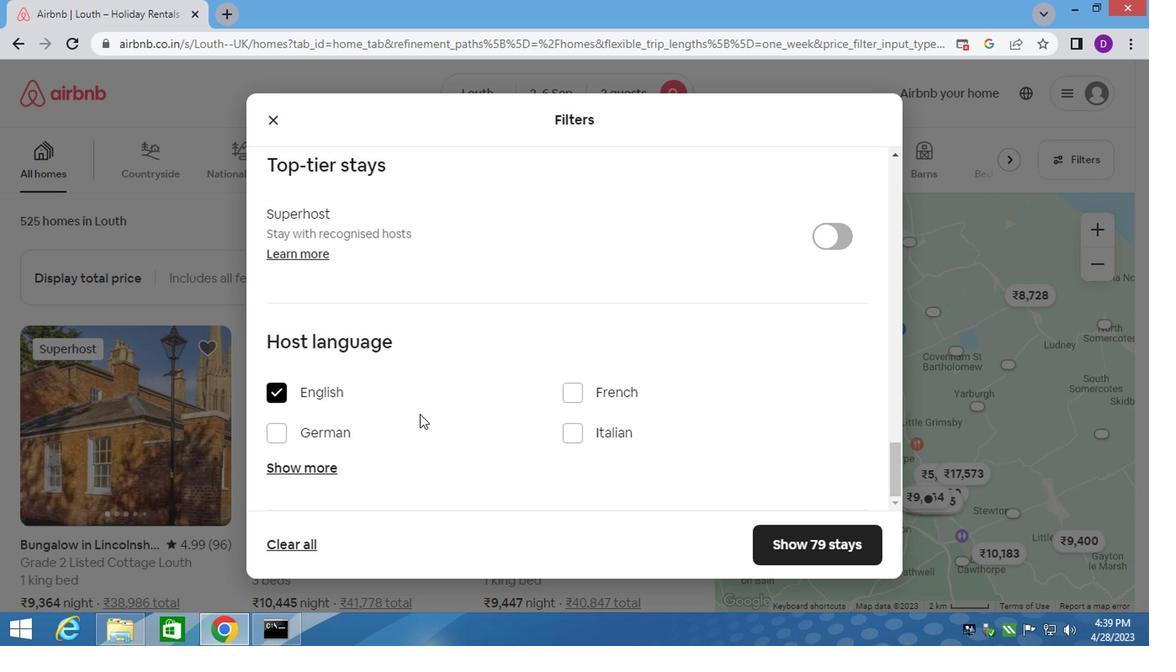 
Action: Mouse moved to (456, 389)
Screenshot: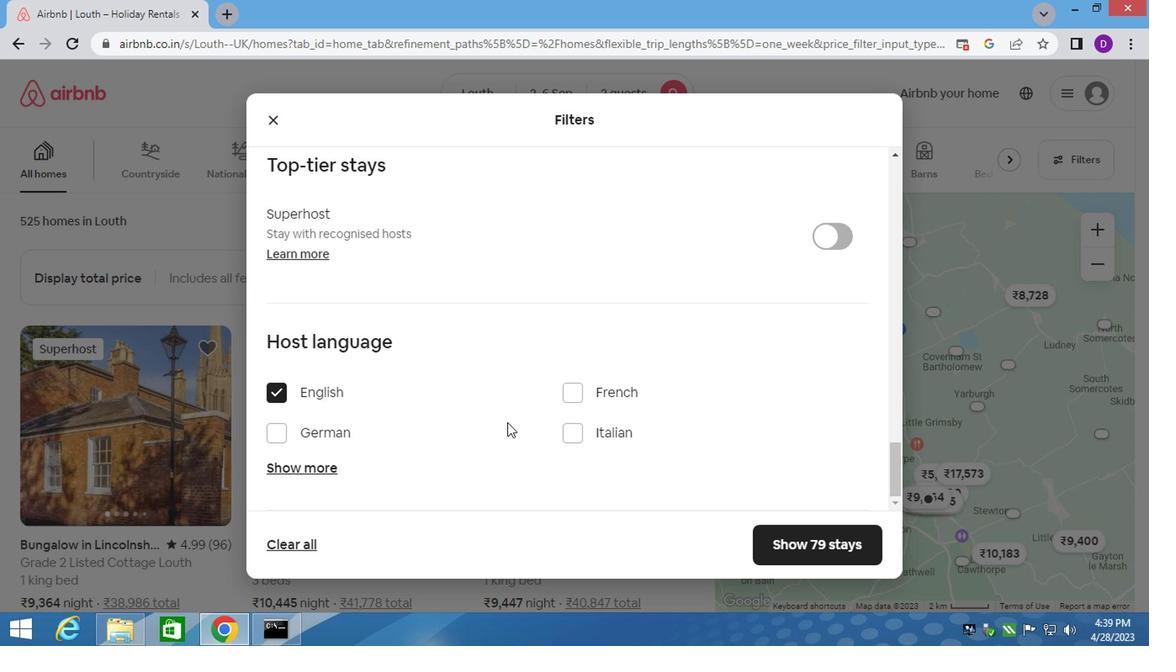 
Action: Mouse scrolled (456, 389) with delta (0, 0)
Screenshot: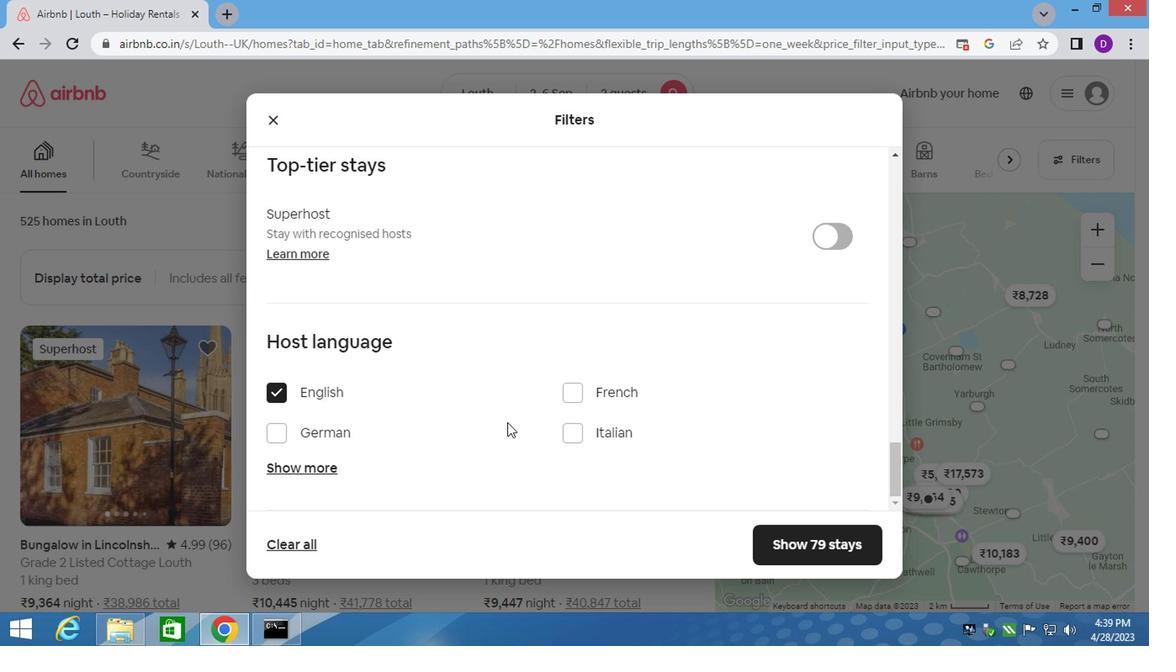 
Action: Mouse moved to (656, 463)
Screenshot: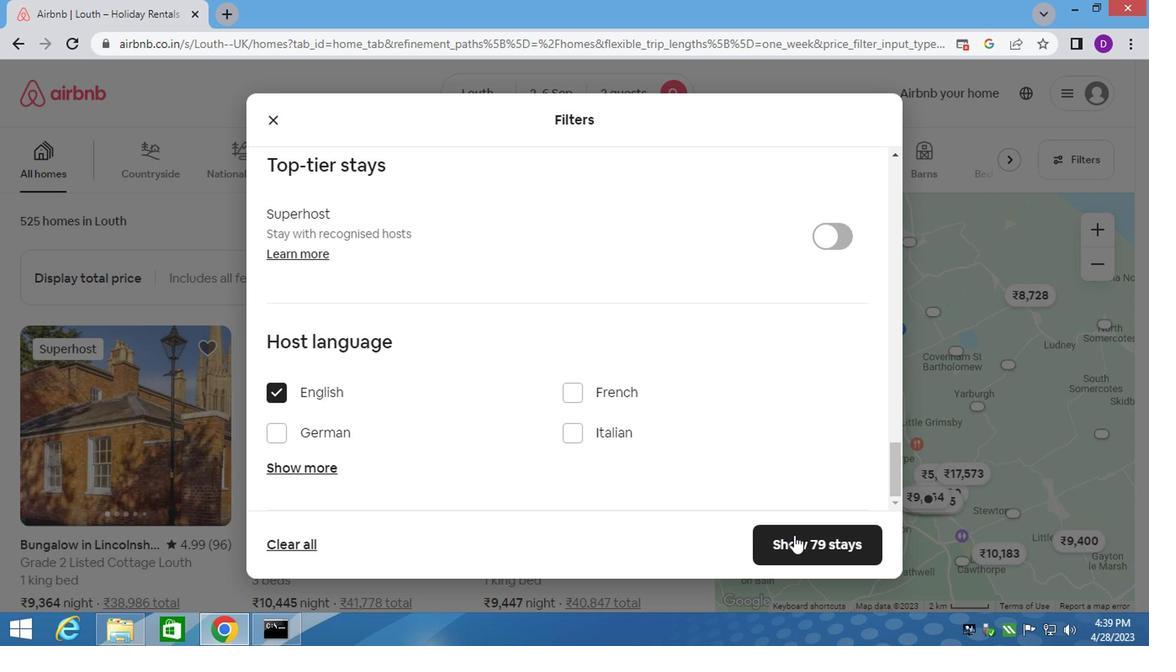 
Action: Mouse pressed left at (656, 463)
Screenshot: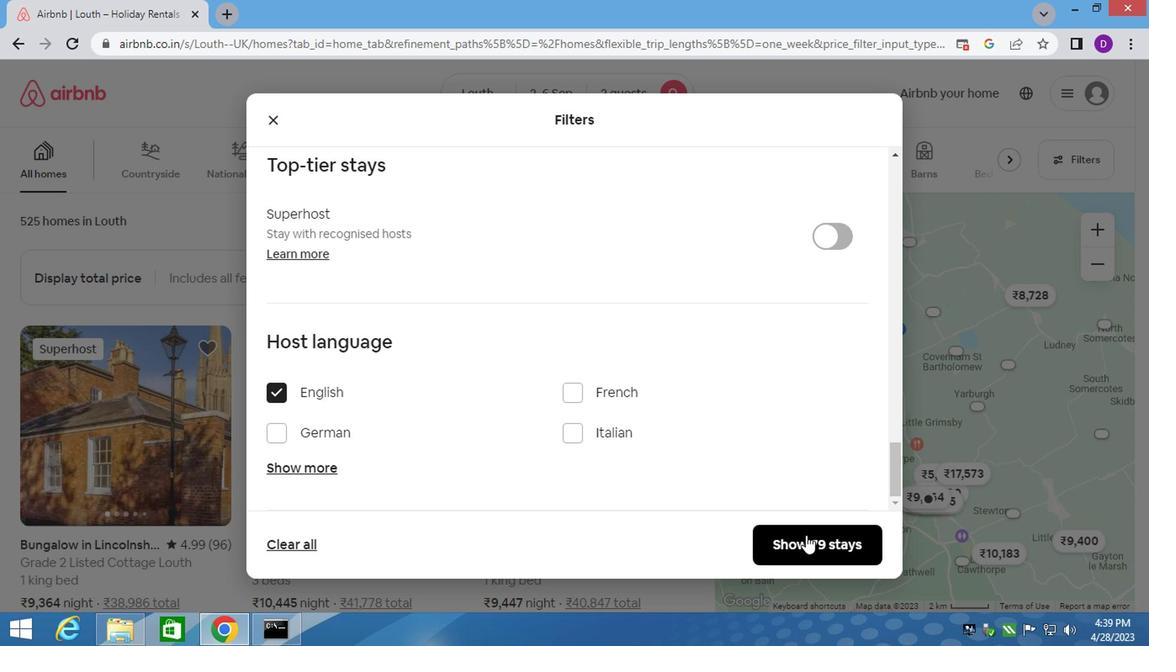 
